 Task: Find connections with filter location Bougara with filter topic #Motivationwith filter profile language German with filter current company Reliance Foundation with filter school Haldia Institute of Technology with filter industry Household Services with filter service category Grant Writing with filter keywords title Research Assistant
Action: Mouse moved to (582, 87)
Screenshot: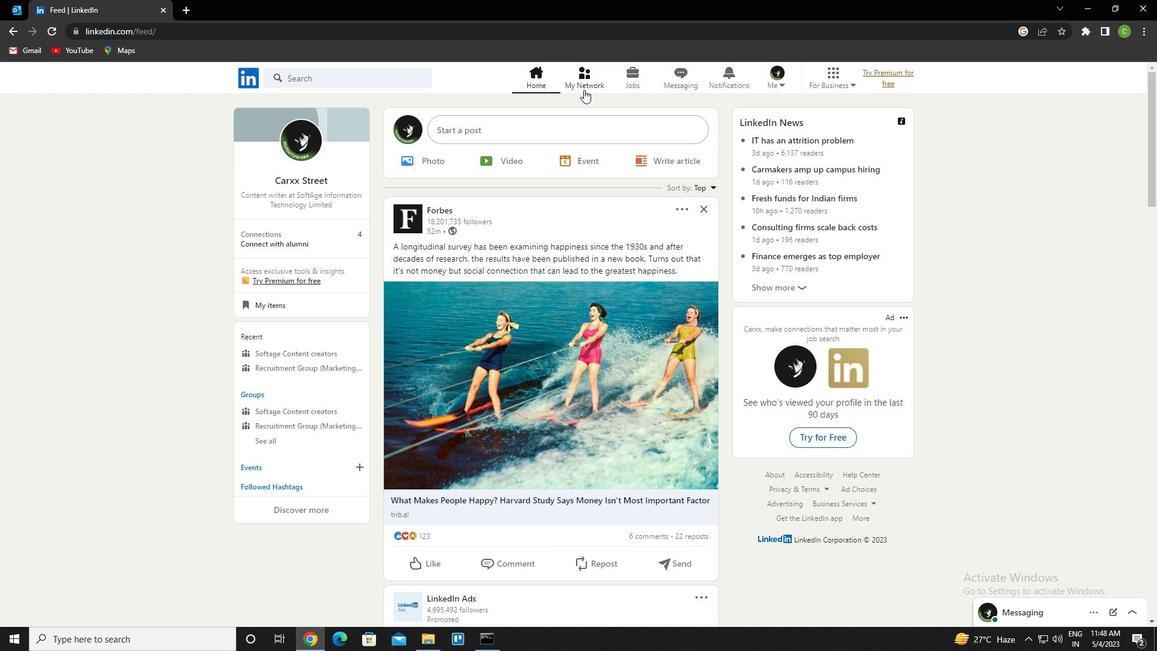 
Action: Mouse pressed left at (582, 87)
Screenshot: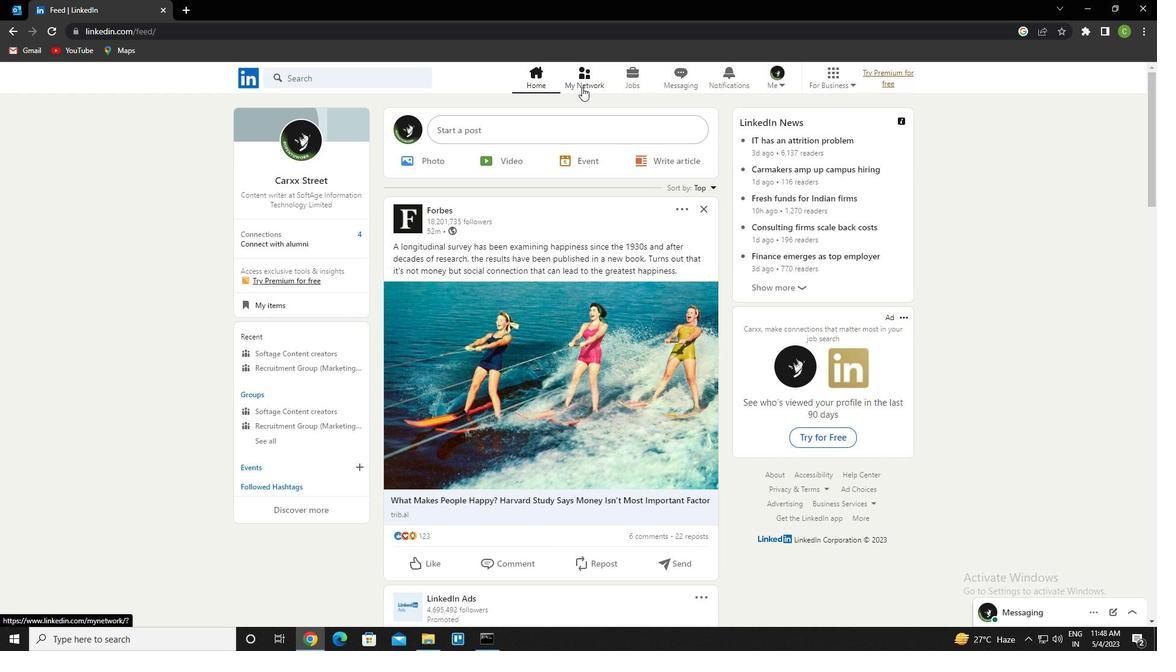 
Action: Mouse moved to (359, 147)
Screenshot: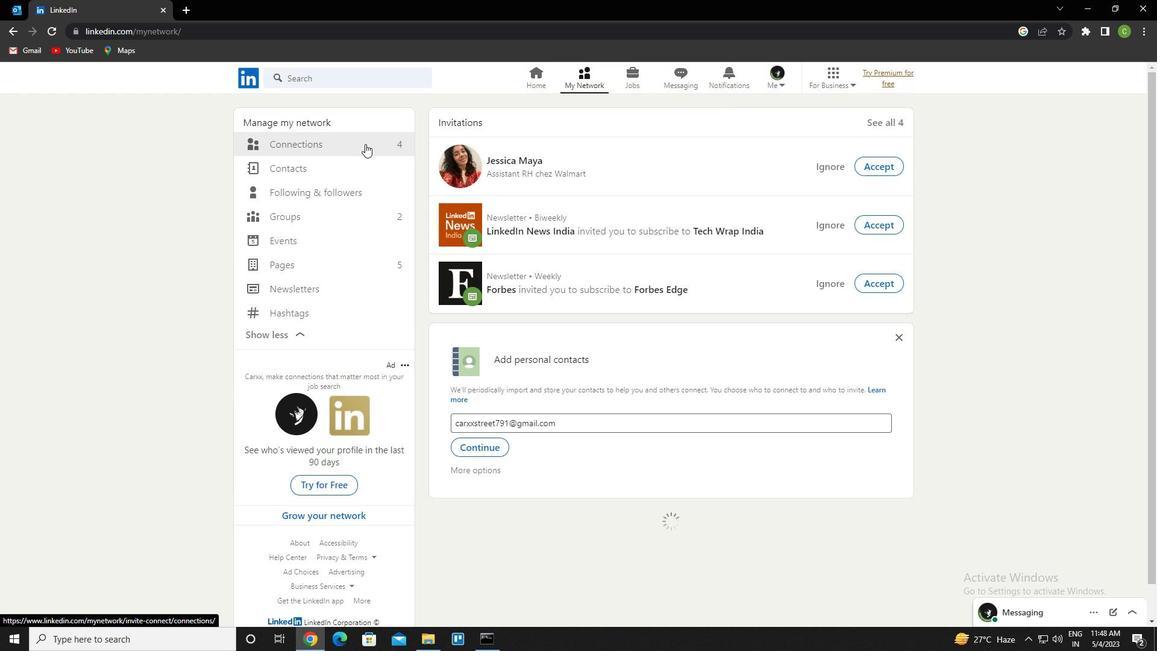 
Action: Mouse pressed left at (359, 147)
Screenshot: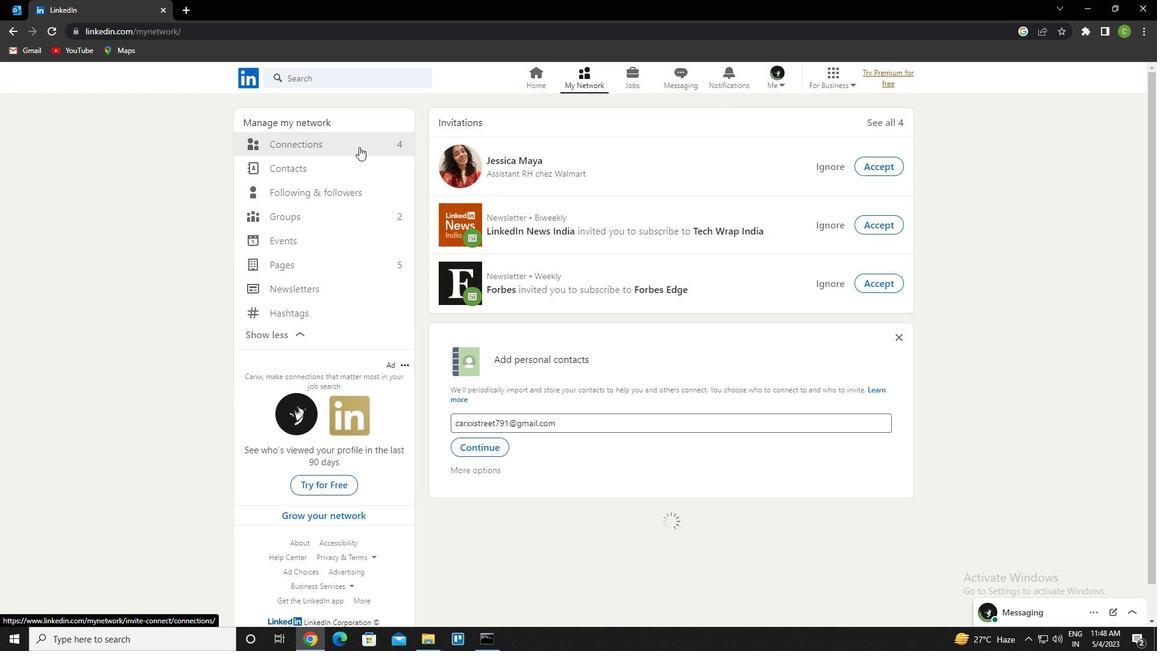 
Action: Mouse moved to (697, 147)
Screenshot: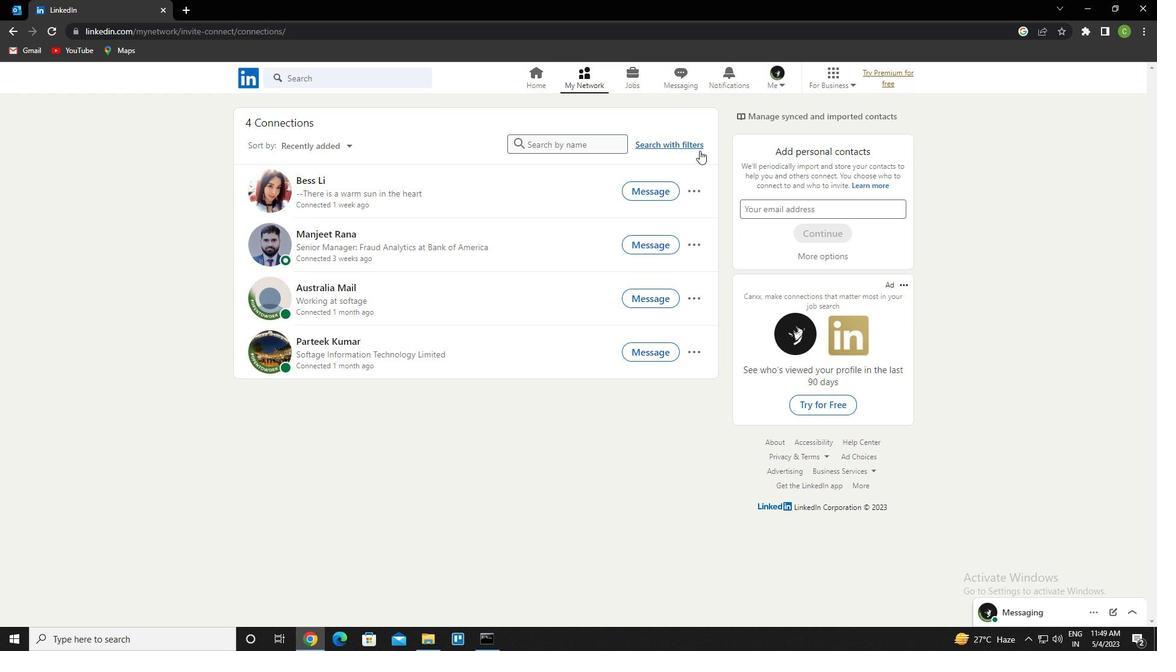 
Action: Mouse pressed left at (697, 147)
Screenshot: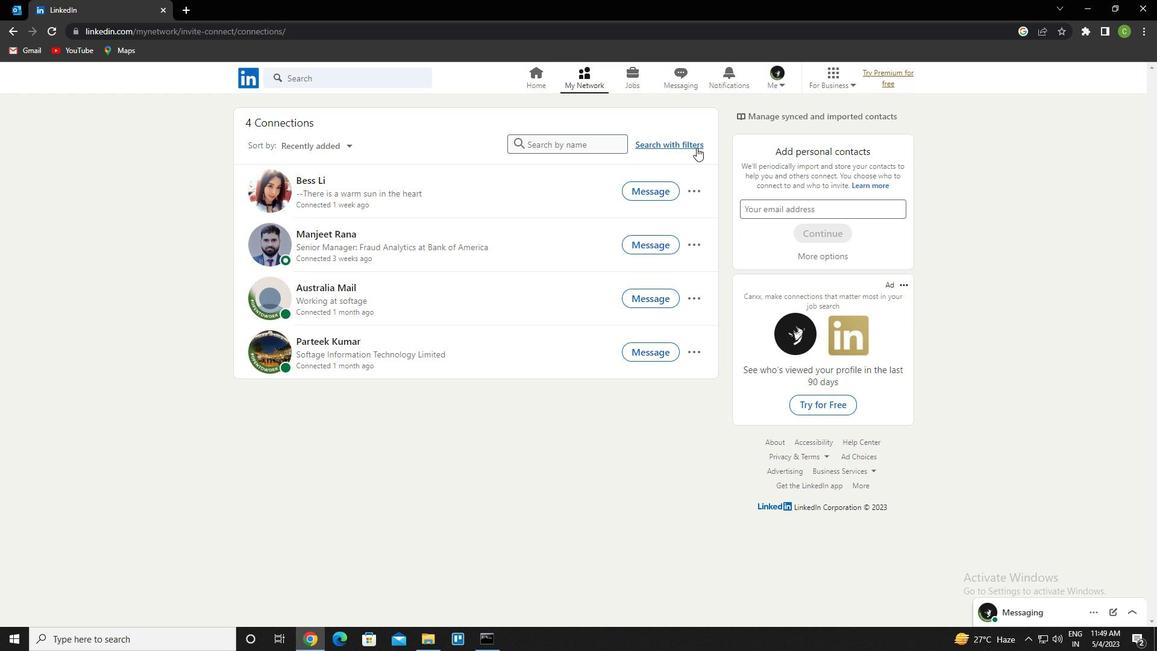 
Action: Mouse moved to (621, 117)
Screenshot: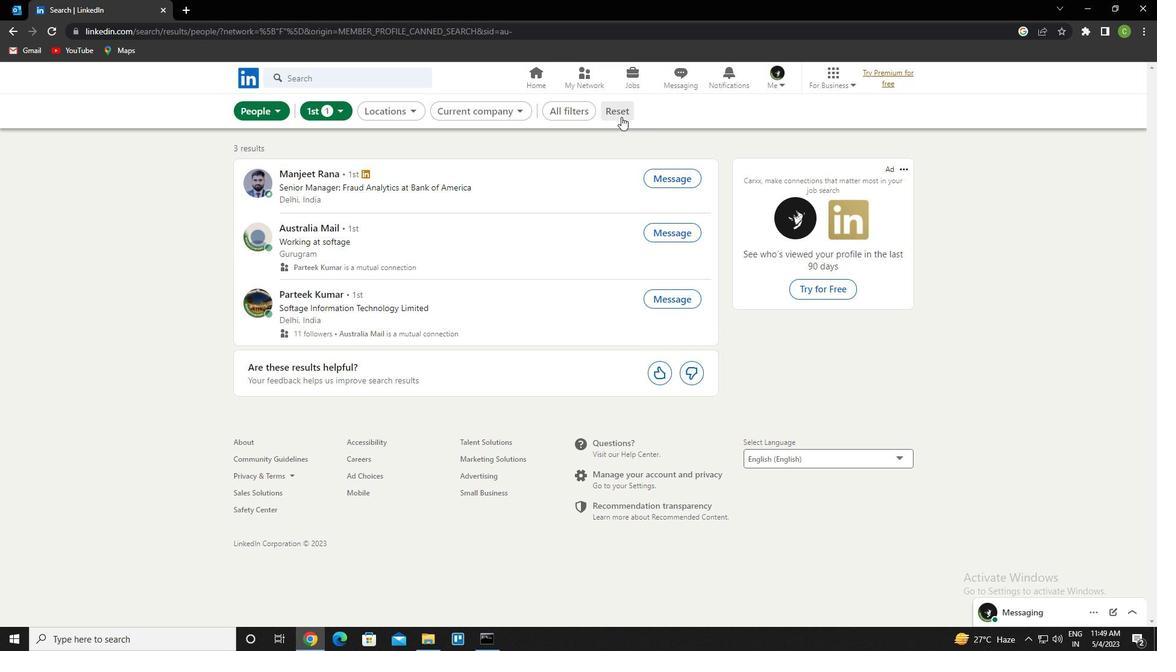 
Action: Mouse pressed left at (621, 117)
Screenshot: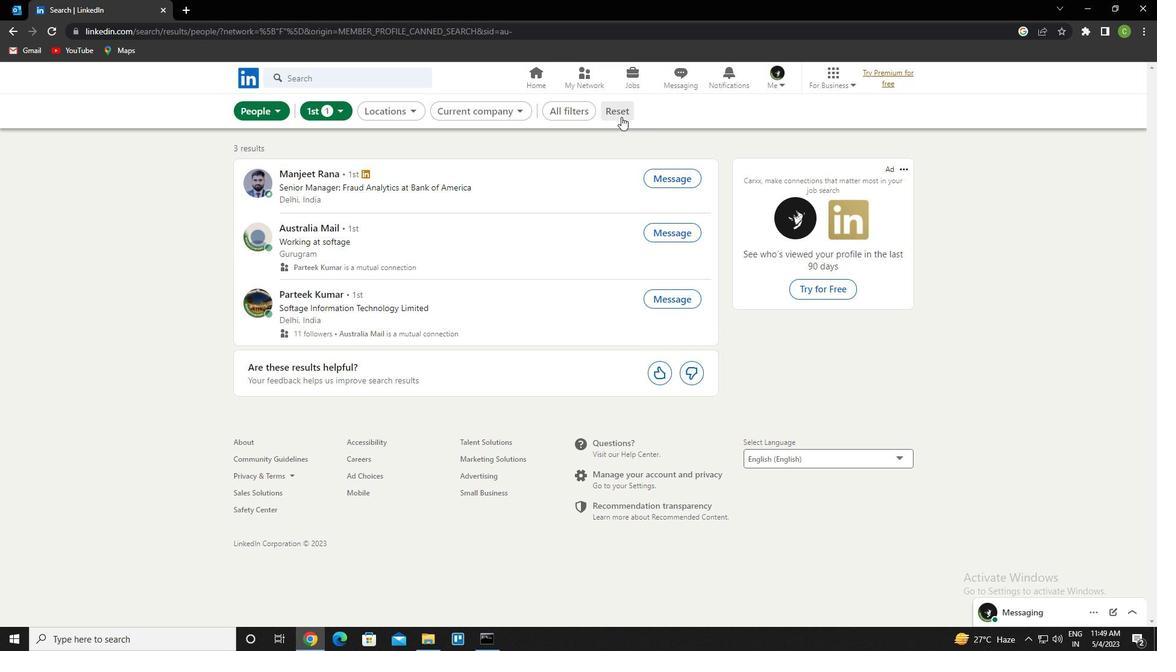 
Action: Mouse moved to (603, 117)
Screenshot: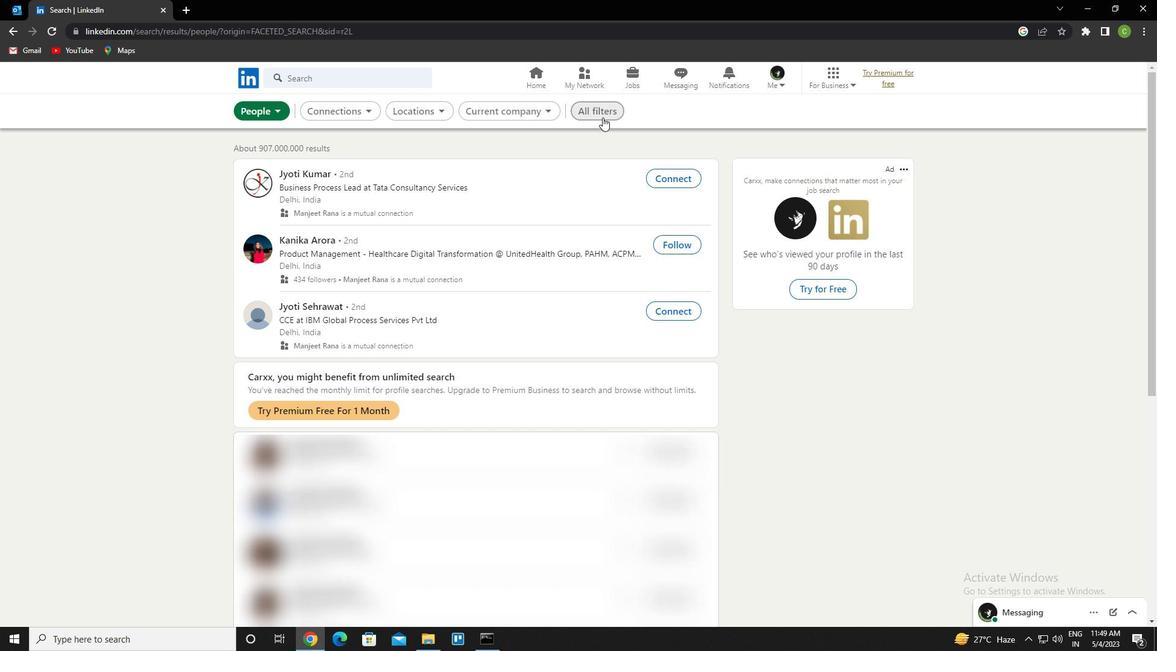
Action: Mouse pressed left at (603, 117)
Screenshot: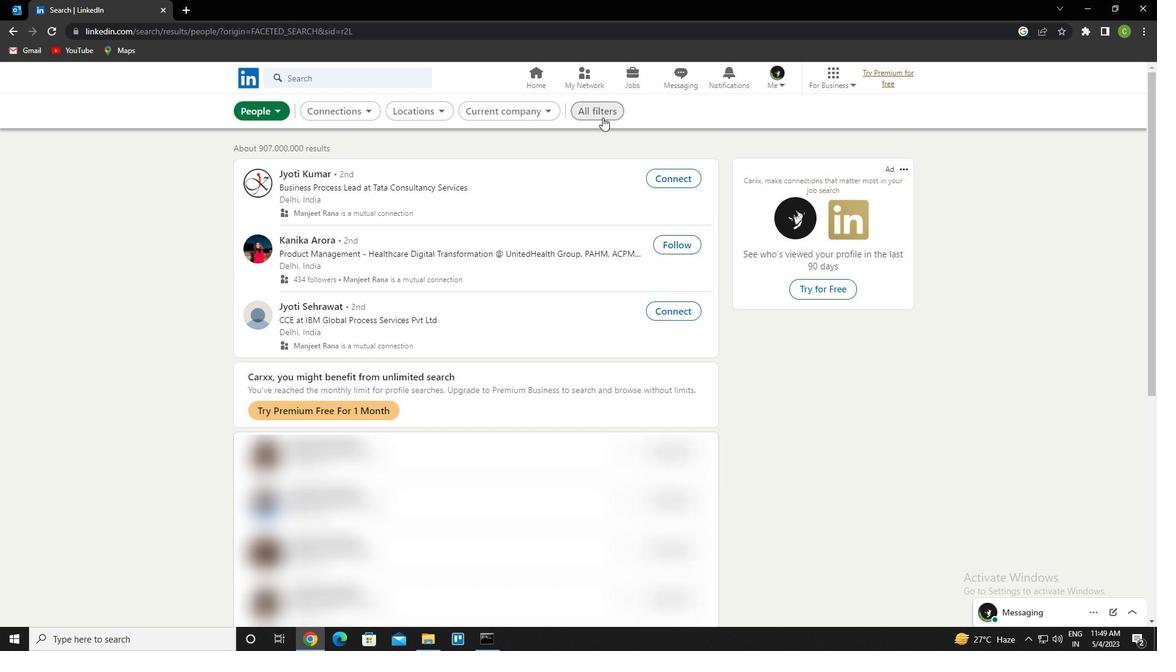 
Action: Mouse moved to (1097, 425)
Screenshot: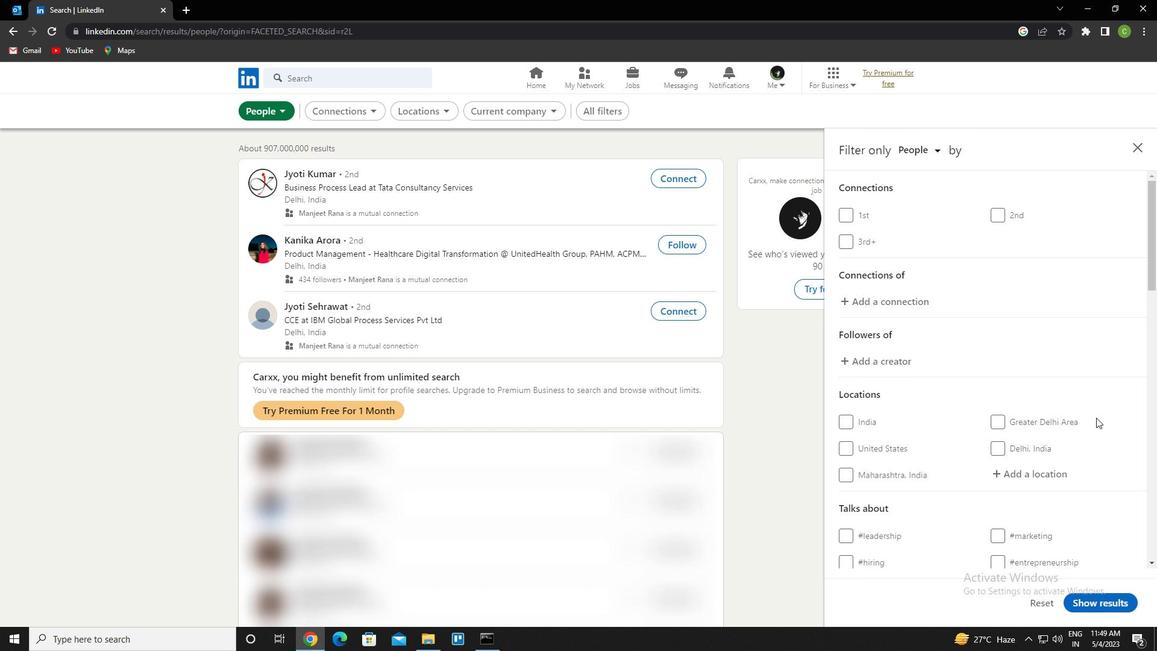 
Action: Mouse scrolled (1097, 424) with delta (0, 0)
Screenshot: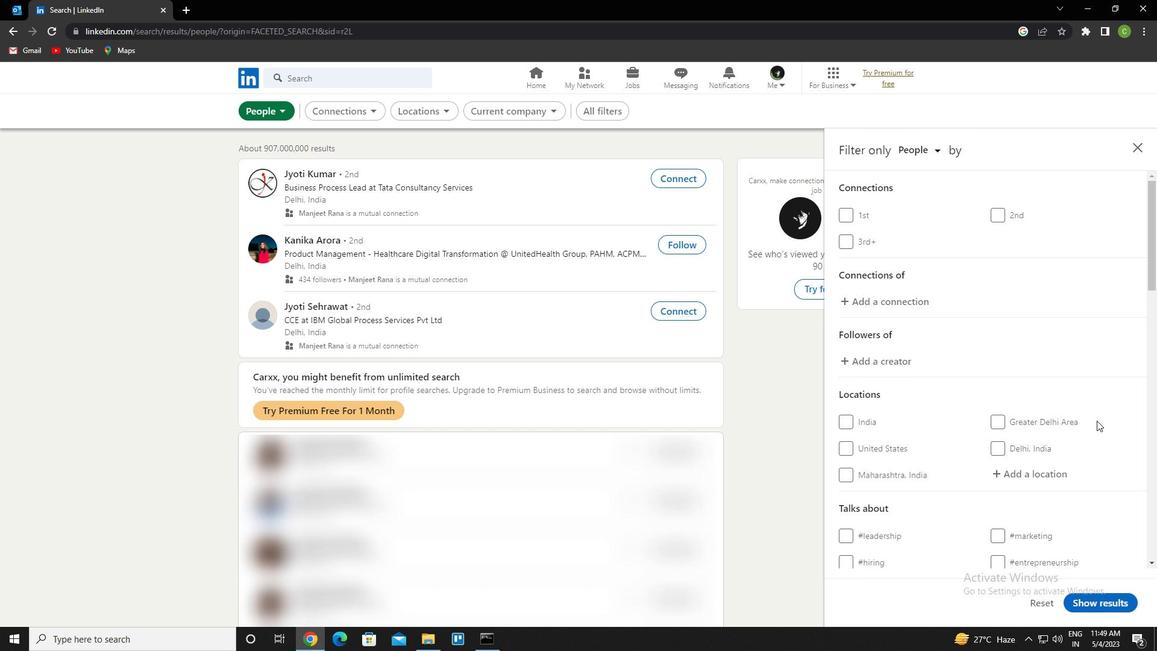 
Action: Mouse moved to (1093, 425)
Screenshot: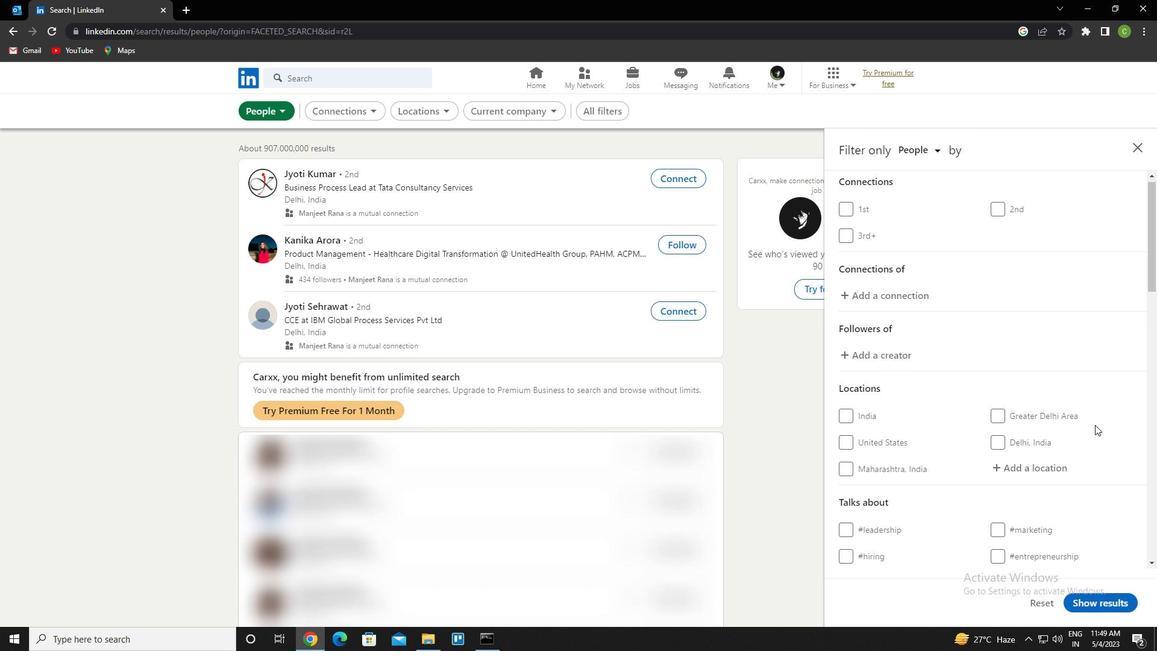 
Action: Mouse scrolled (1093, 424) with delta (0, 0)
Screenshot: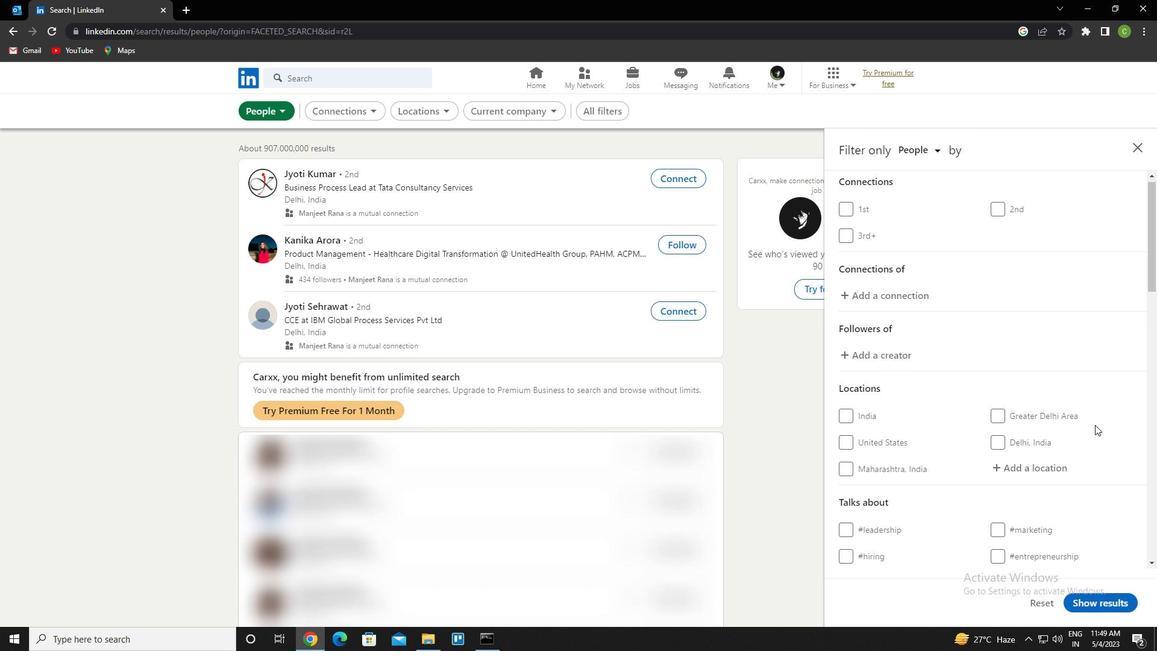 
Action: Mouse moved to (1046, 358)
Screenshot: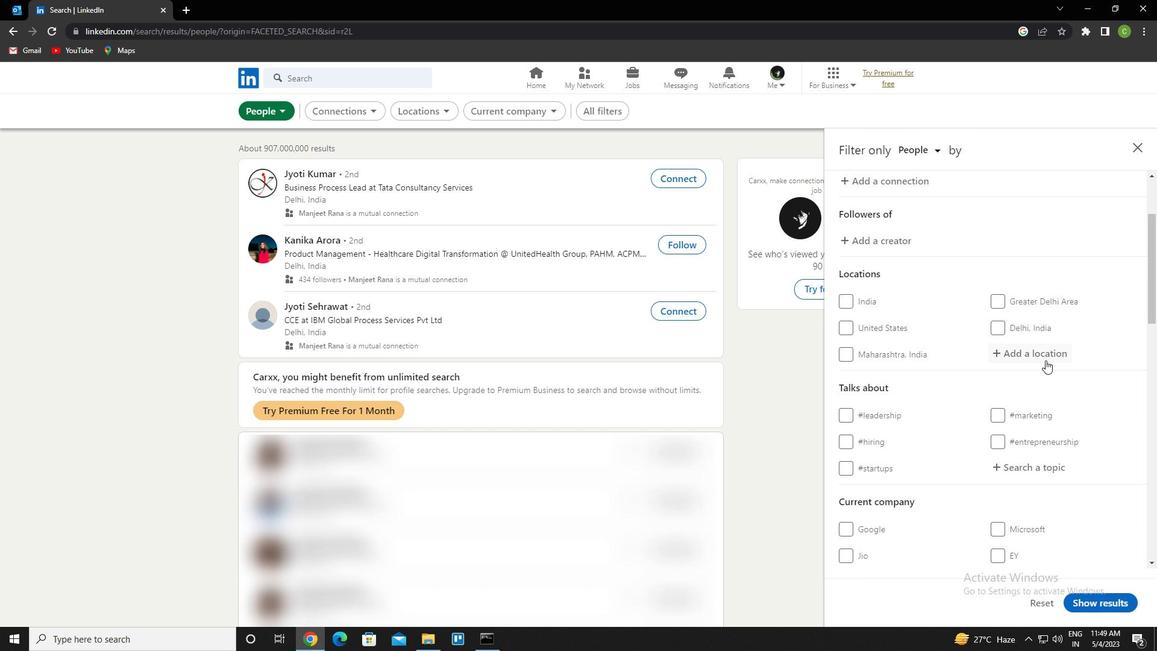 
Action: Mouse pressed left at (1046, 358)
Screenshot: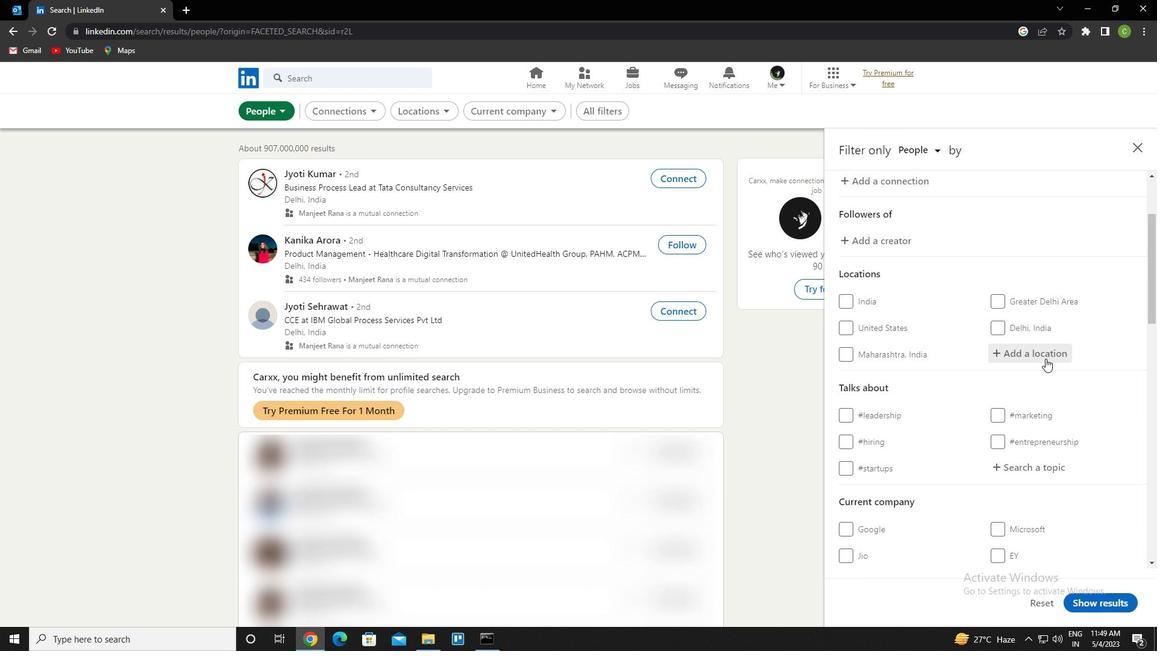 
Action: Mouse moved to (1046, 358)
Screenshot: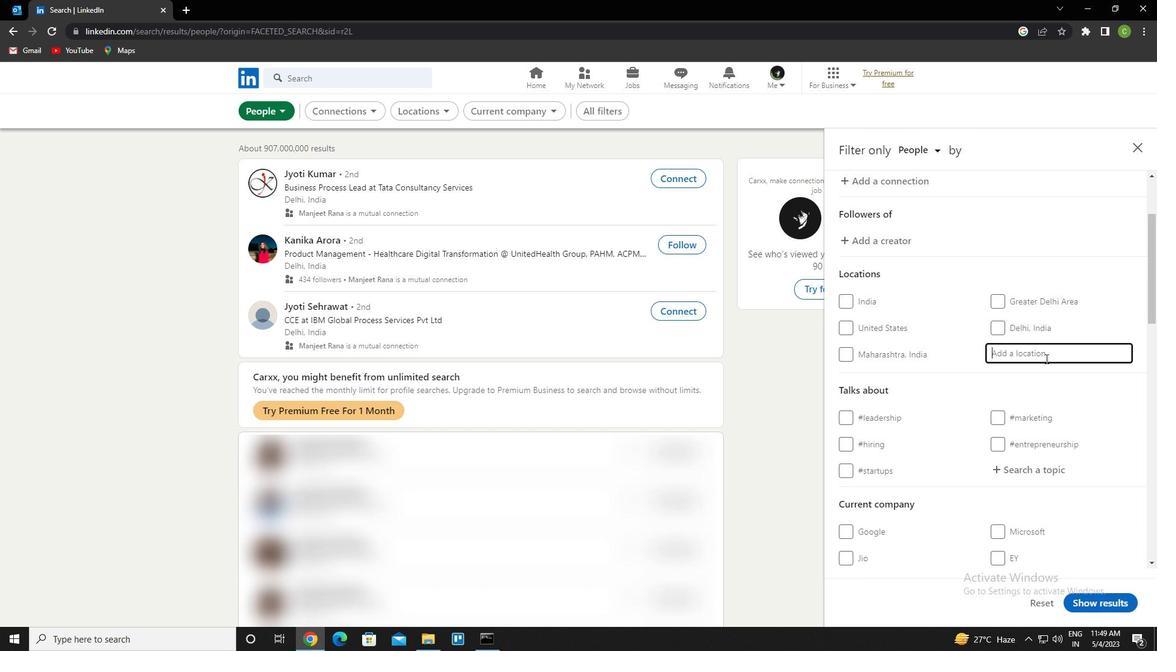 
Action: Key pressed <Key.caps_lock>b<Key.caps_lock>ougara<Key.down><Key.enter>
Screenshot: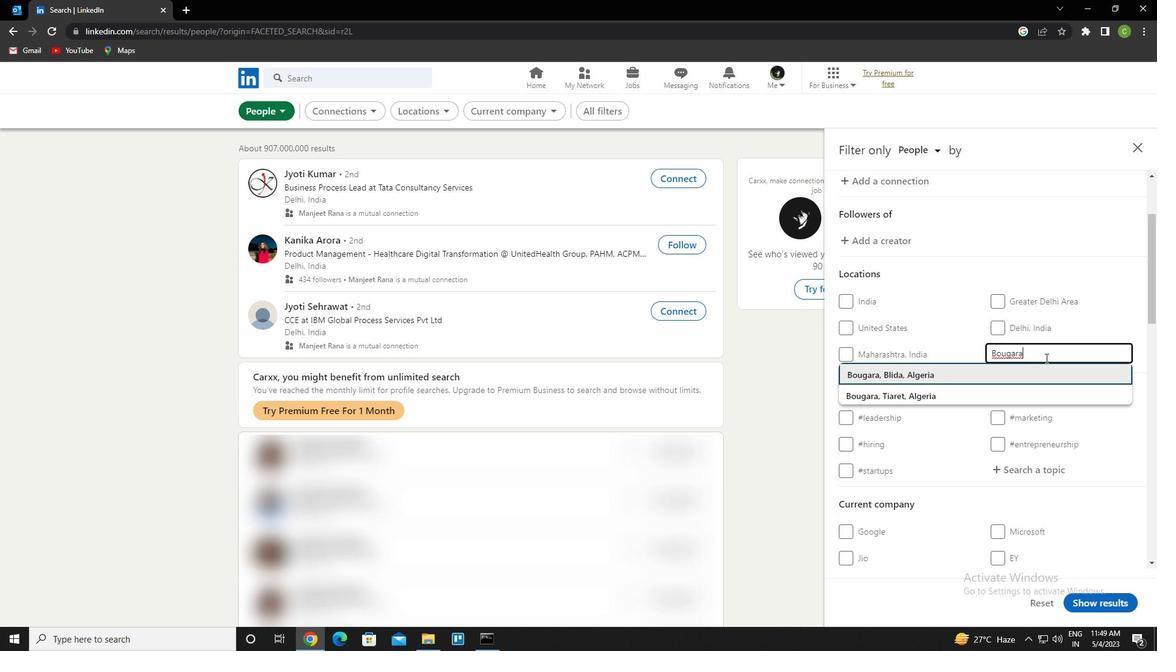 
Action: Mouse scrolled (1046, 357) with delta (0, 0)
Screenshot: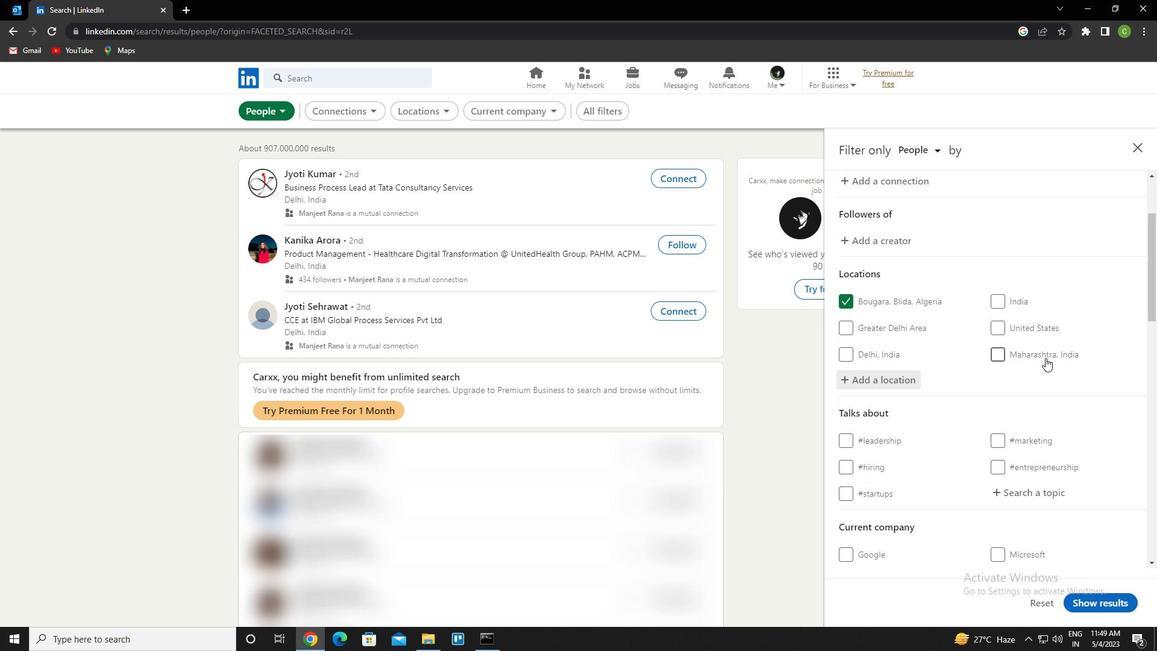 
Action: Mouse scrolled (1046, 357) with delta (0, 0)
Screenshot: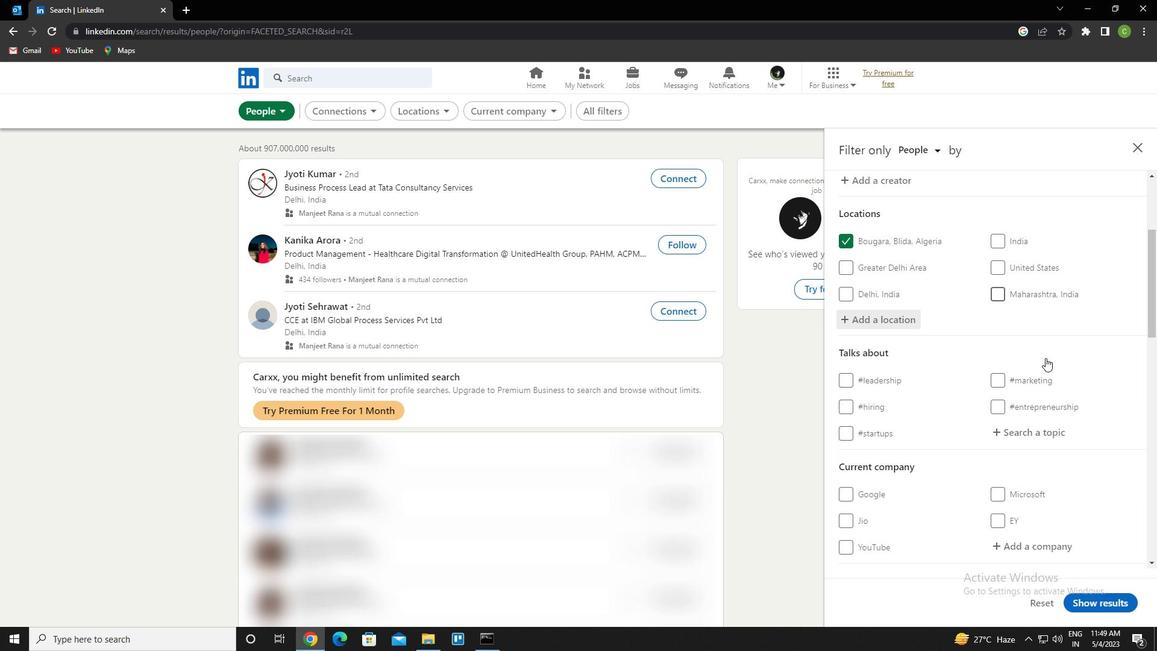 
Action: Mouse moved to (1030, 373)
Screenshot: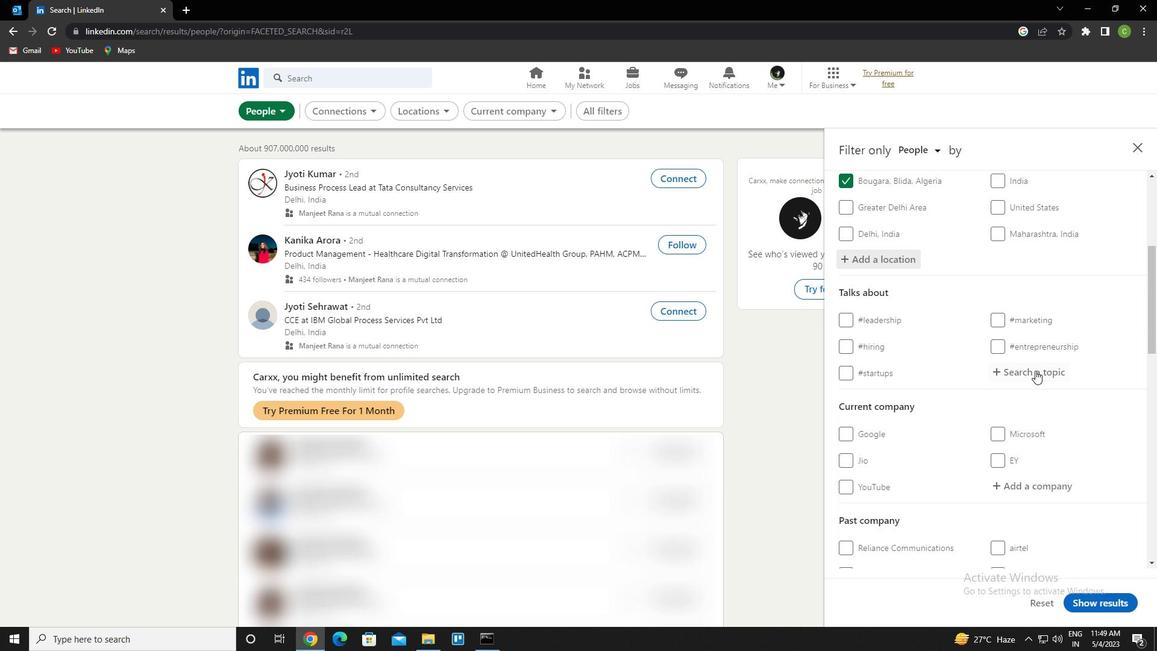 
Action: Mouse pressed left at (1030, 373)
Screenshot: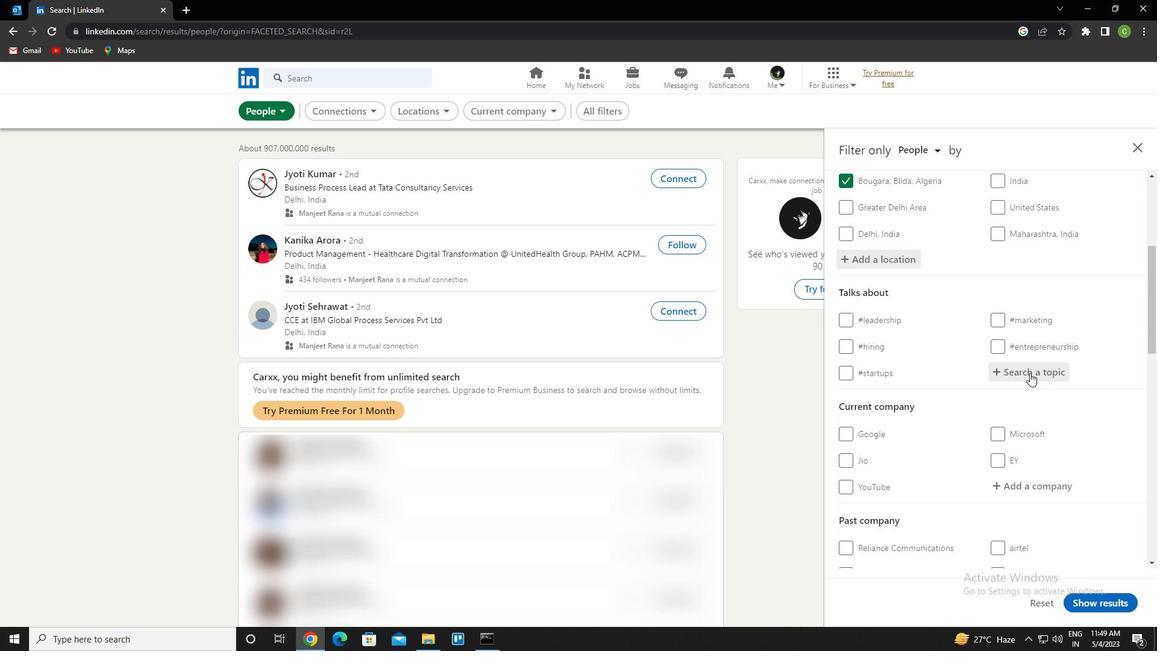 
Action: Key pressed <Key.caps_lock>m<Key.caps_lock>otivation<Key.down><Key.enter>
Screenshot: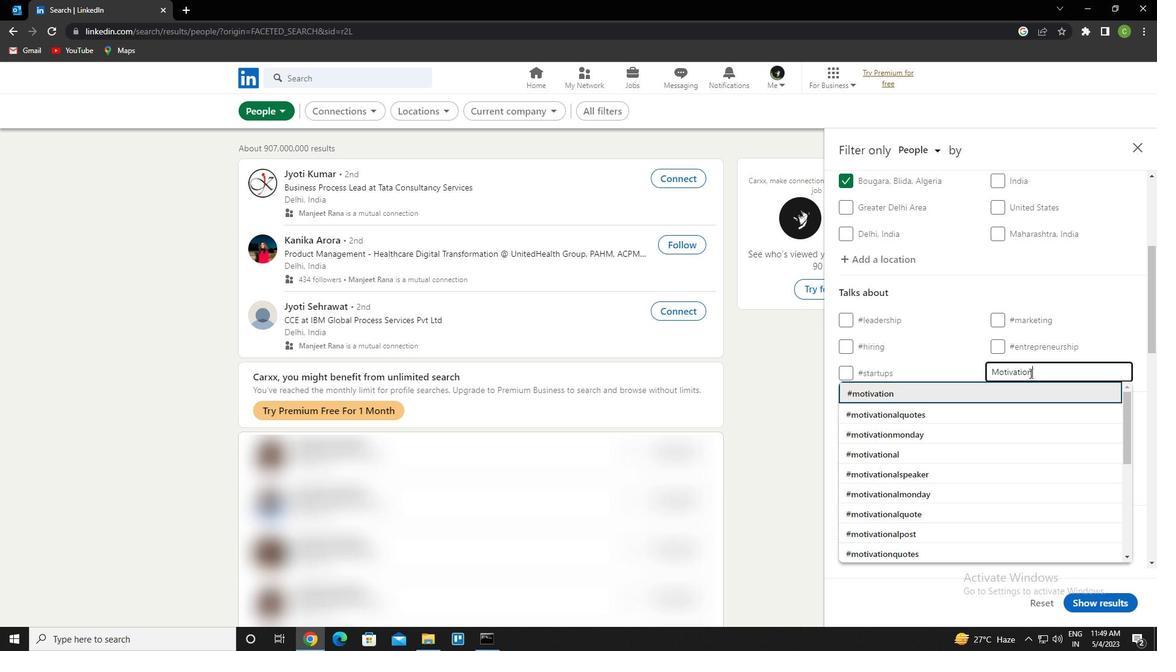 
Action: Mouse moved to (1030, 373)
Screenshot: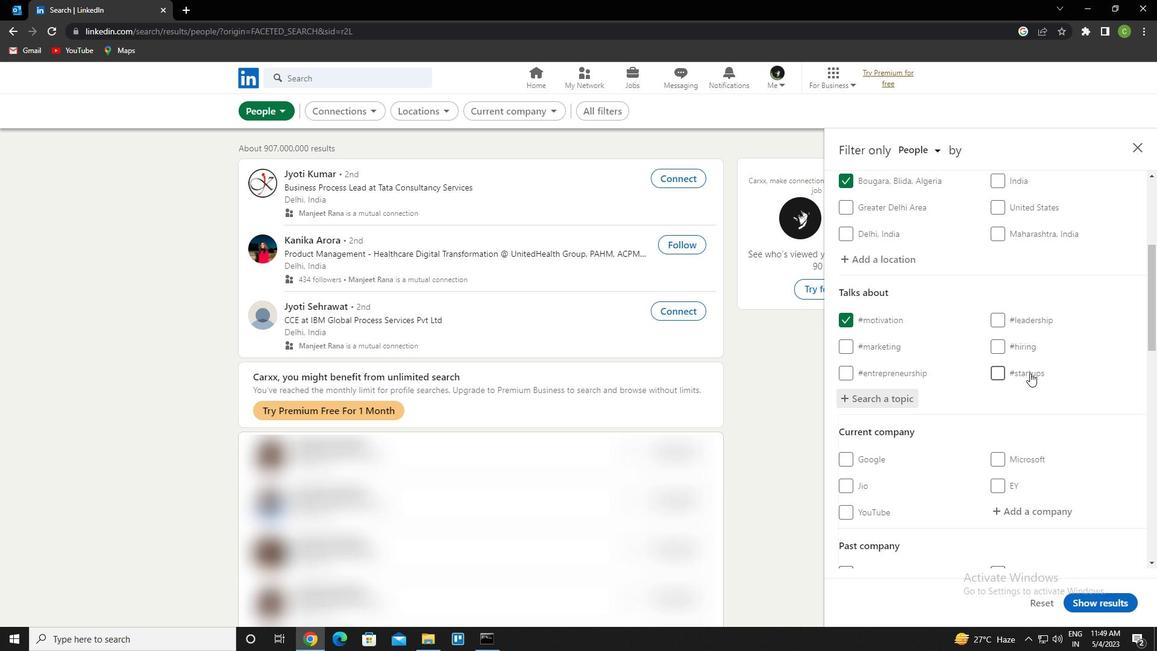 
Action: Mouse scrolled (1030, 373) with delta (0, 0)
Screenshot: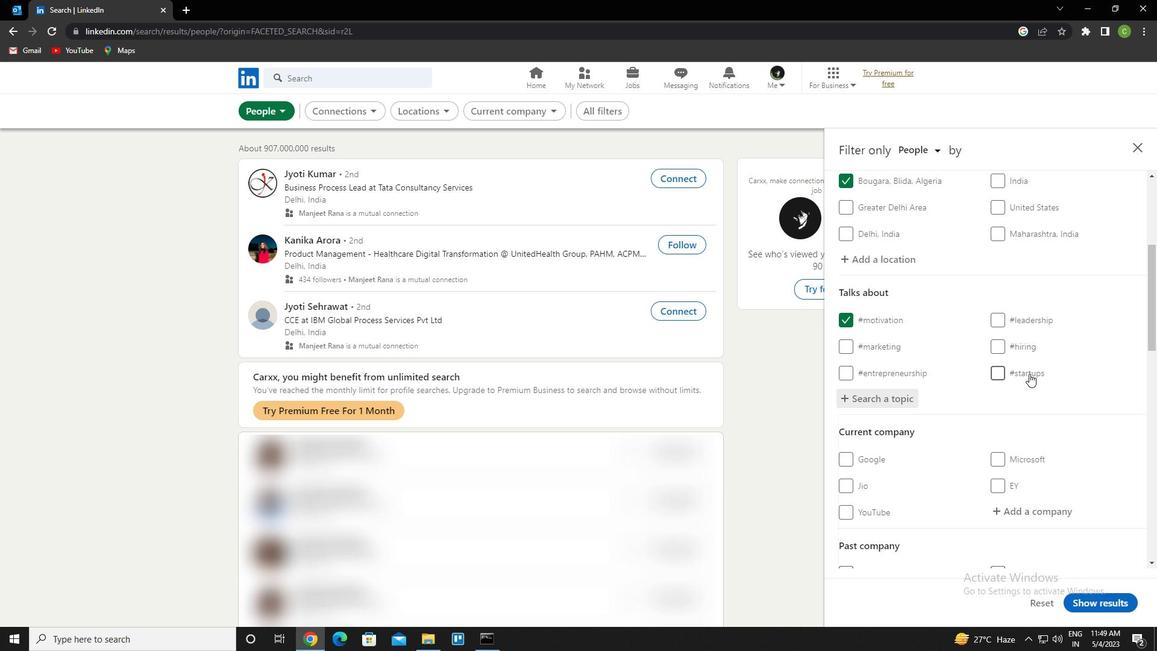 
Action: Mouse moved to (1028, 379)
Screenshot: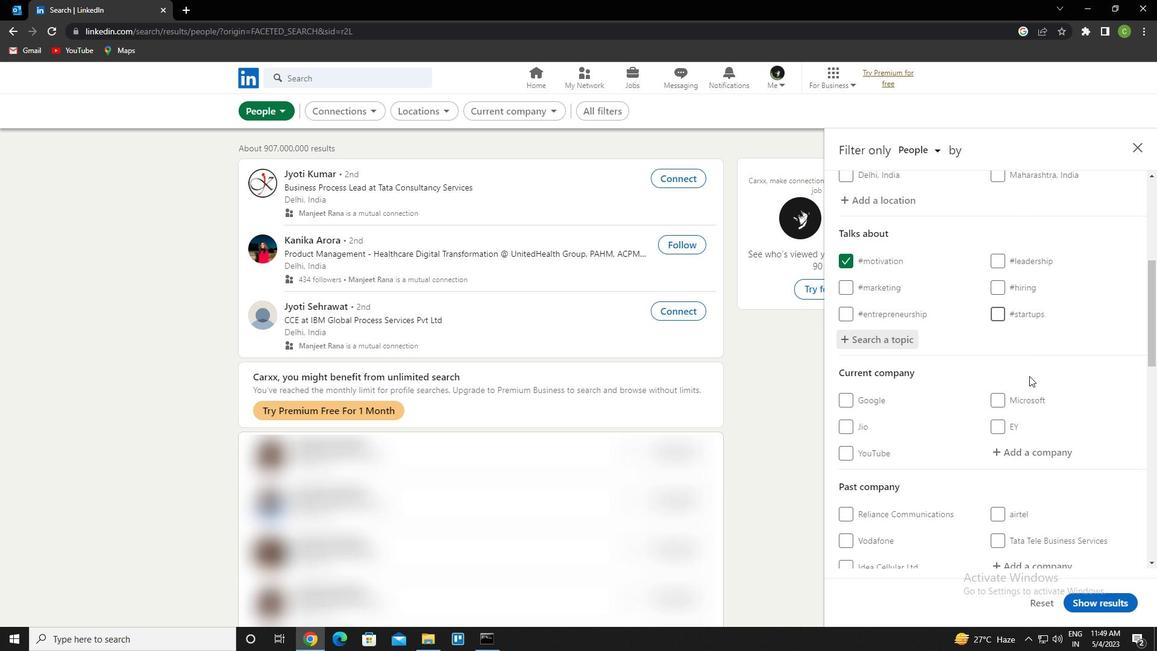 
Action: Mouse scrolled (1028, 379) with delta (0, 0)
Screenshot: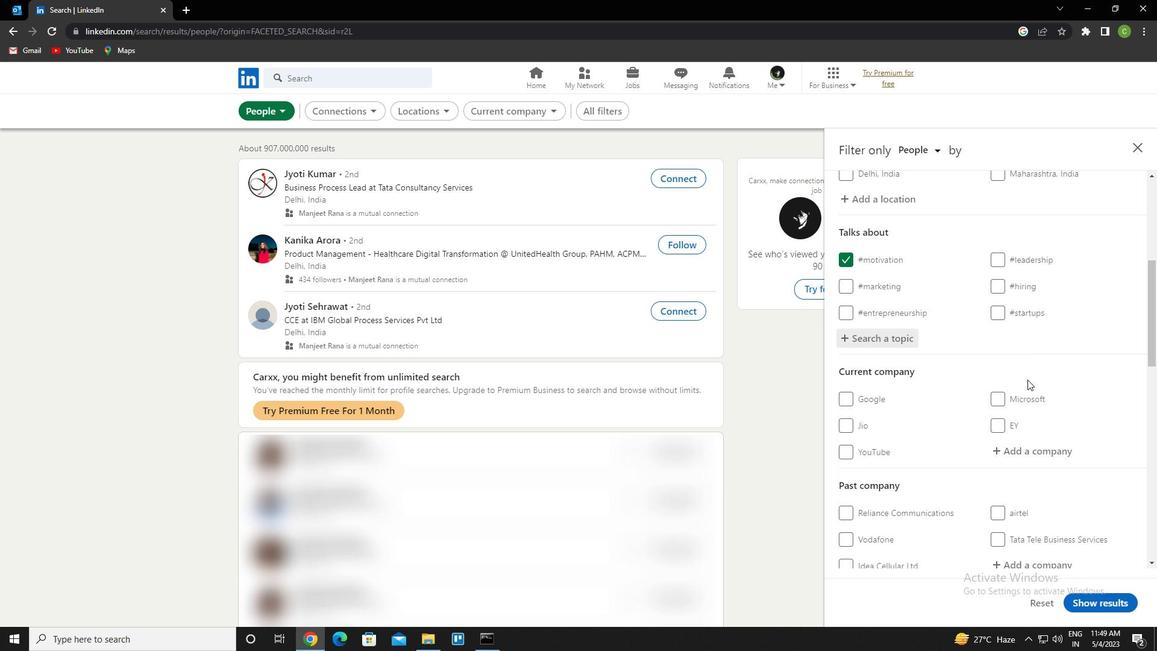 
Action: Mouse moved to (1024, 393)
Screenshot: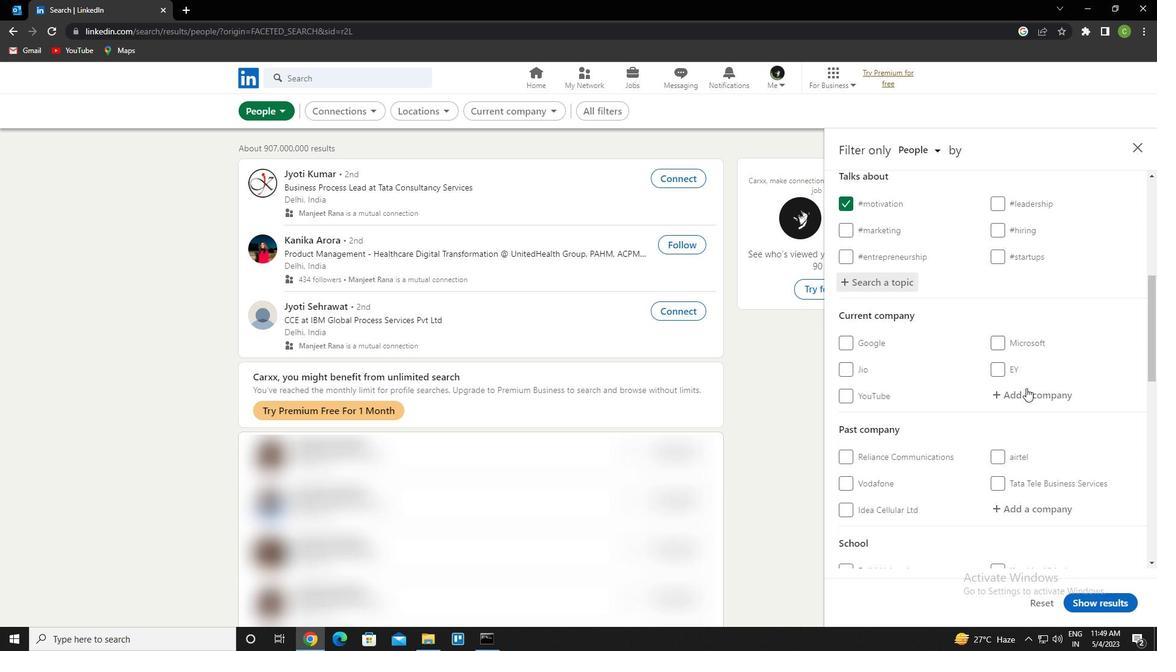 
Action: Mouse scrolled (1024, 392) with delta (0, 0)
Screenshot: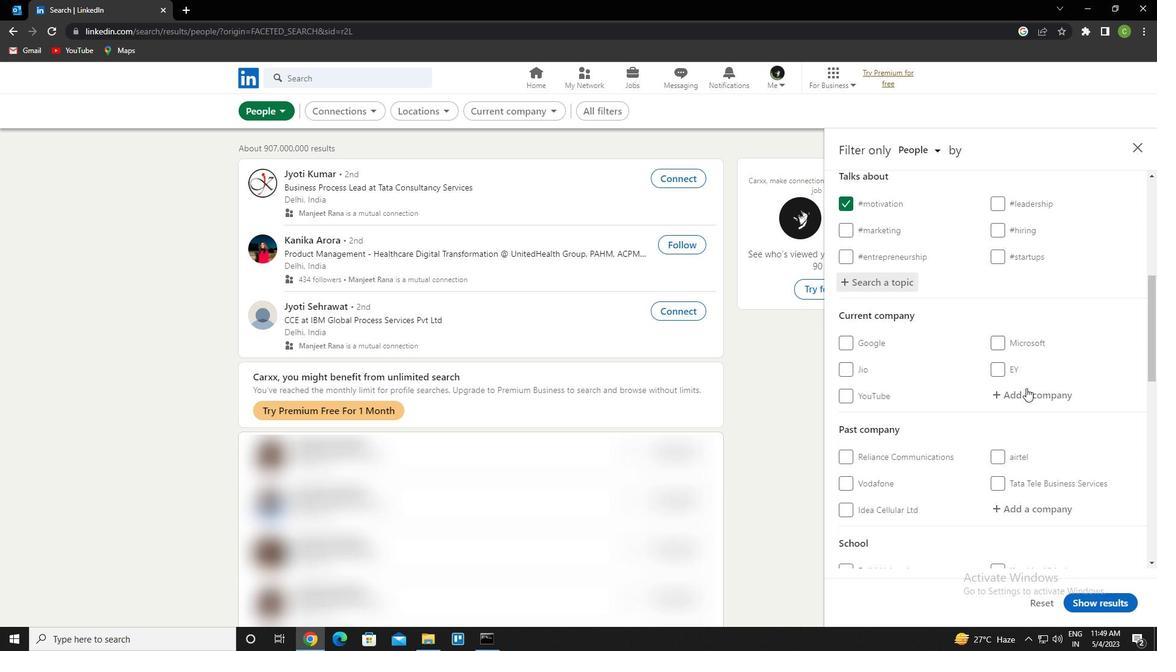 
Action: Mouse moved to (1022, 395)
Screenshot: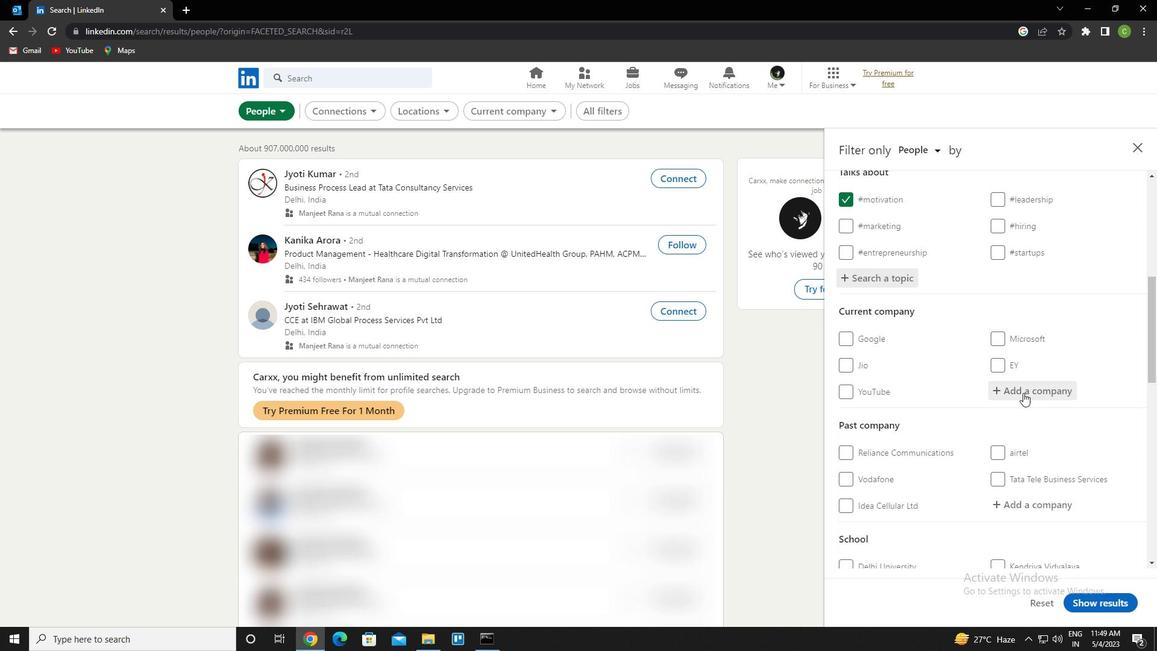 
Action: Mouse scrolled (1022, 394) with delta (0, 0)
Screenshot: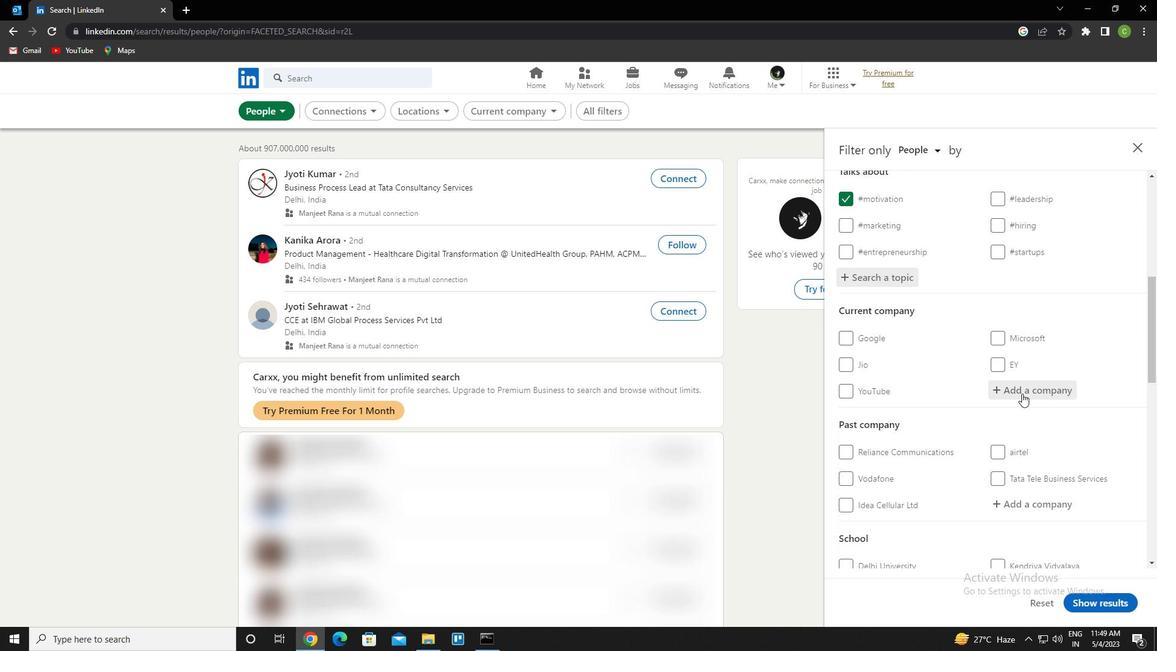 
Action: Mouse moved to (1022, 395)
Screenshot: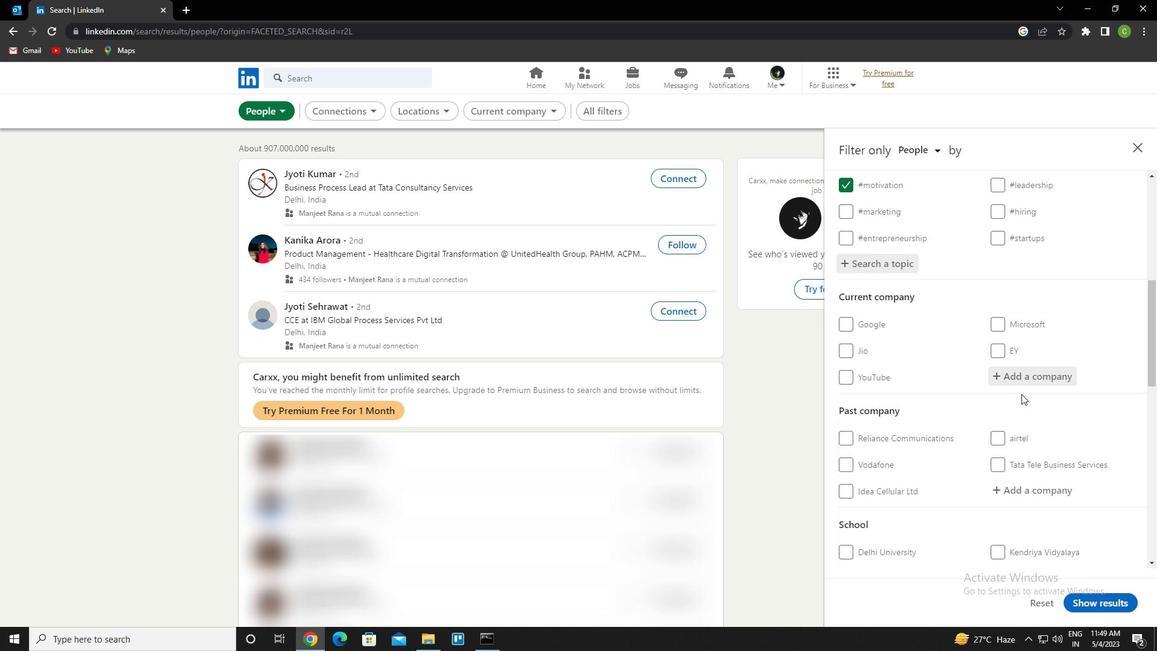 
Action: Mouse scrolled (1022, 395) with delta (0, 0)
Screenshot: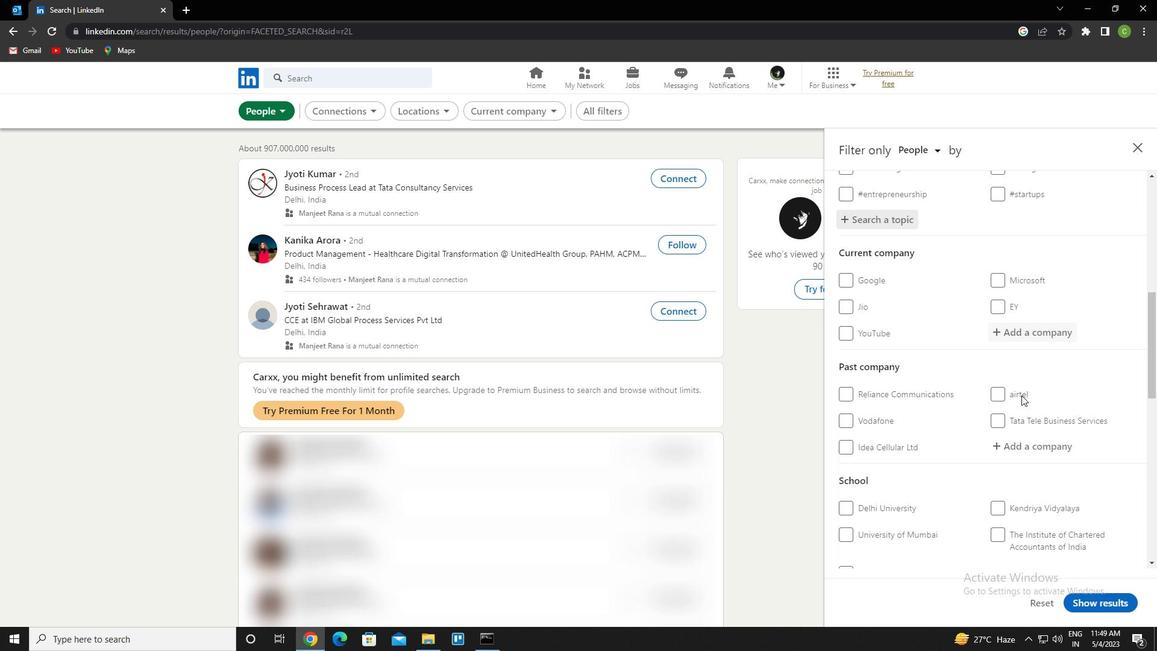 
Action: Mouse moved to (1021, 395)
Screenshot: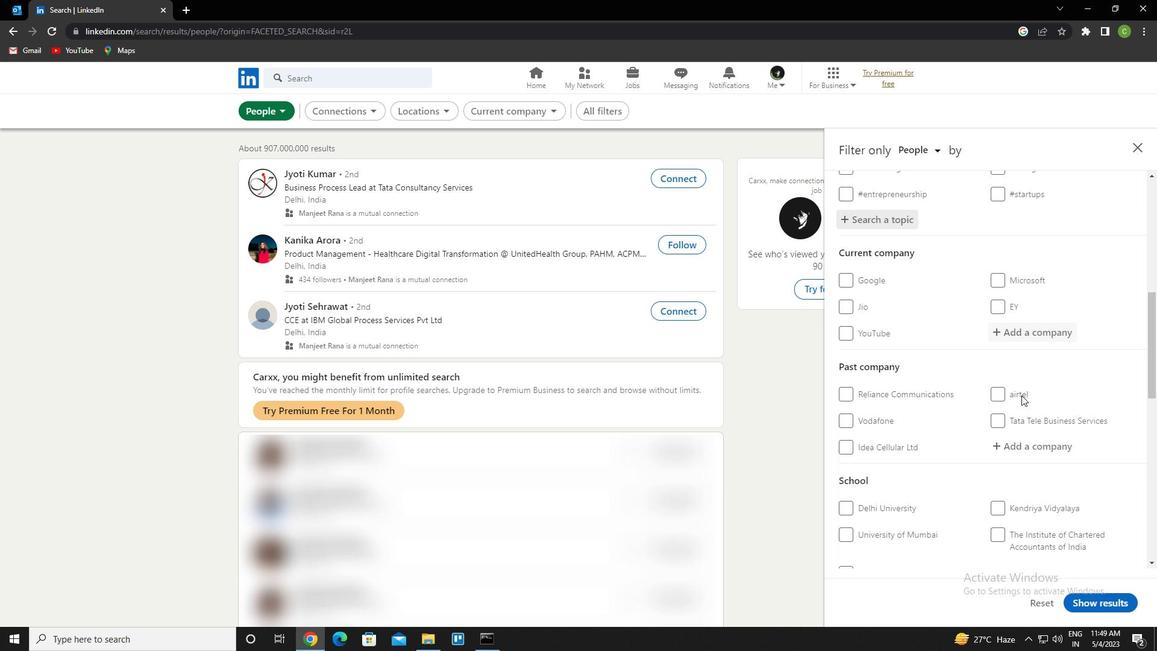 
Action: Mouse scrolled (1021, 395) with delta (0, 0)
Screenshot: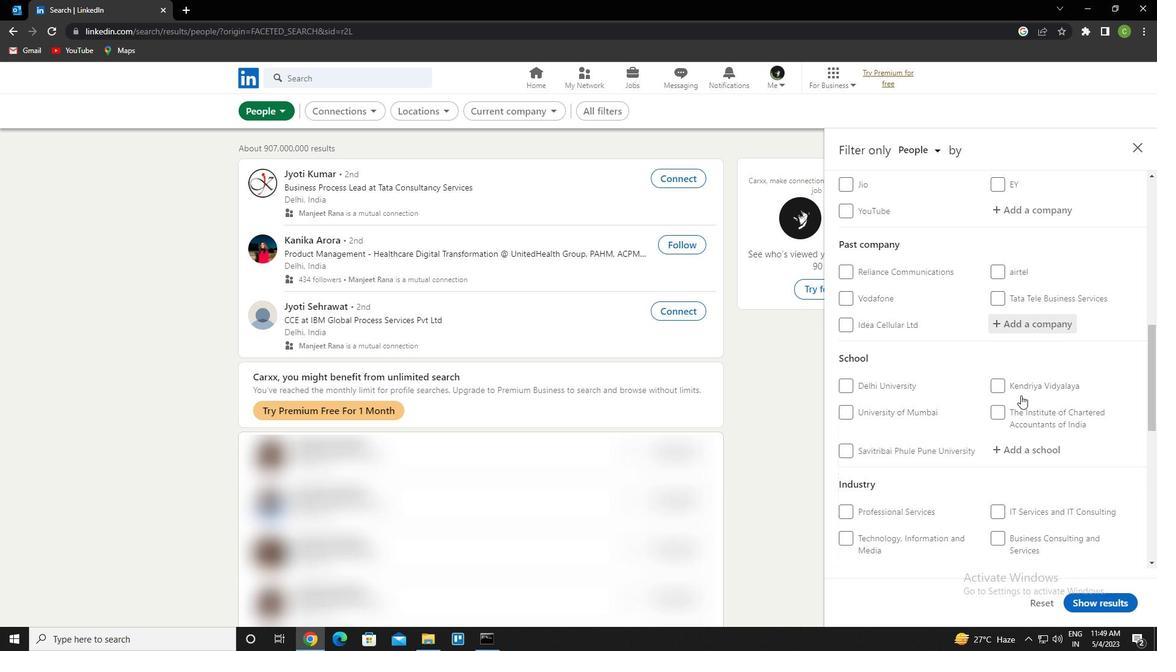 
Action: Mouse scrolled (1021, 395) with delta (0, 0)
Screenshot: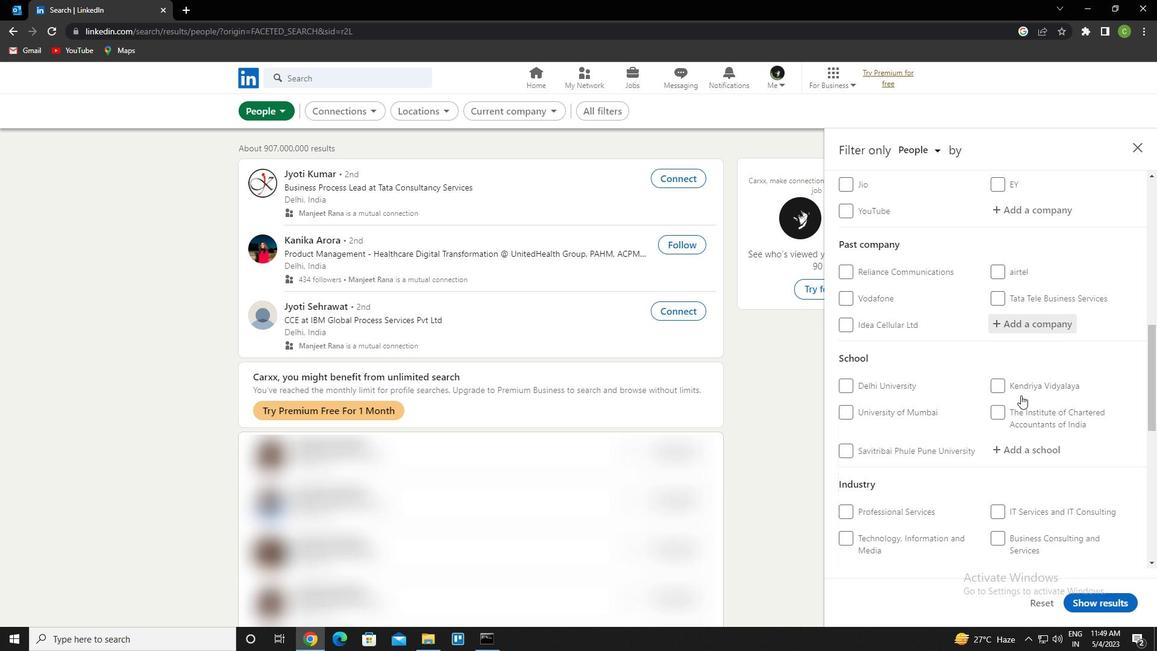 
Action: Mouse scrolled (1021, 395) with delta (0, 0)
Screenshot: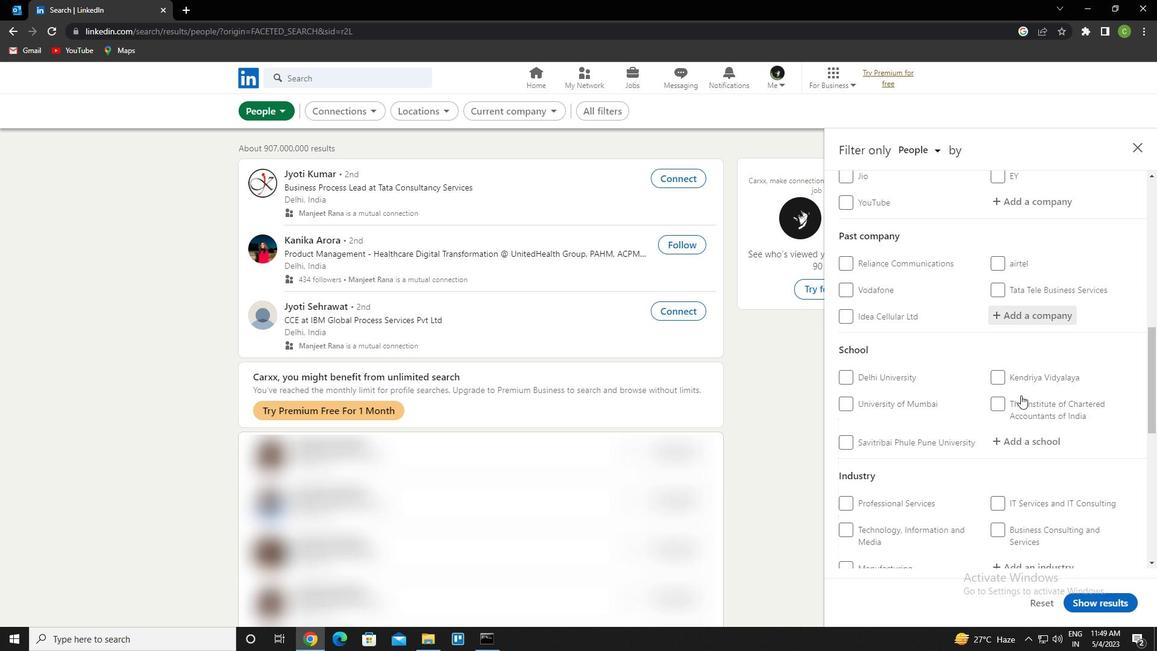 
Action: Mouse scrolled (1021, 395) with delta (0, 0)
Screenshot: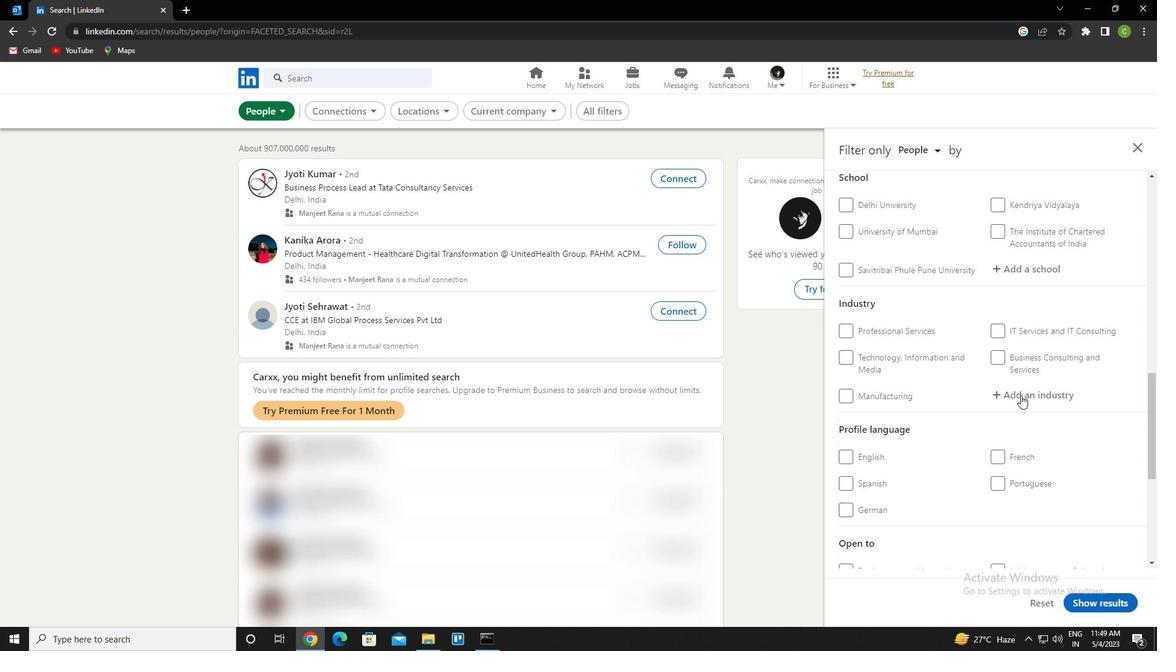 
Action: Mouse moved to (849, 449)
Screenshot: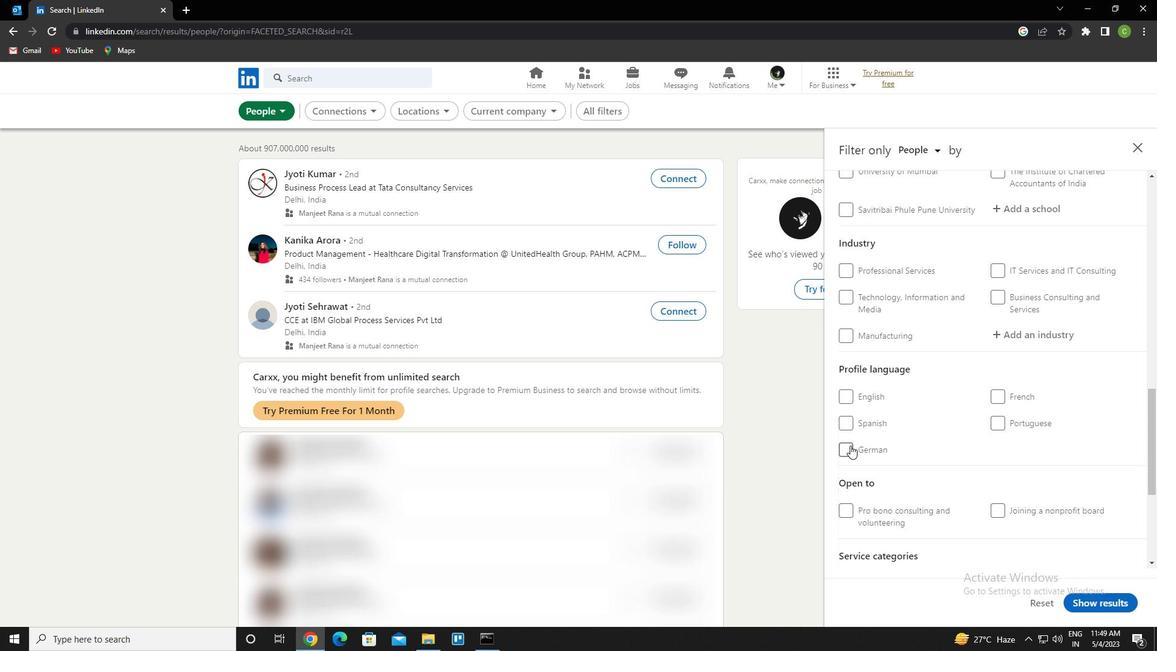 
Action: Mouse pressed left at (849, 449)
Screenshot: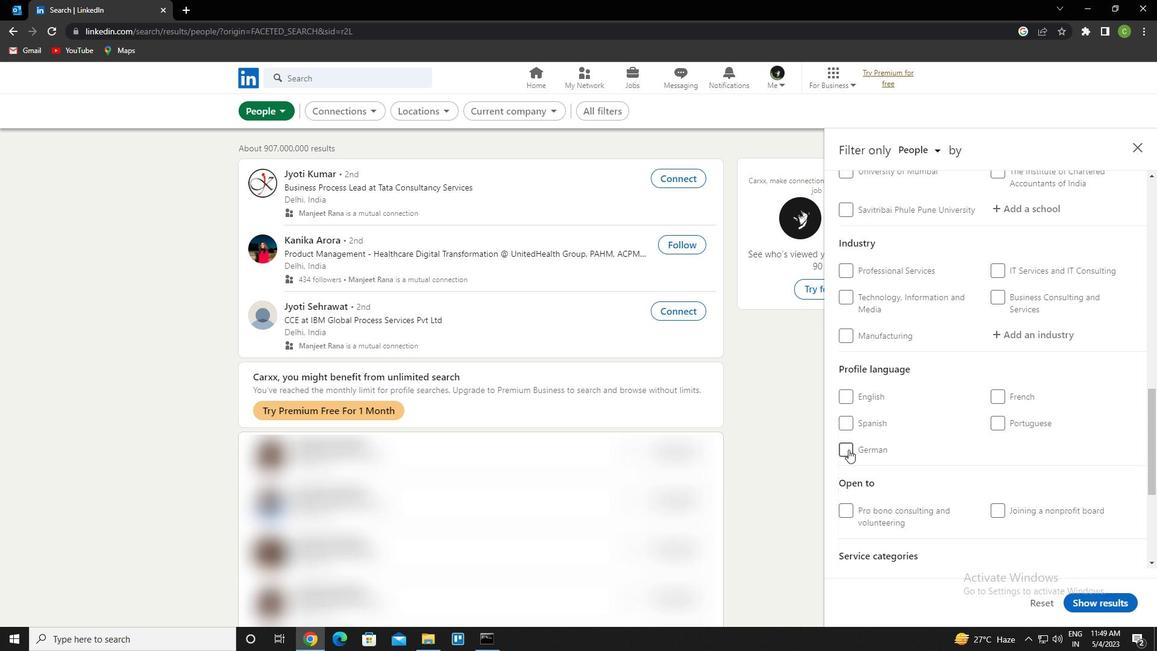 
Action: Mouse moved to (929, 423)
Screenshot: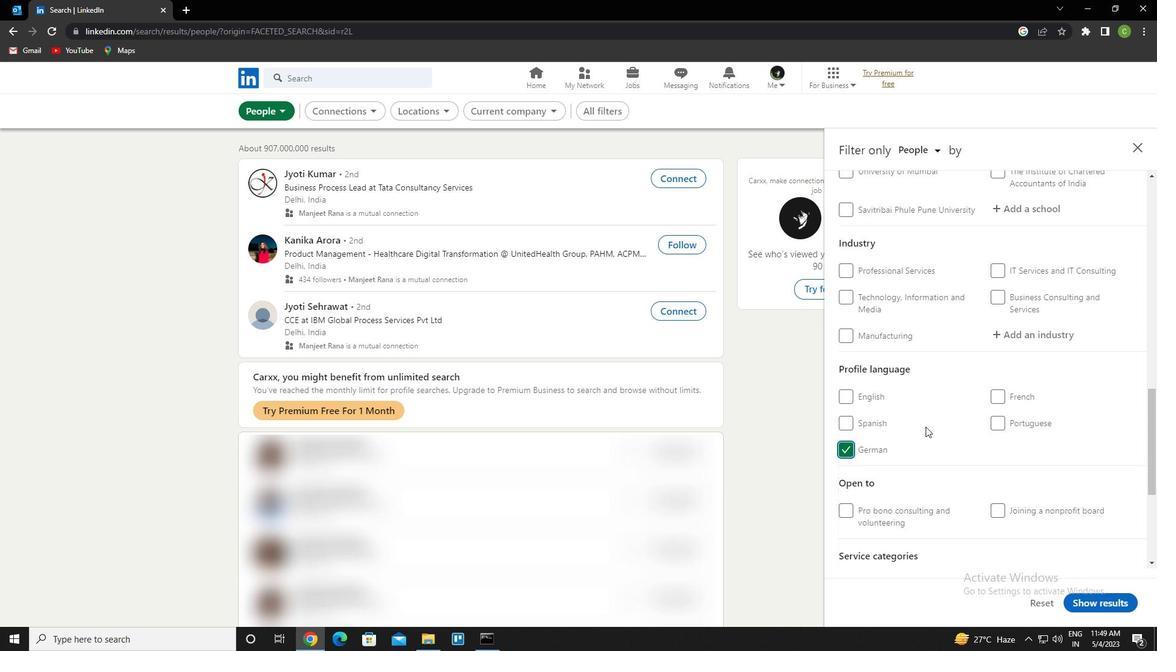 
Action: Mouse scrolled (929, 423) with delta (0, 0)
Screenshot: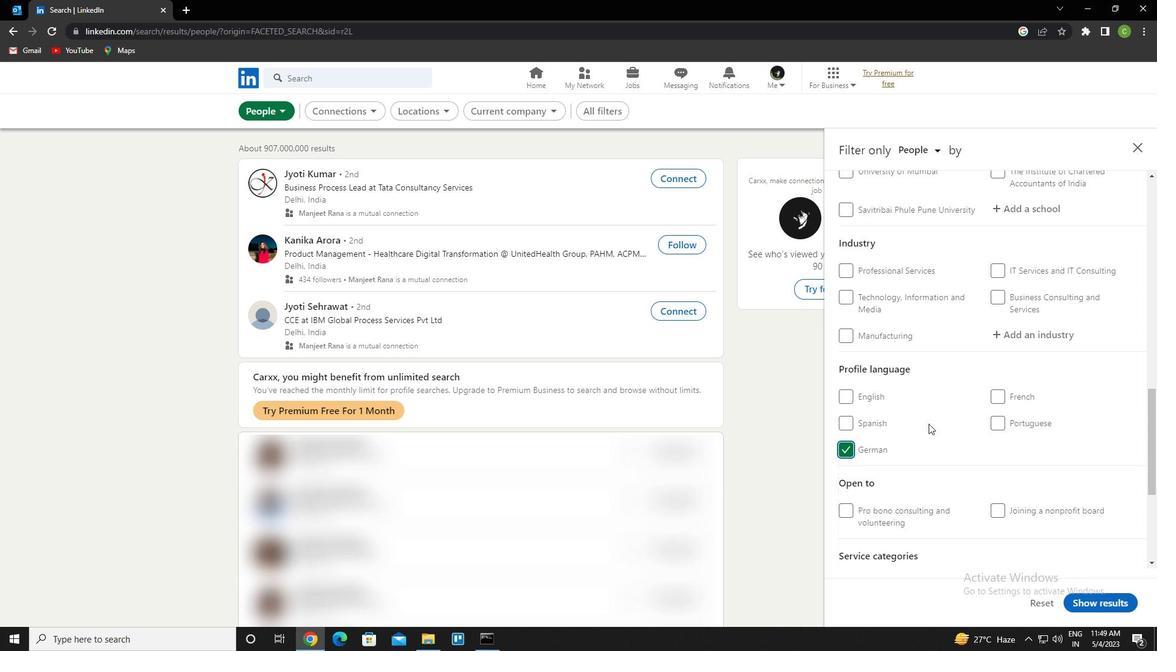 
Action: Mouse scrolled (929, 423) with delta (0, 0)
Screenshot: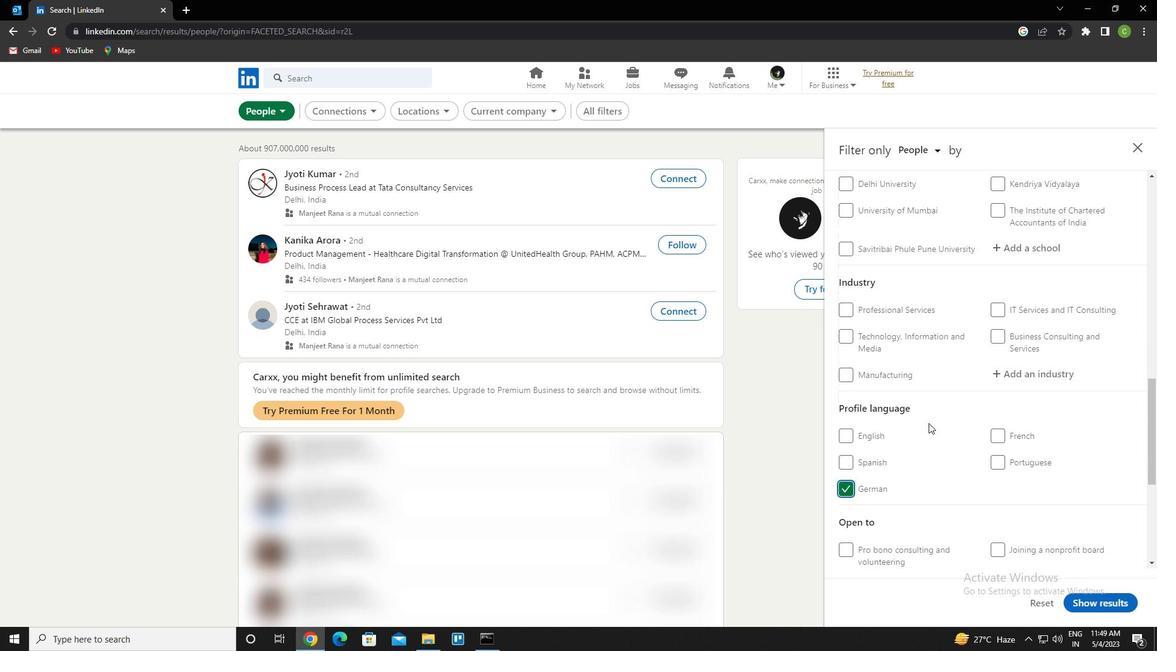
Action: Mouse scrolled (929, 423) with delta (0, 0)
Screenshot: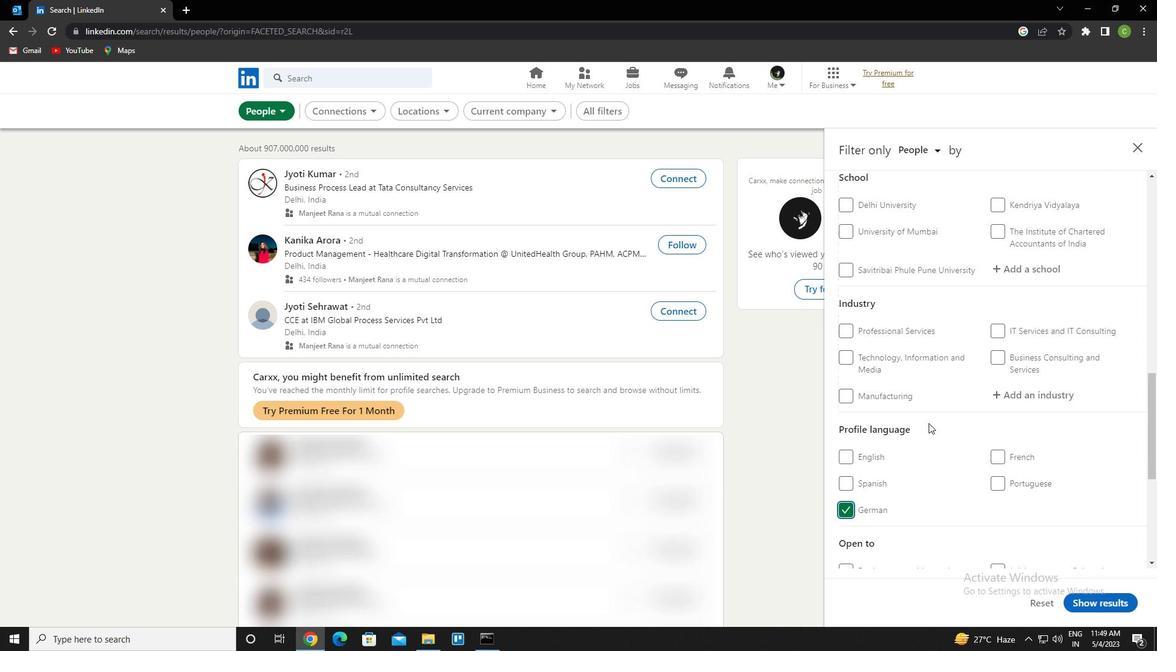 
Action: Mouse moved to (937, 411)
Screenshot: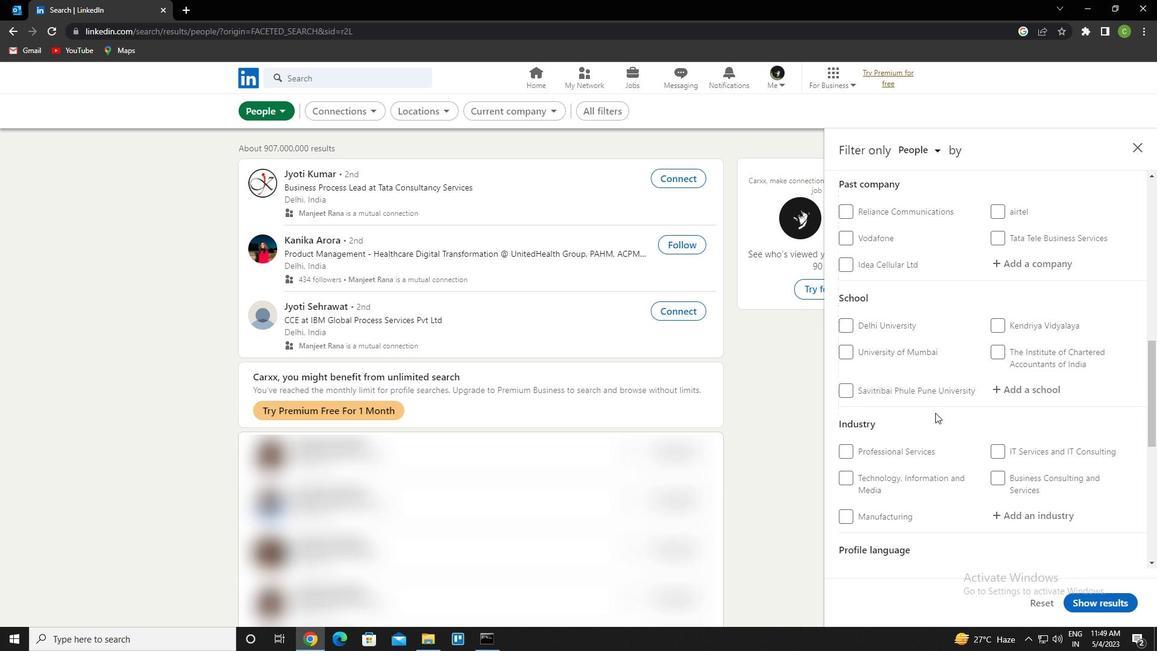 
Action: Mouse scrolled (937, 411) with delta (0, 0)
Screenshot: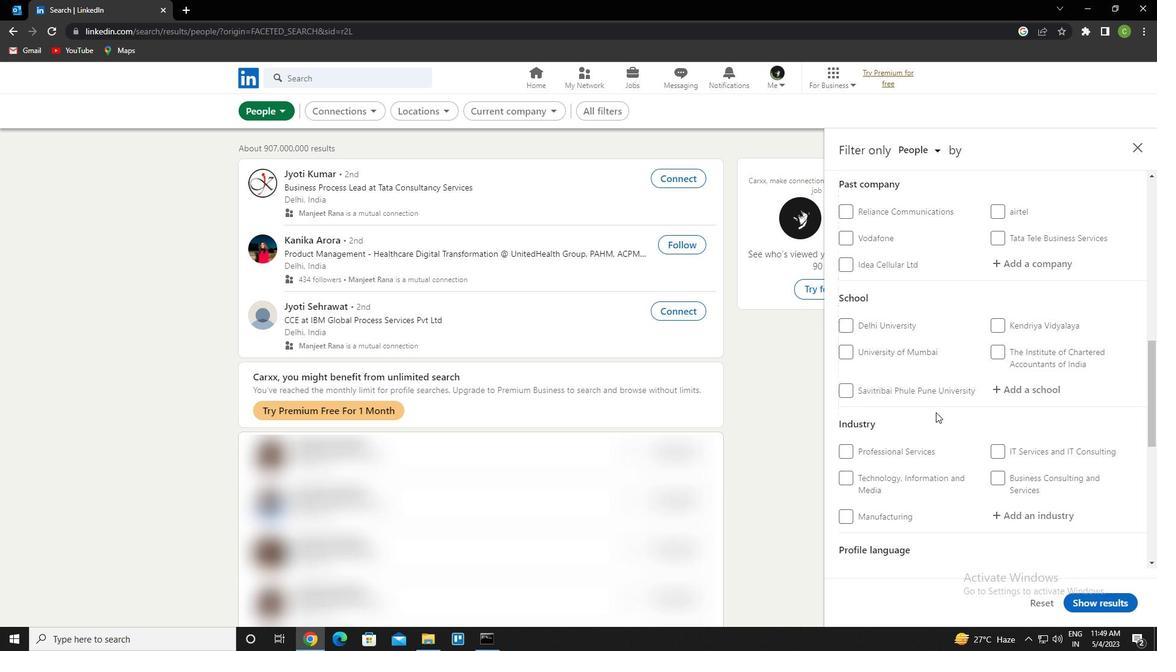 
Action: Mouse scrolled (937, 411) with delta (0, 0)
Screenshot: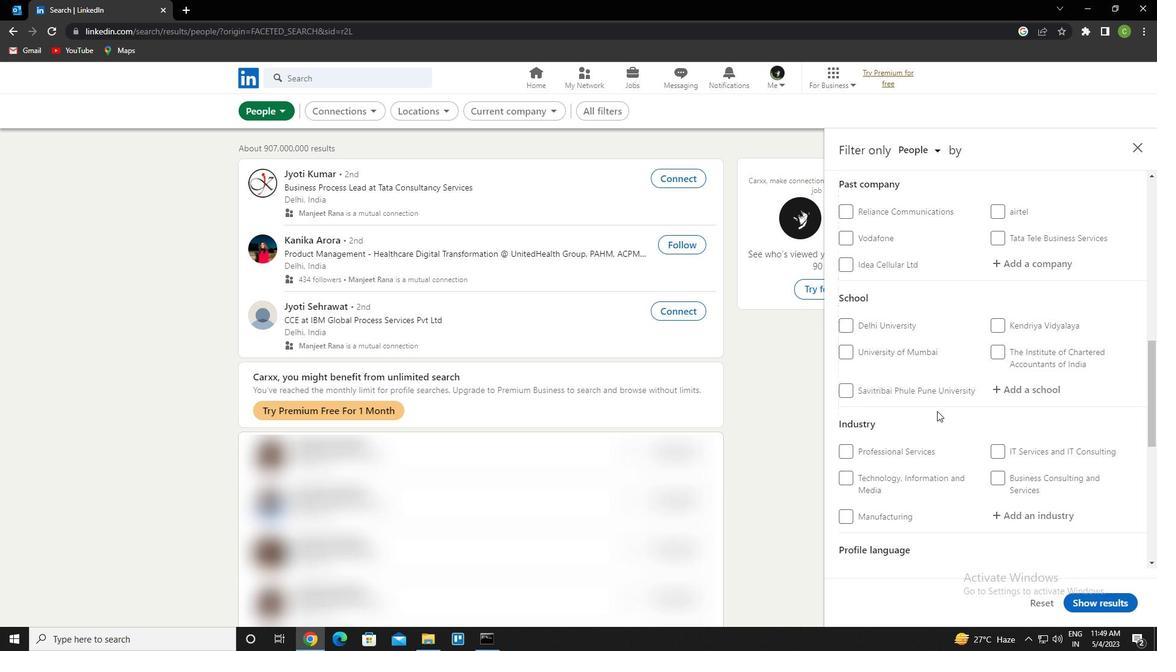 
Action: Mouse moved to (939, 411)
Screenshot: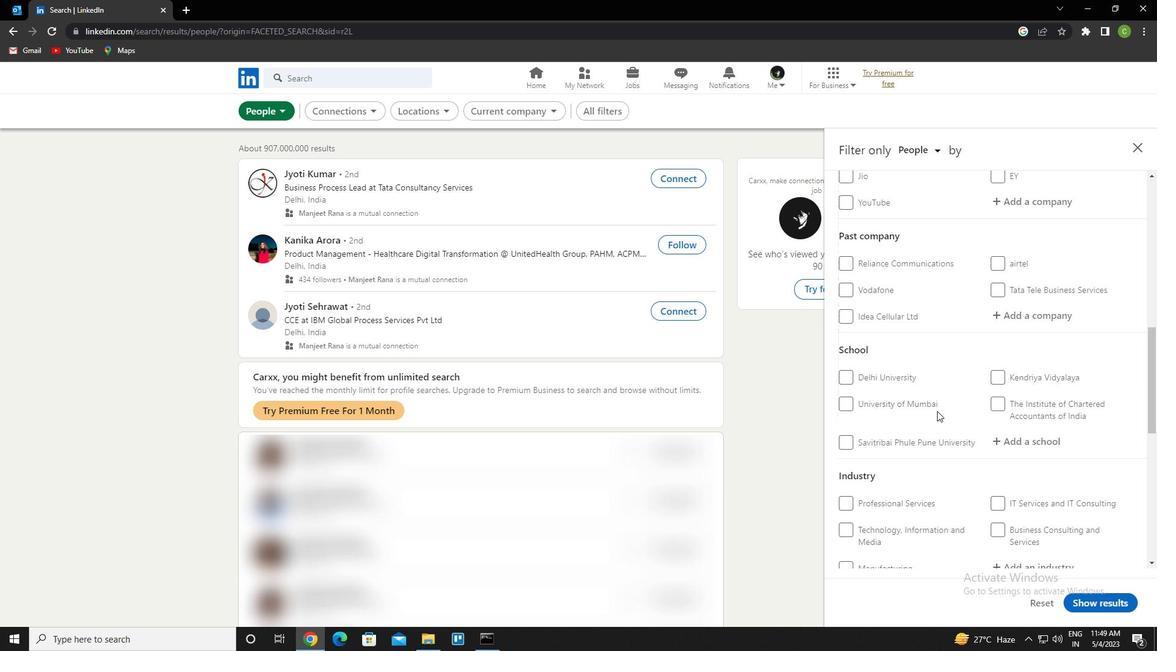 
Action: Mouse scrolled (939, 411) with delta (0, 0)
Screenshot: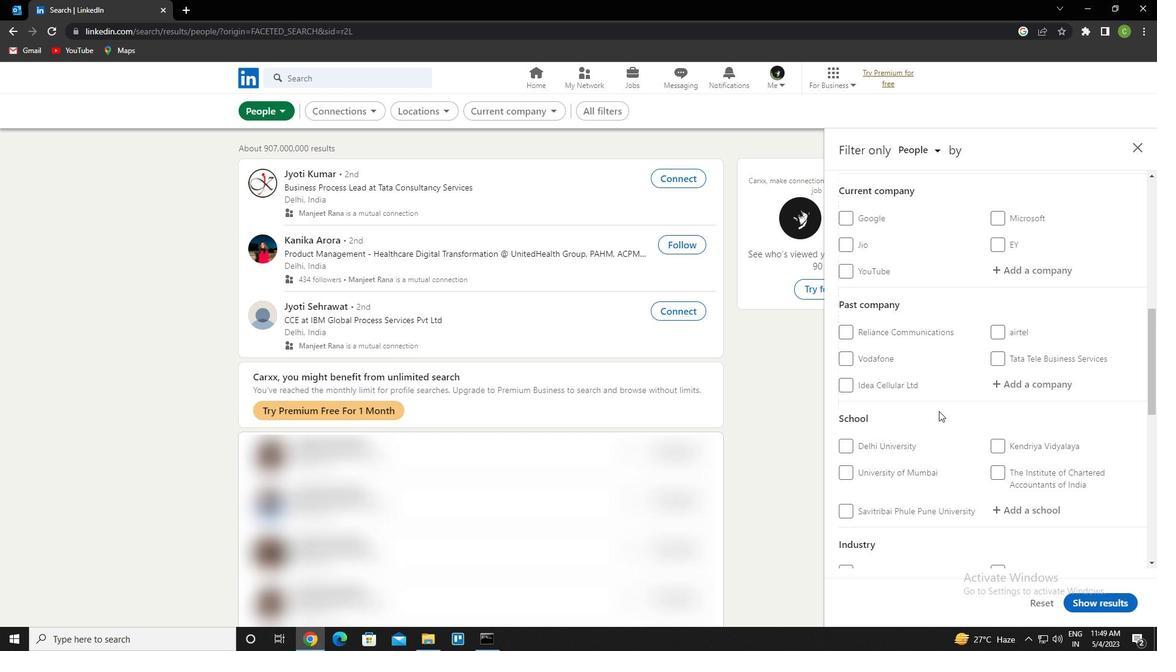 
Action: Mouse moved to (1056, 332)
Screenshot: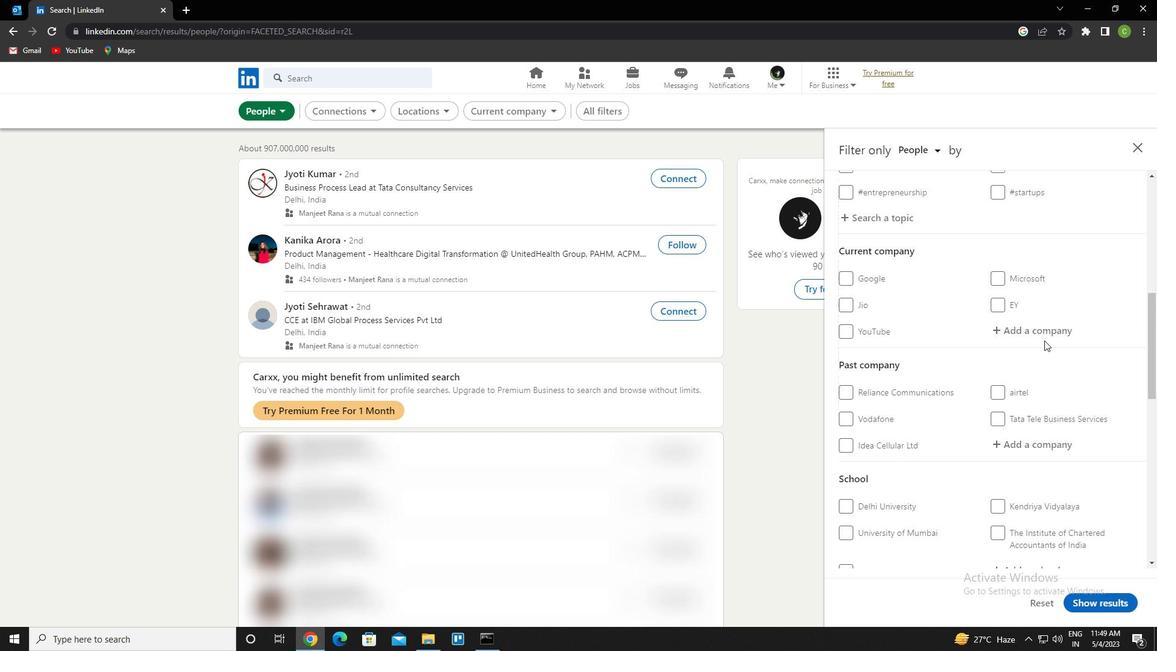 
Action: Mouse pressed left at (1056, 332)
Screenshot: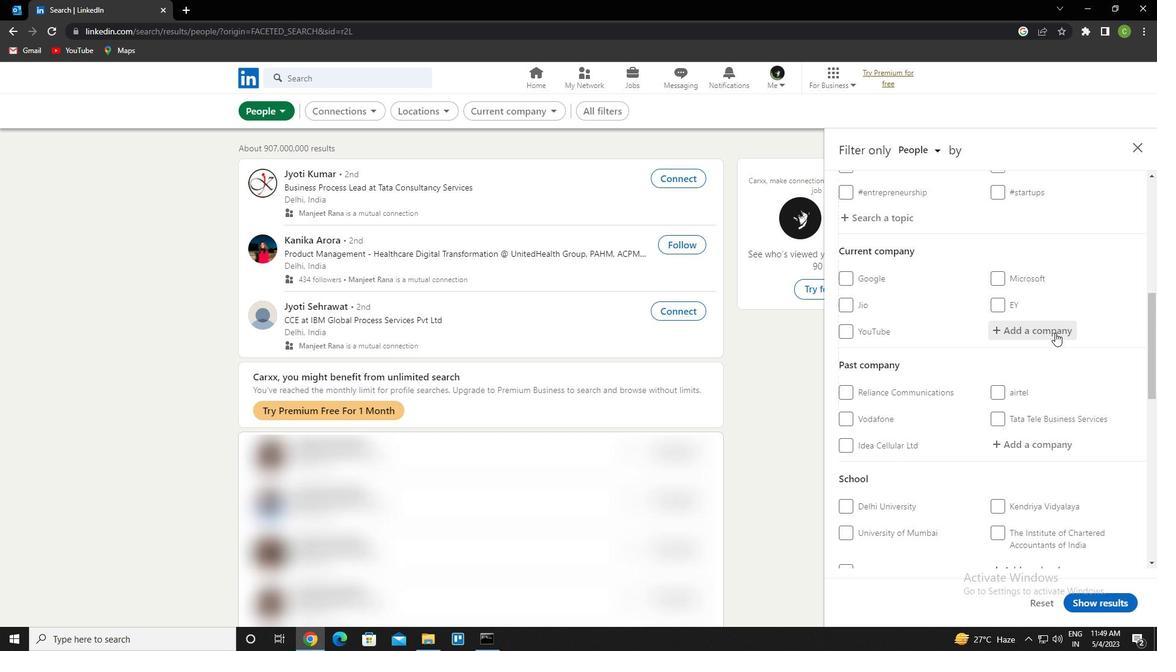 
Action: Mouse moved to (1054, 332)
Screenshot: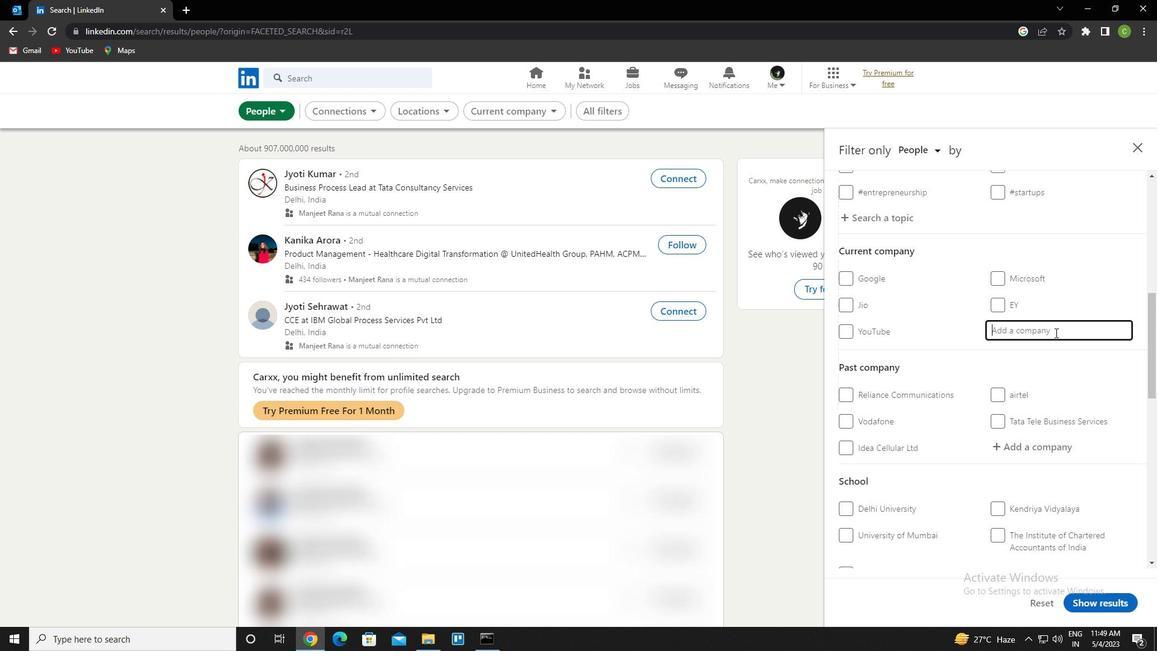
Action: Key pressed <Key.caps_lock>r<Key.caps_lock>Eliance<Key.space><Key.caps_lock>f<Key.caps_lock>oundation<Key.space><Key.down><Key.enter>
Screenshot: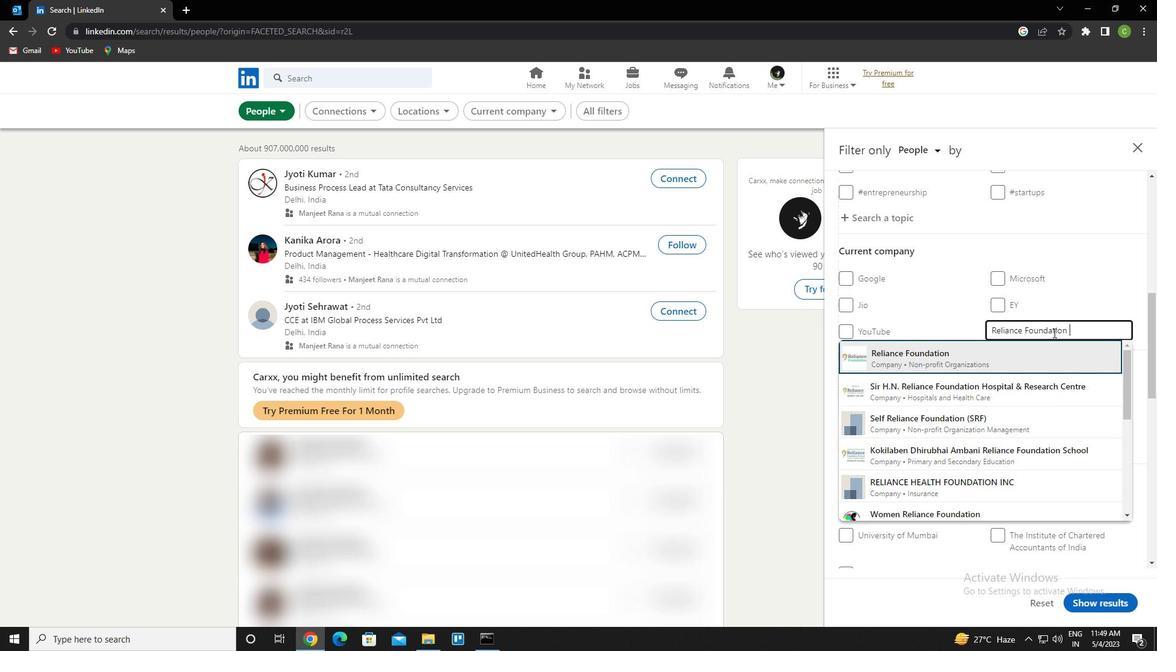 
Action: Mouse scrolled (1054, 332) with delta (0, 0)
Screenshot: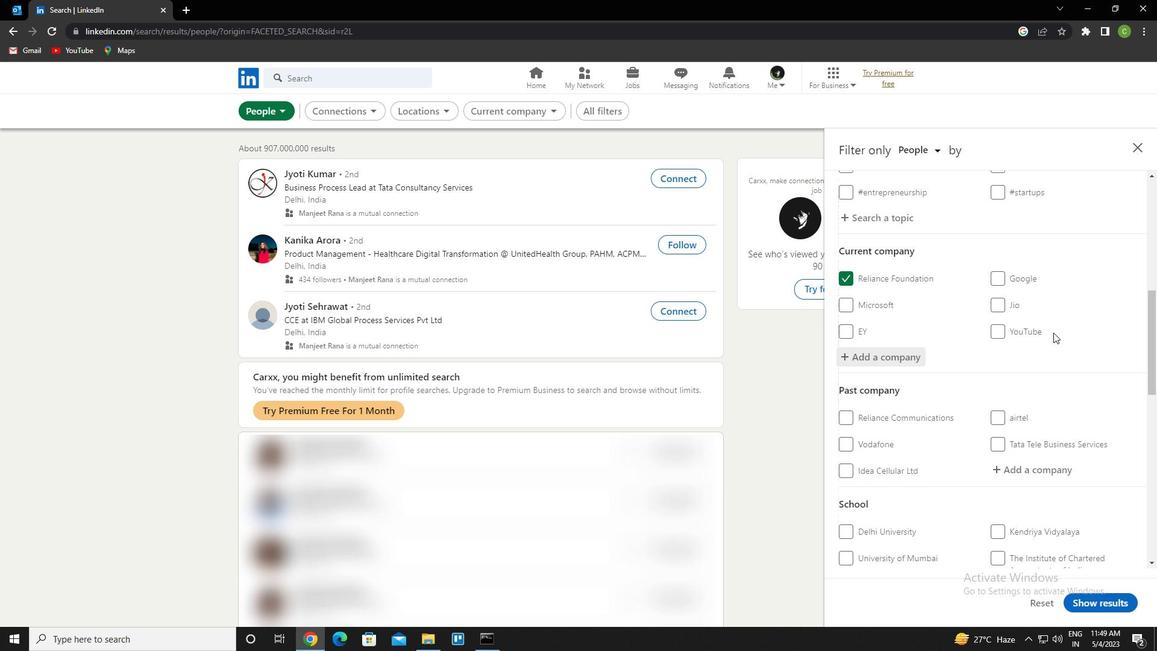
Action: Mouse scrolled (1054, 332) with delta (0, 0)
Screenshot: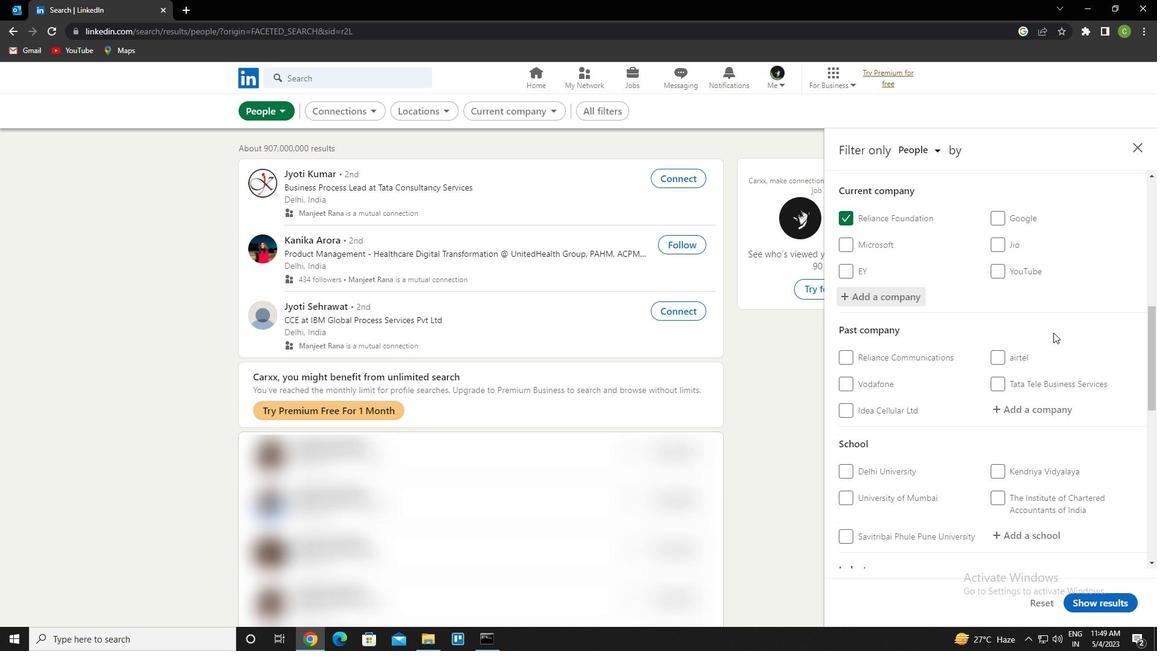 
Action: Mouse scrolled (1054, 332) with delta (0, 0)
Screenshot: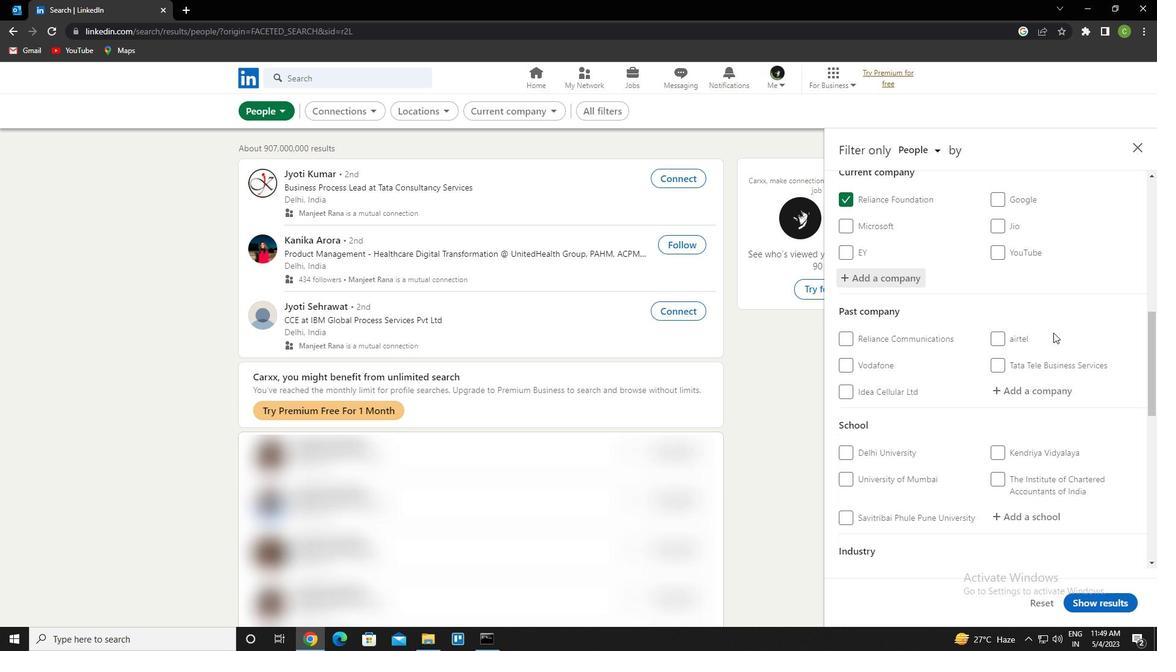 
Action: Mouse scrolled (1054, 332) with delta (0, 0)
Screenshot: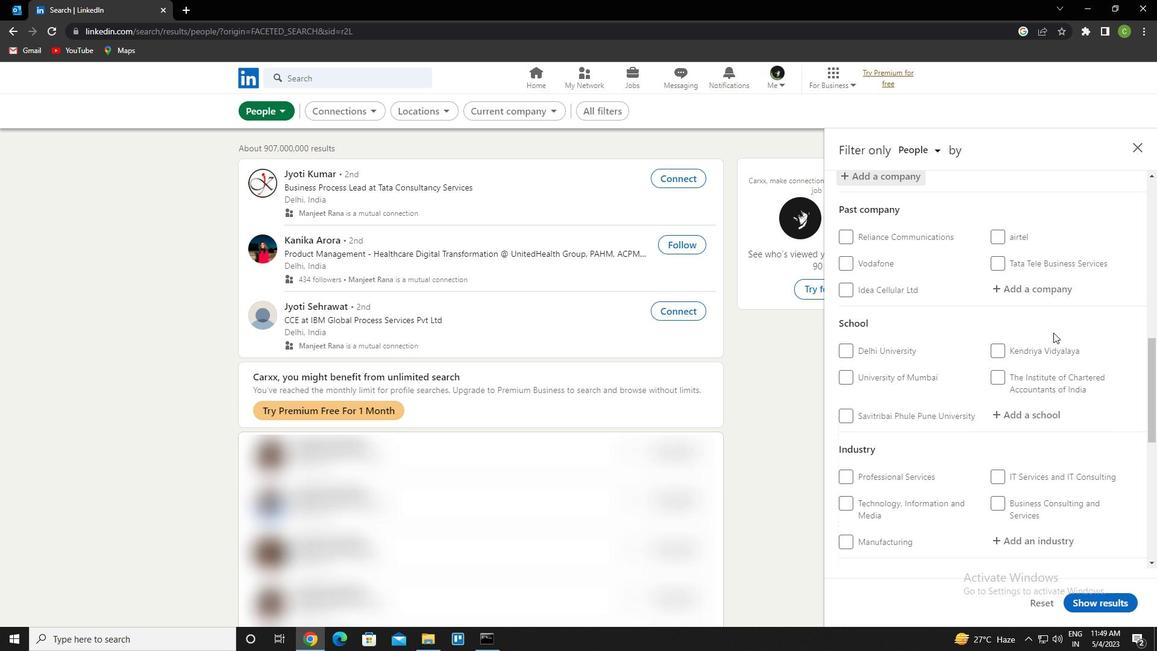 
Action: Mouse moved to (1033, 353)
Screenshot: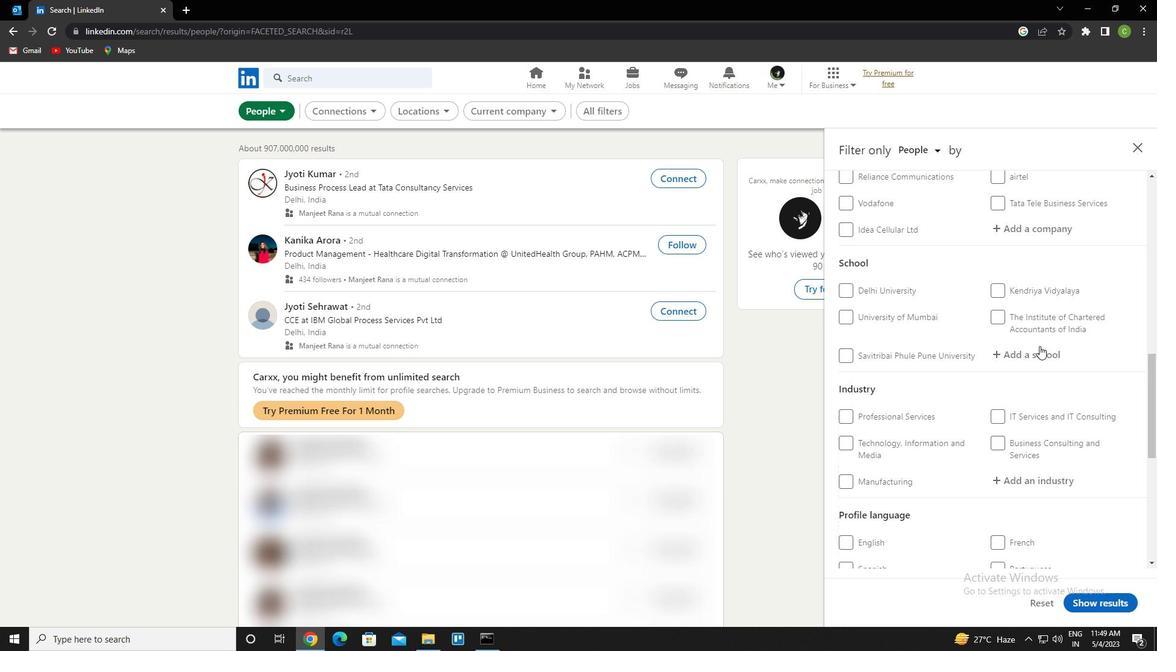 
Action: Mouse pressed left at (1033, 353)
Screenshot: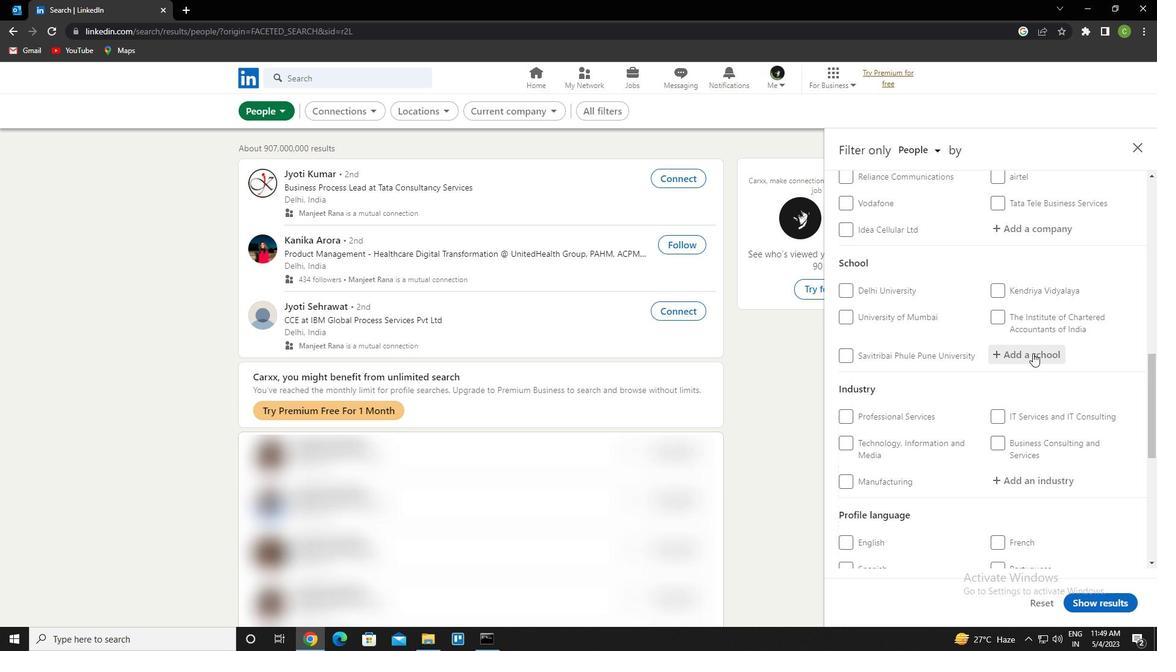 
Action: Key pressed <Key.caps_lock>h<Key.caps_lock>aldia<Key.space>institute<Key.space>of<Key.space>technoloy<Key.backspace>gy<Key.down><Key.enter>
Screenshot: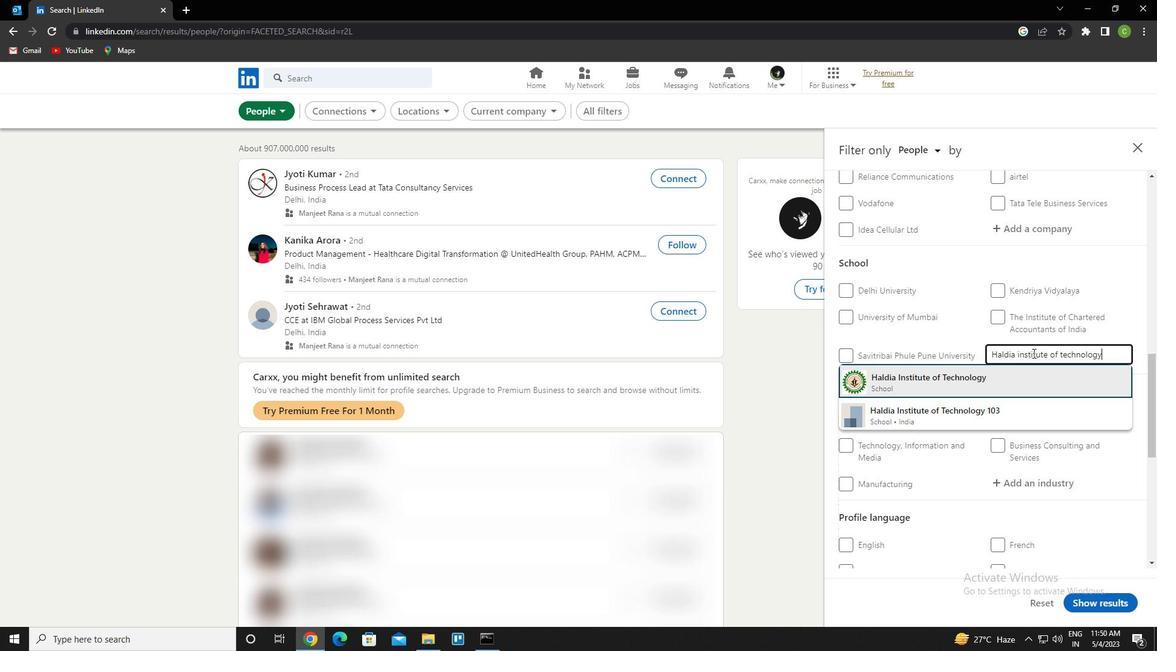 
Action: Mouse moved to (1048, 367)
Screenshot: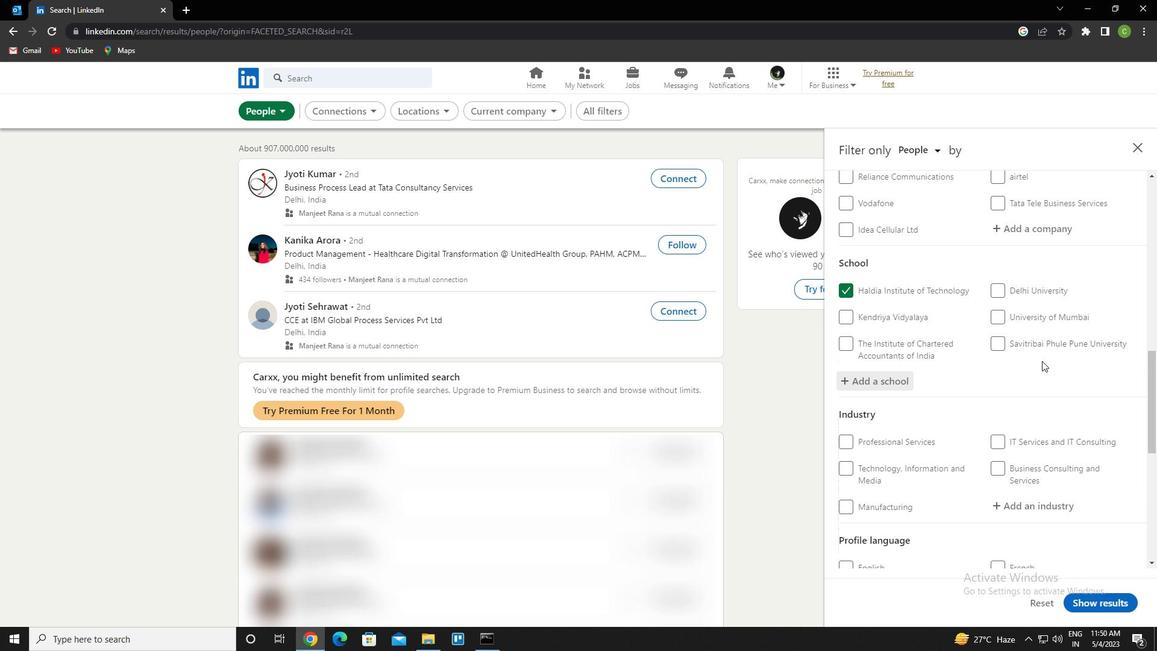 
Action: Mouse scrolled (1048, 367) with delta (0, 0)
Screenshot: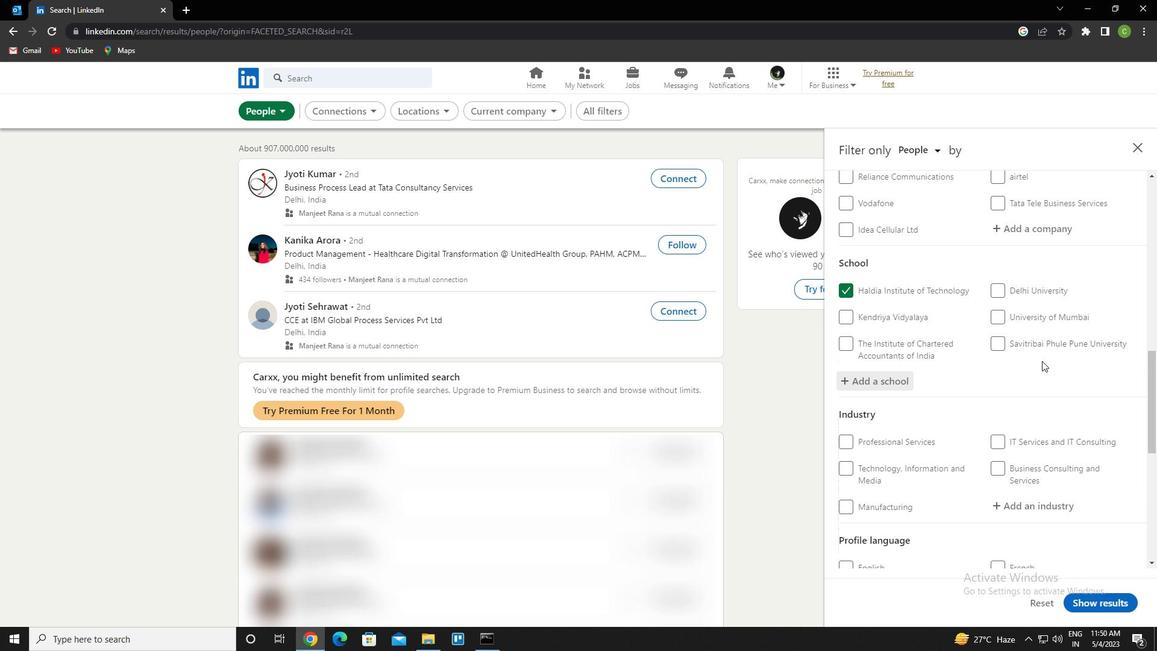 
Action: Mouse moved to (1048, 368)
Screenshot: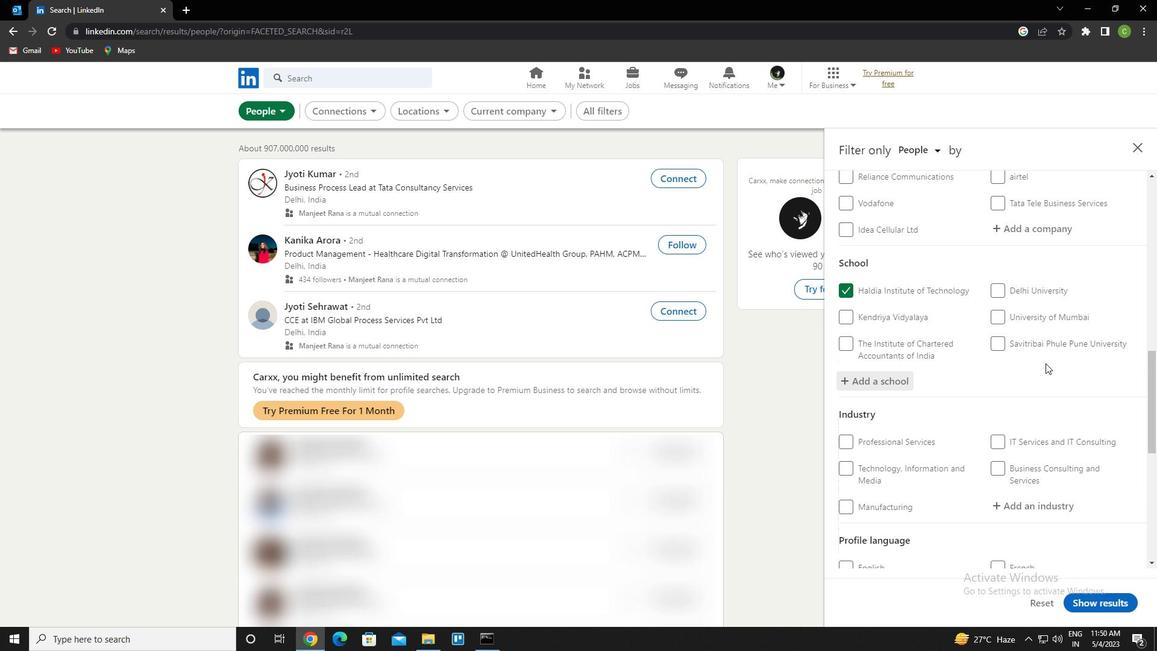 
Action: Mouse scrolled (1048, 367) with delta (0, 0)
Screenshot: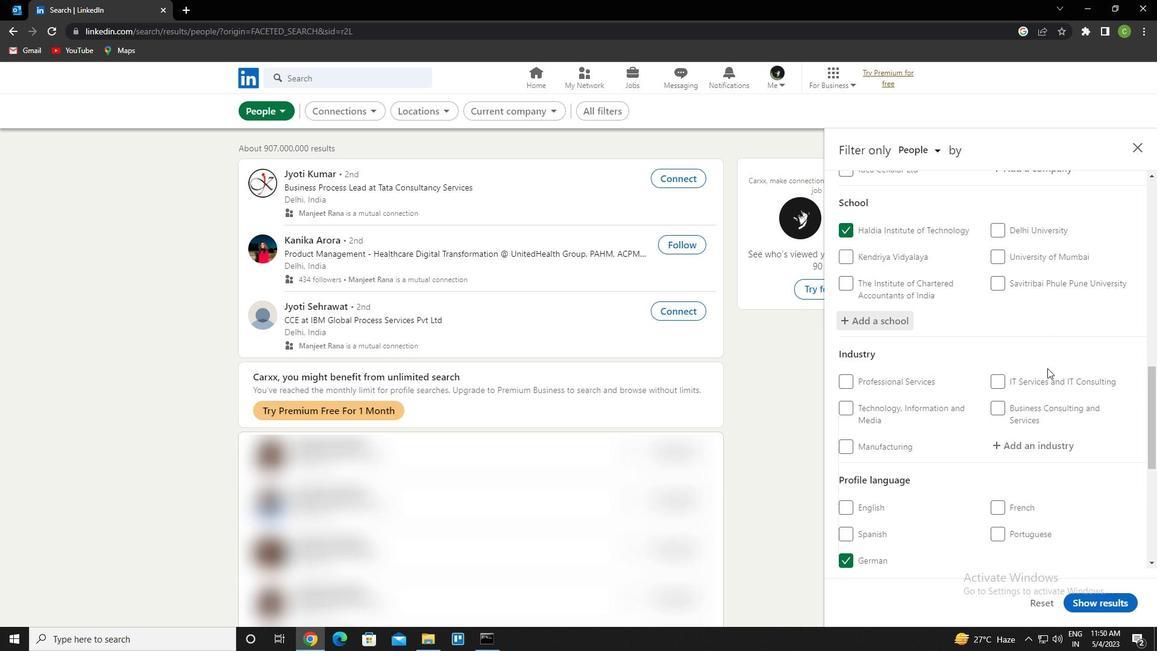 
Action: Mouse moved to (1033, 382)
Screenshot: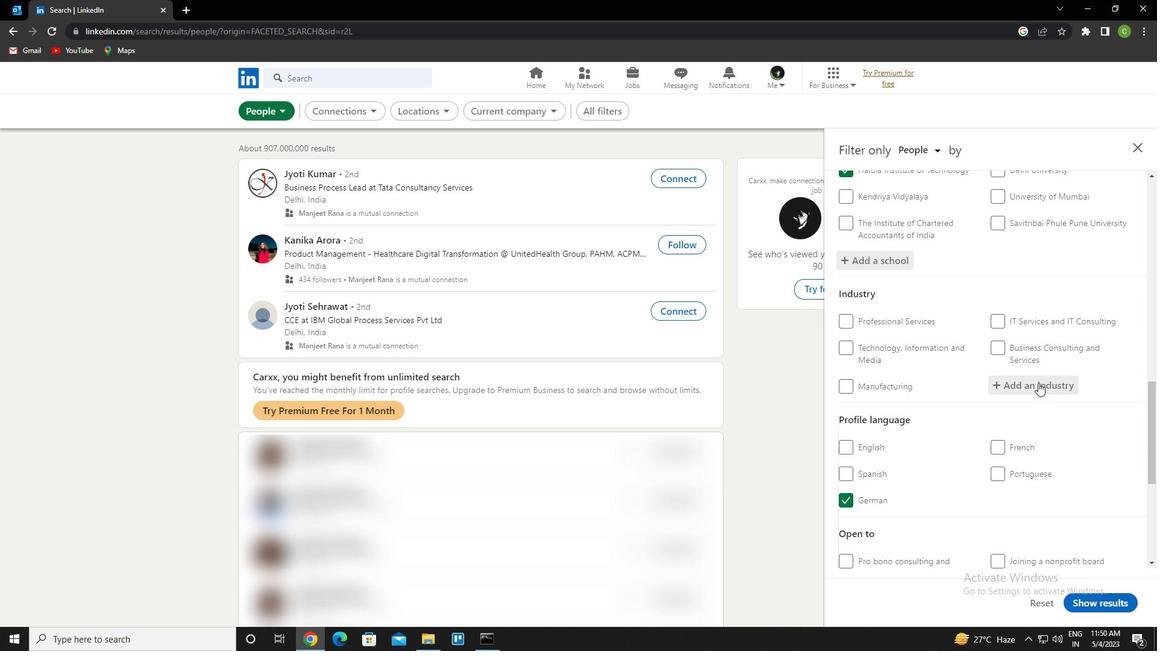 
Action: Mouse pressed left at (1033, 382)
Screenshot: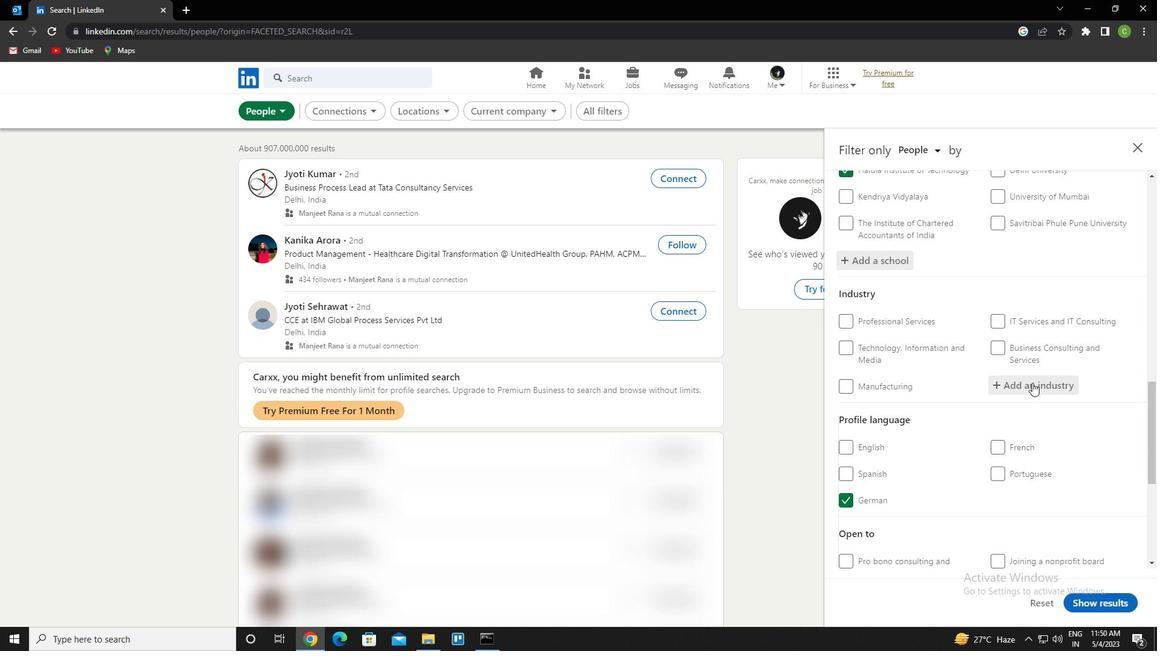 
Action: Key pressed house<Key.space><Key.backspace>hold<Key.space>services<Key.down><Key.enter>
Screenshot: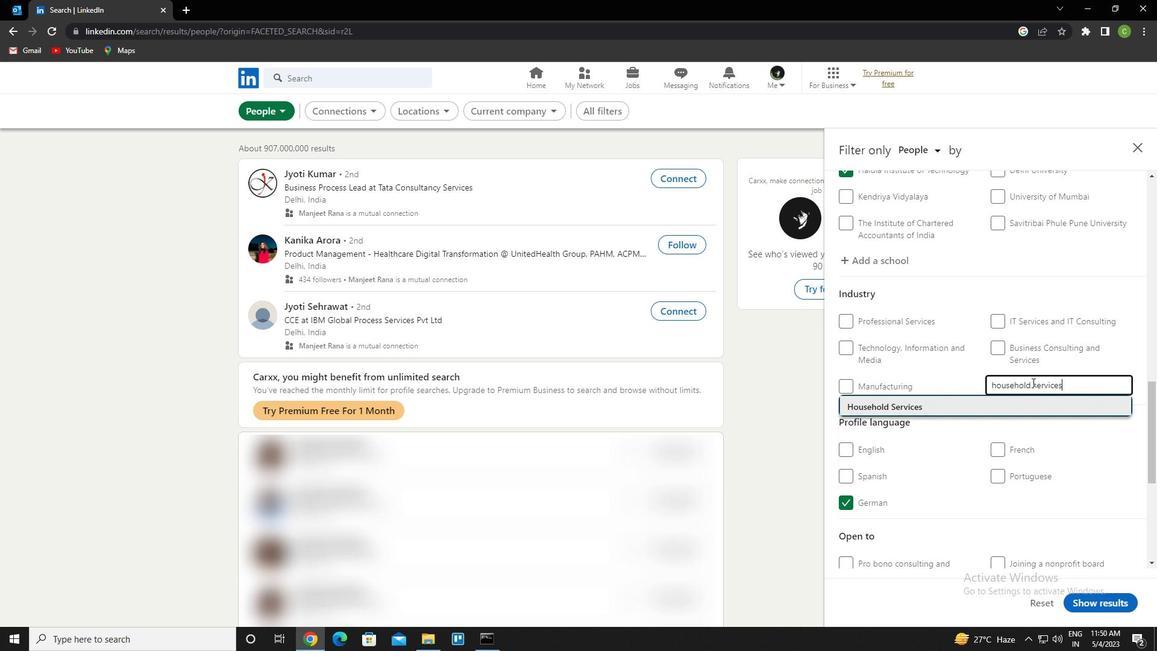 
Action: Mouse moved to (1072, 375)
Screenshot: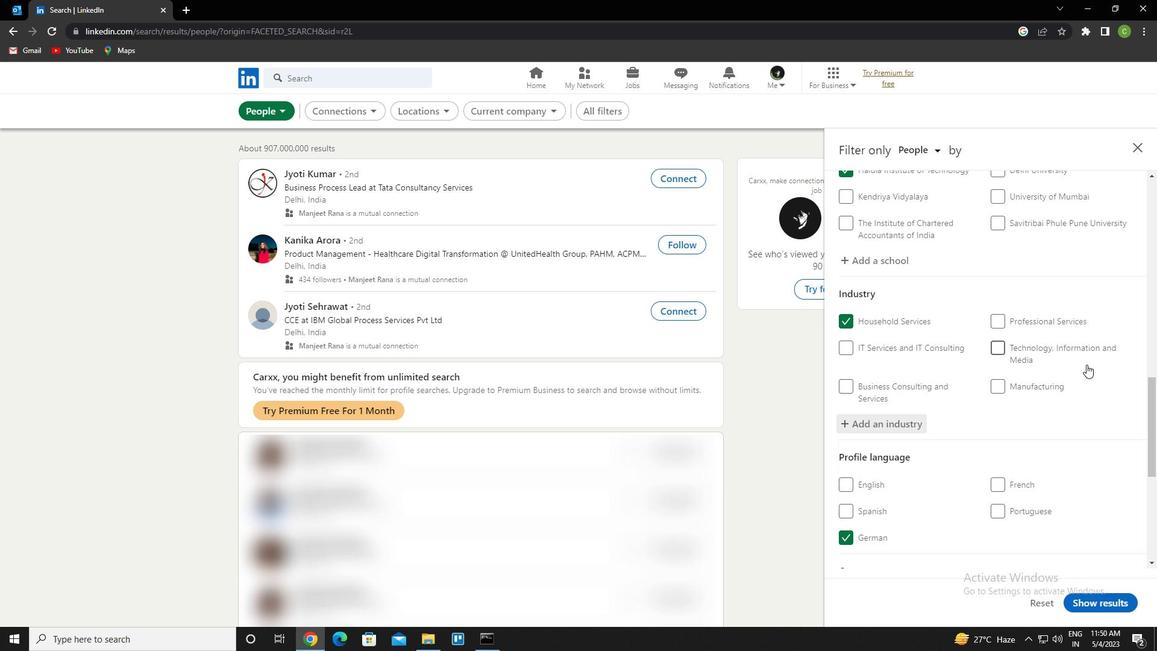 
Action: Mouse scrolled (1072, 374) with delta (0, 0)
Screenshot: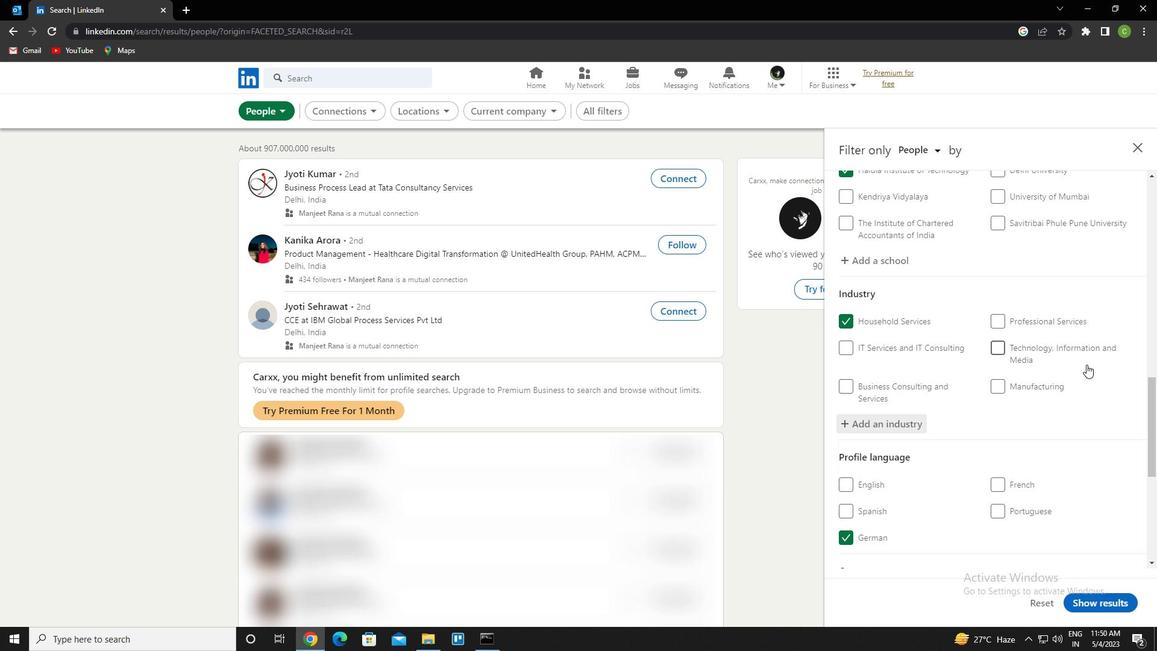 
Action: Mouse moved to (1057, 378)
Screenshot: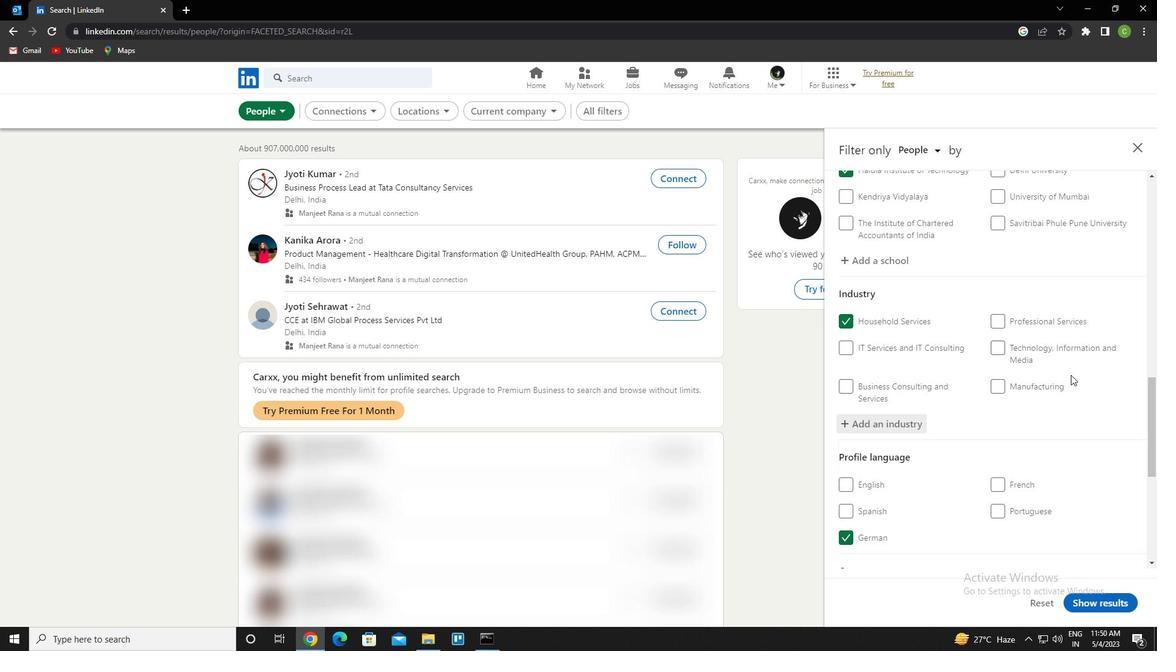 
Action: Mouse scrolled (1057, 378) with delta (0, 0)
Screenshot: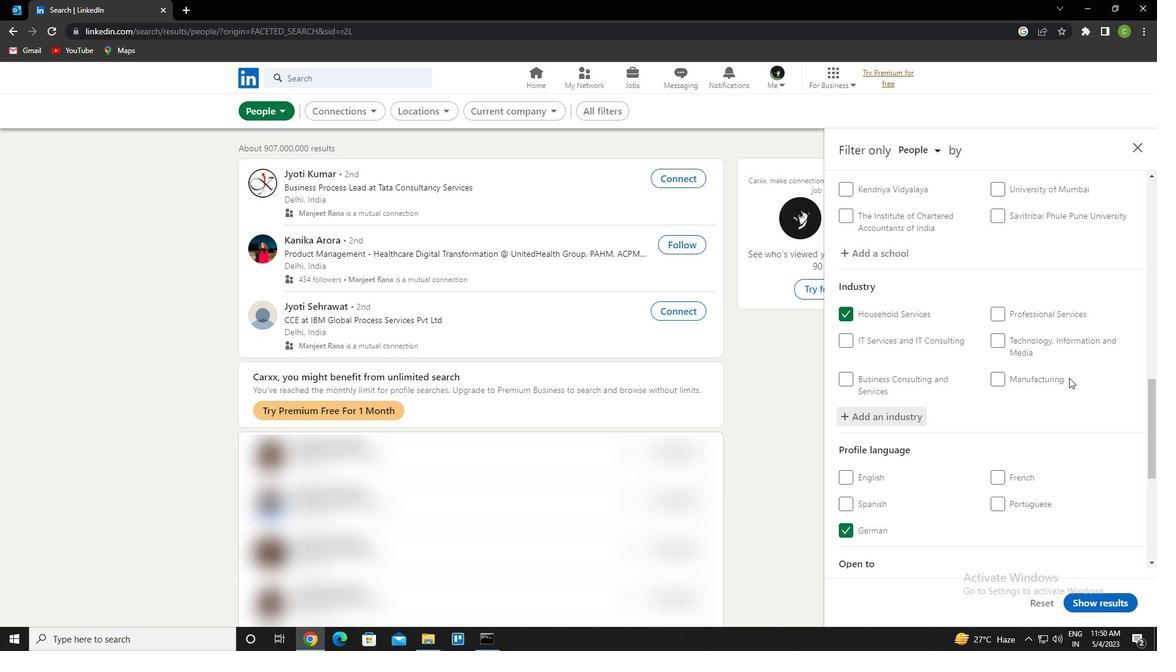 
Action: Mouse moved to (1036, 390)
Screenshot: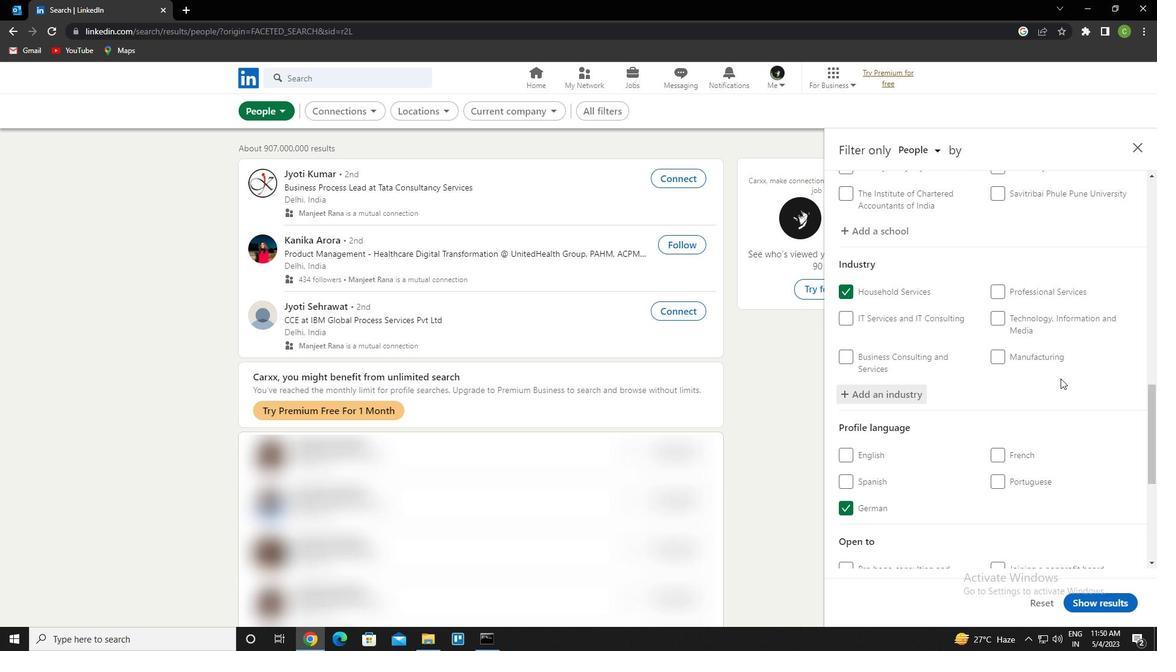 
Action: Mouse scrolled (1036, 390) with delta (0, 0)
Screenshot: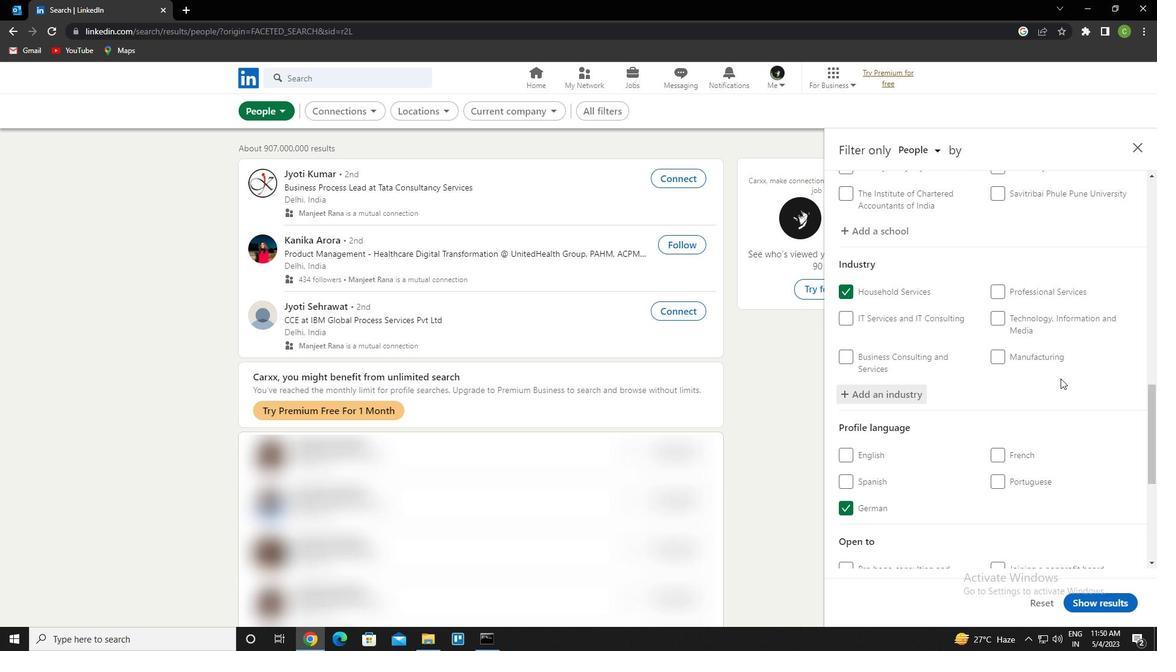 
Action: Mouse moved to (1031, 393)
Screenshot: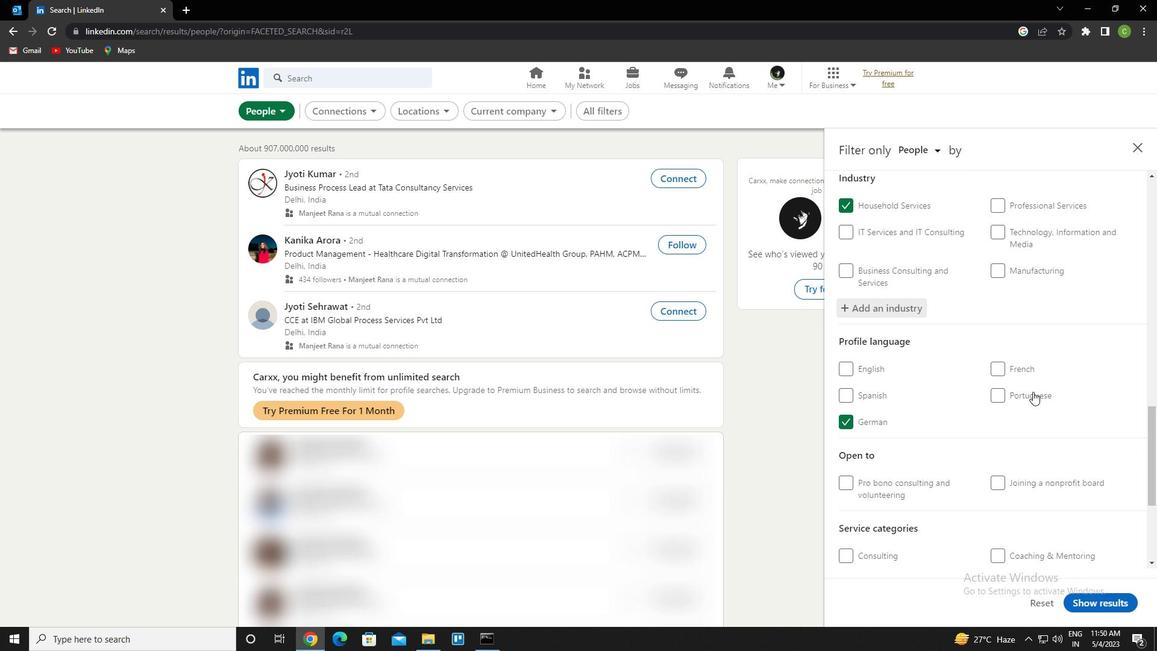 
Action: Mouse scrolled (1031, 393) with delta (0, 0)
Screenshot: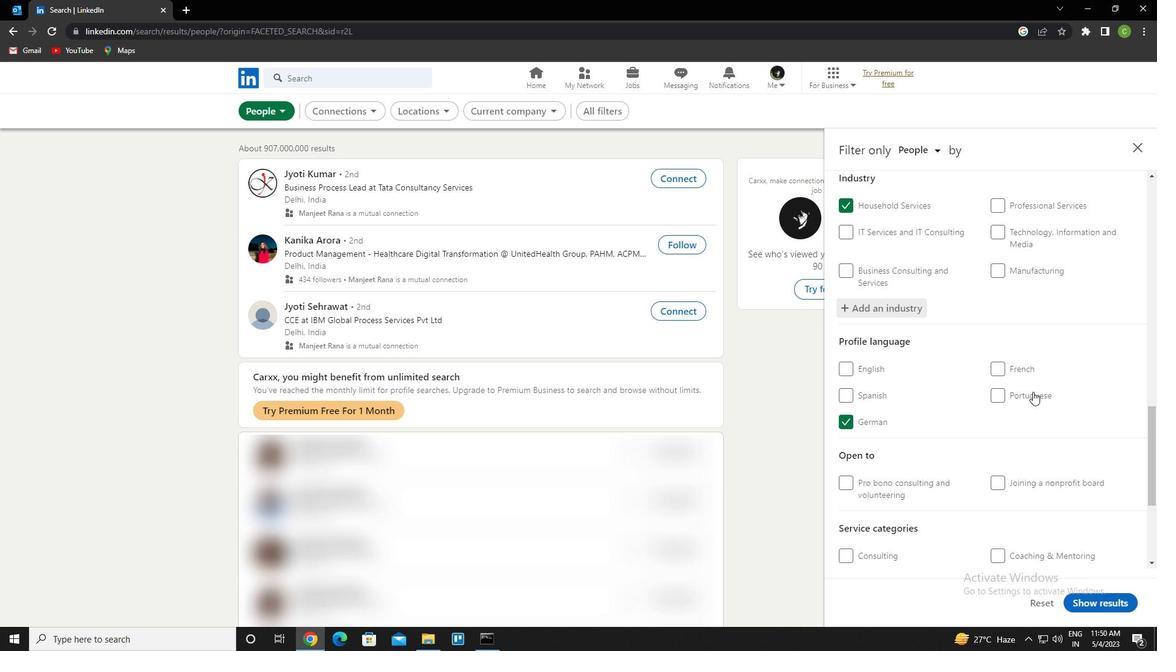 
Action: Mouse moved to (1031, 395)
Screenshot: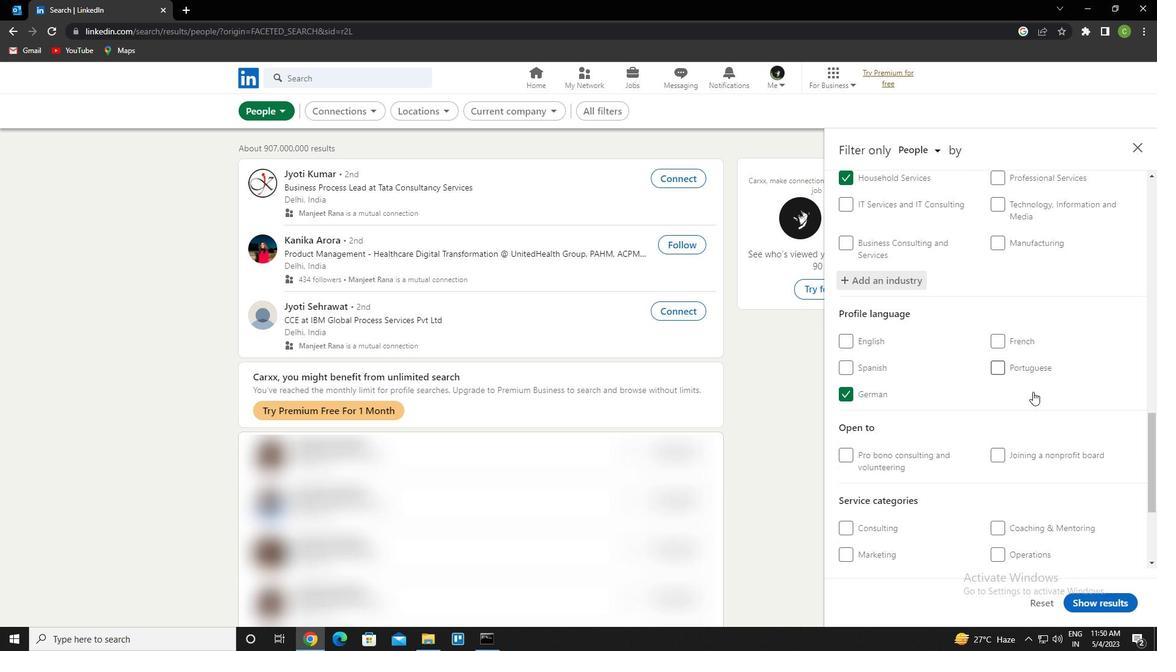 
Action: Mouse scrolled (1031, 395) with delta (0, 0)
Screenshot: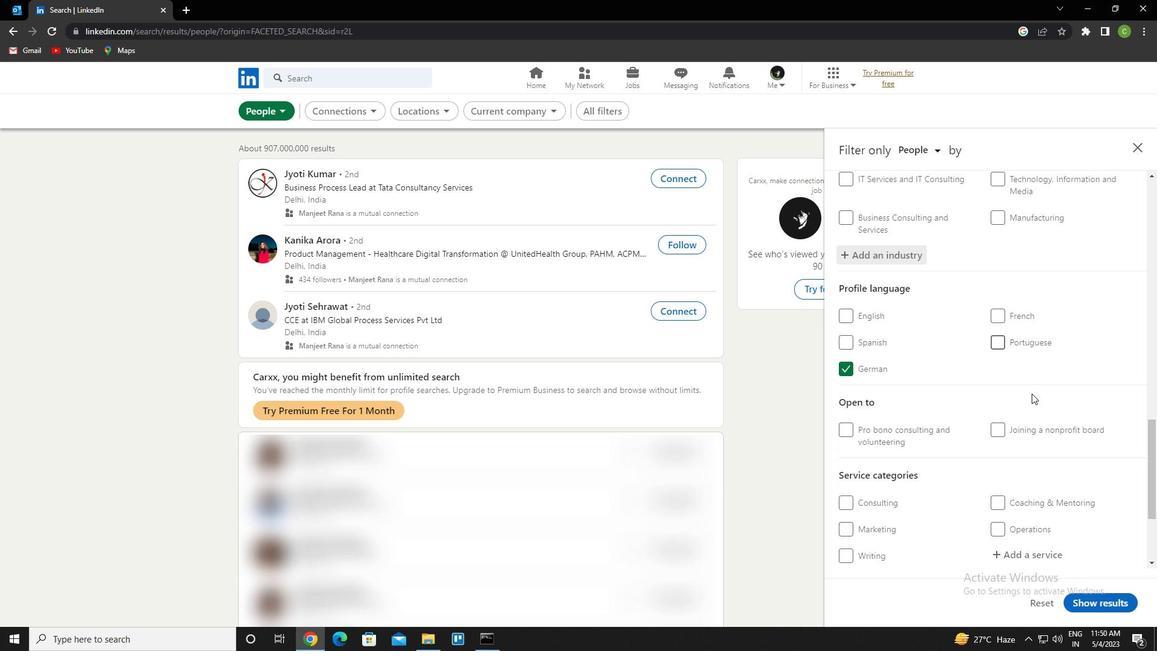 
Action: Mouse moved to (1033, 416)
Screenshot: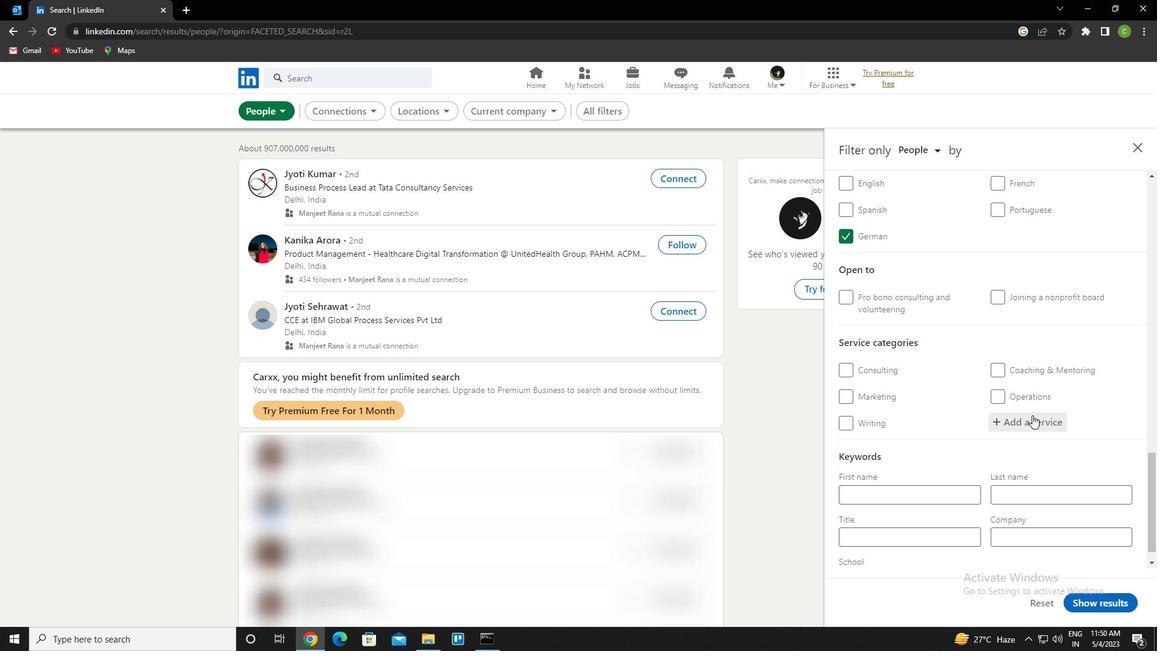 
Action: Mouse pressed left at (1033, 416)
Screenshot: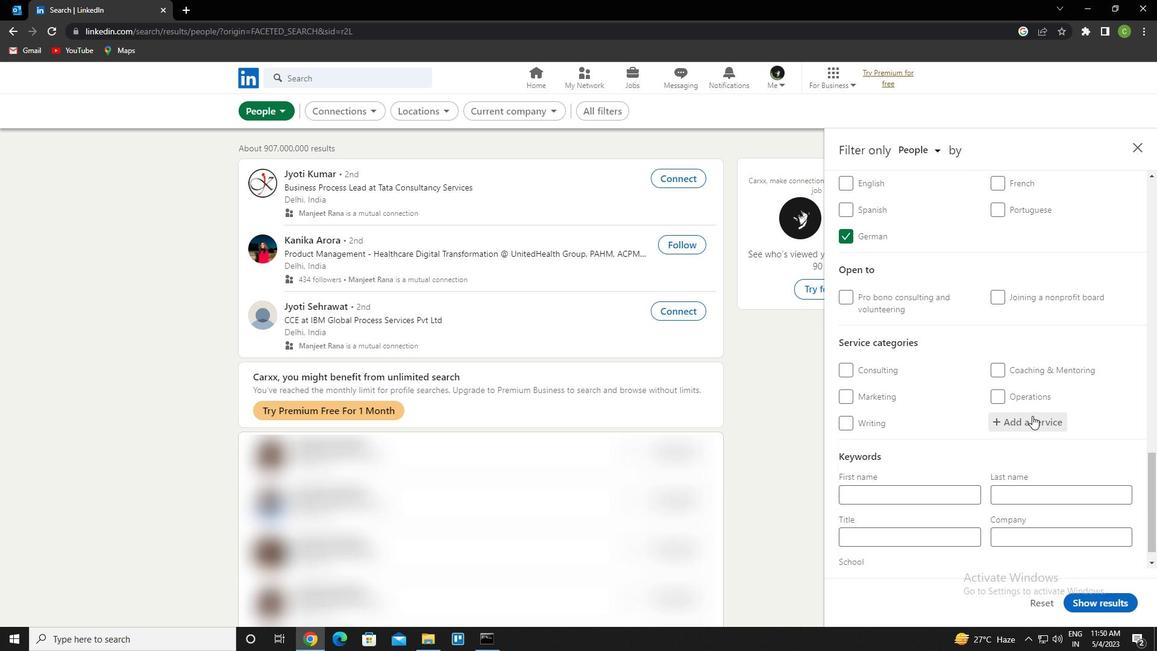 
Action: Key pressed <Key.caps_lock>g<Key.caps_lock>rant<Key.space>writng<Key.backspace><Key.backspace>ing<Key.down><Key.enter>
Screenshot: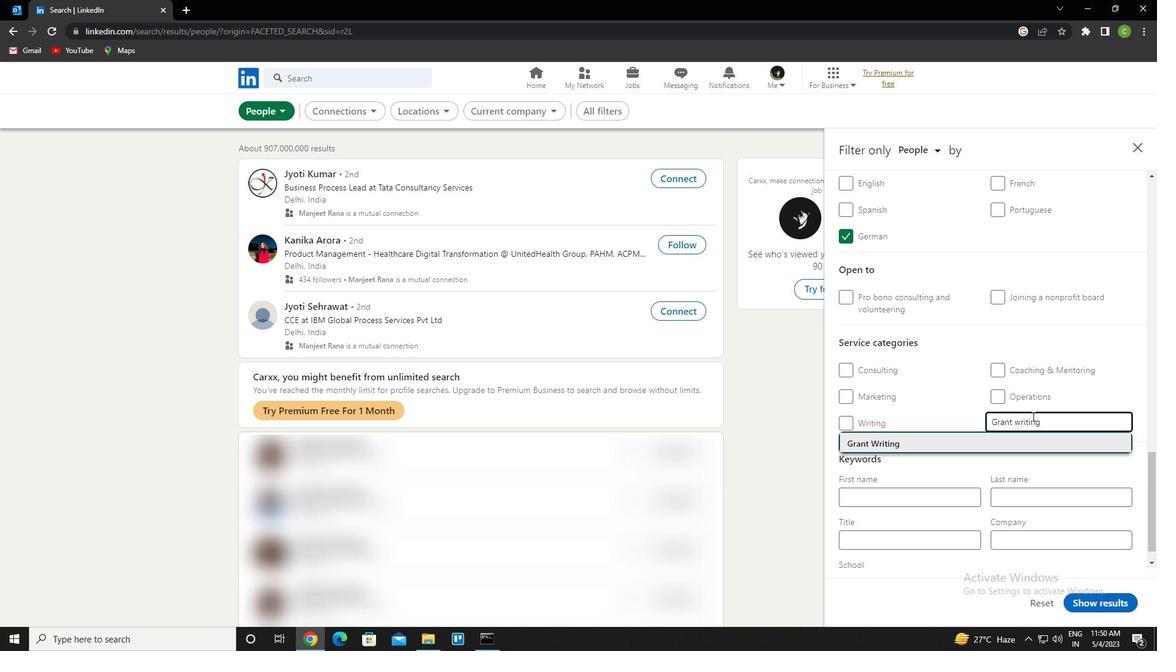 
Action: Mouse scrolled (1033, 415) with delta (0, 0)
Screenshot: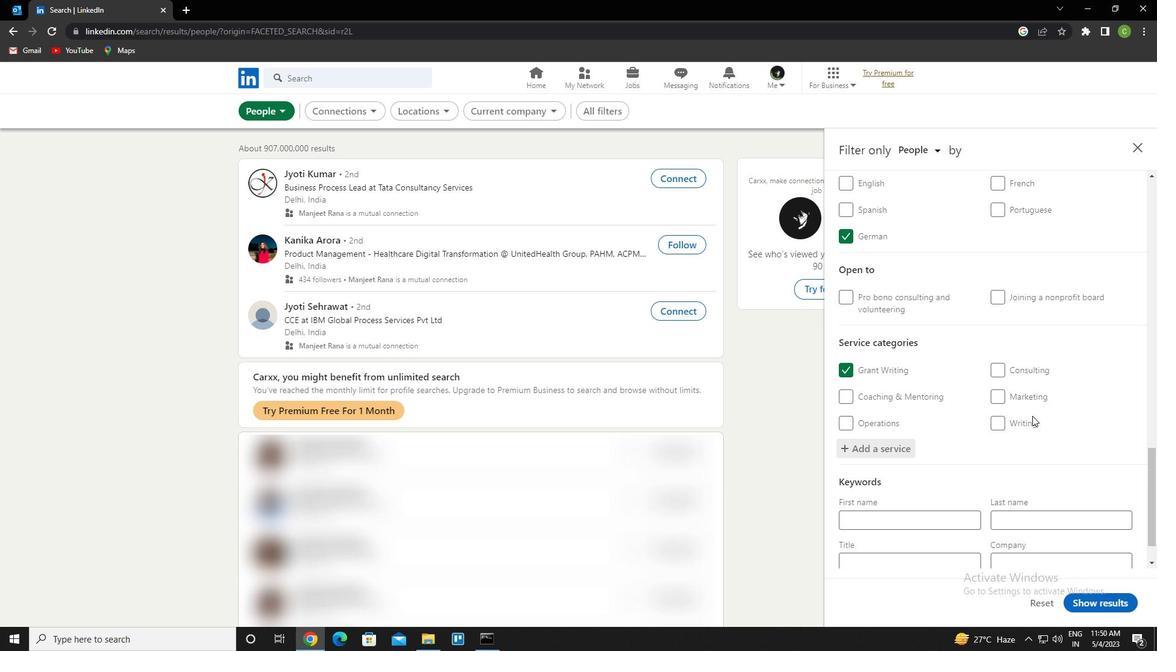 
Action: Mouse moved to (1032, 421)
Screenshot: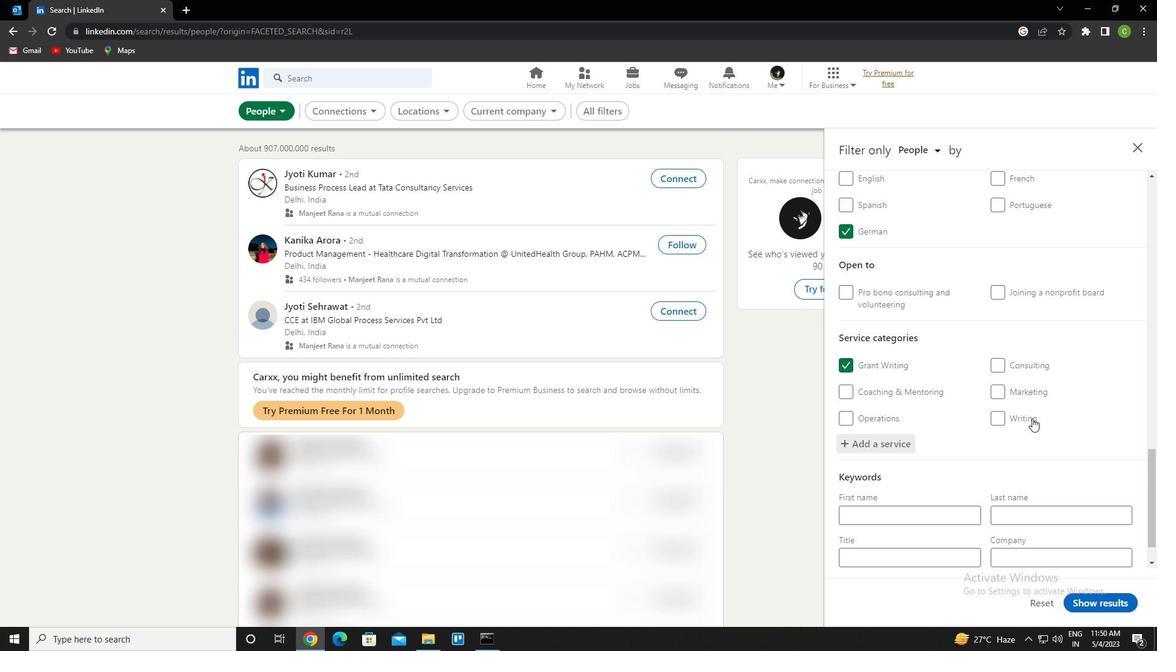 
Action: Mouse scrolled (1032, 420) with delta (0, 0)
Screenshot: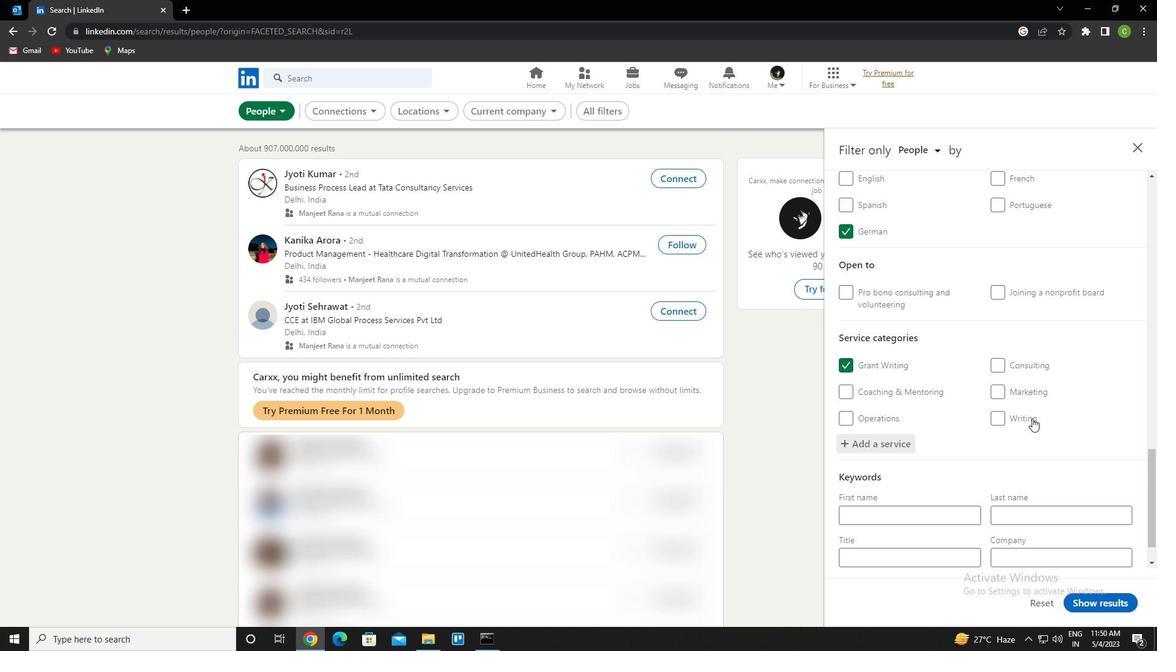 
Action: Mouse moved to (1031, 426)
Screenshot: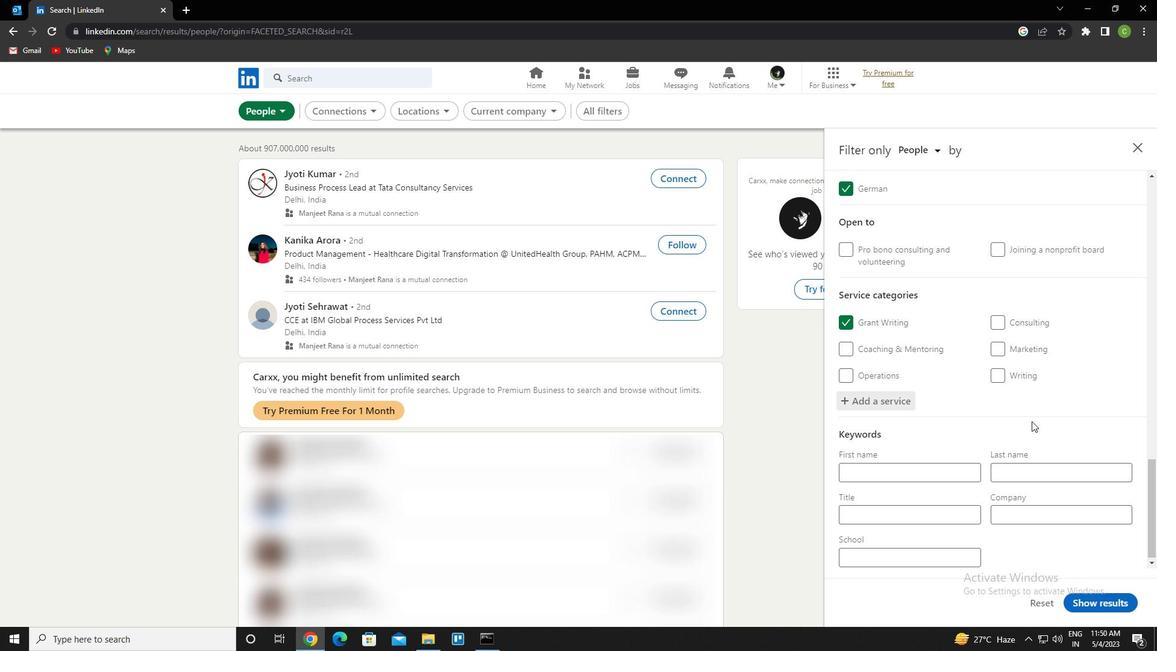 
Action: Mouse scrolled (1031, 425) with delta (0, 0)
Screenshot: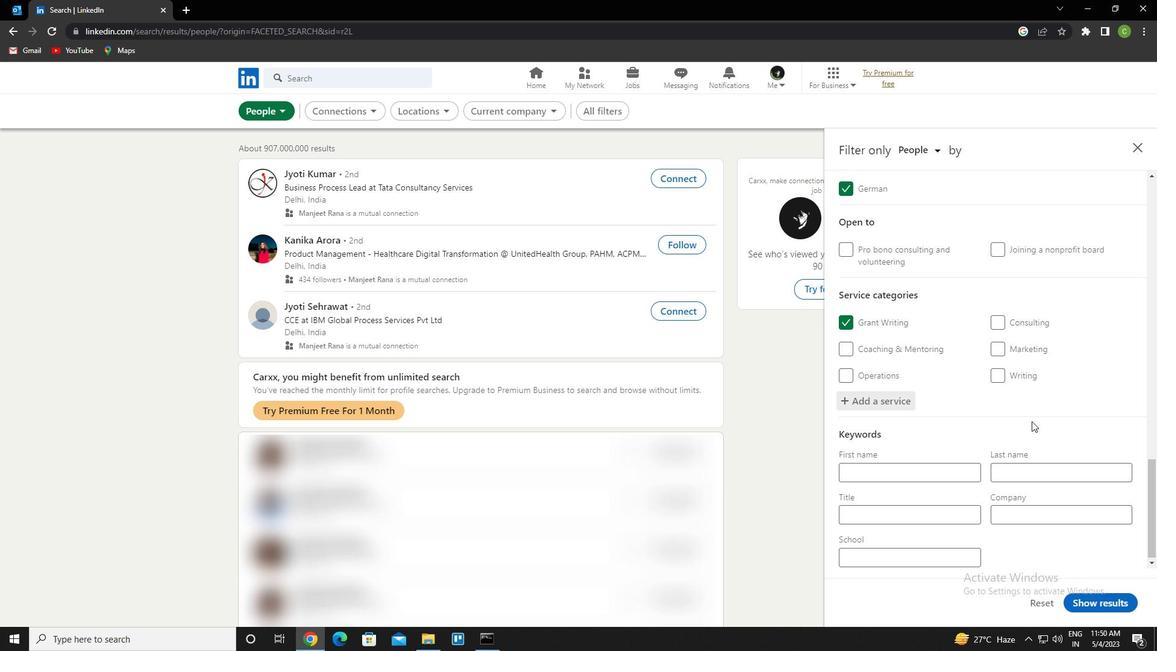 
Action: Mouse moved to (1031, 430)
Screenshot: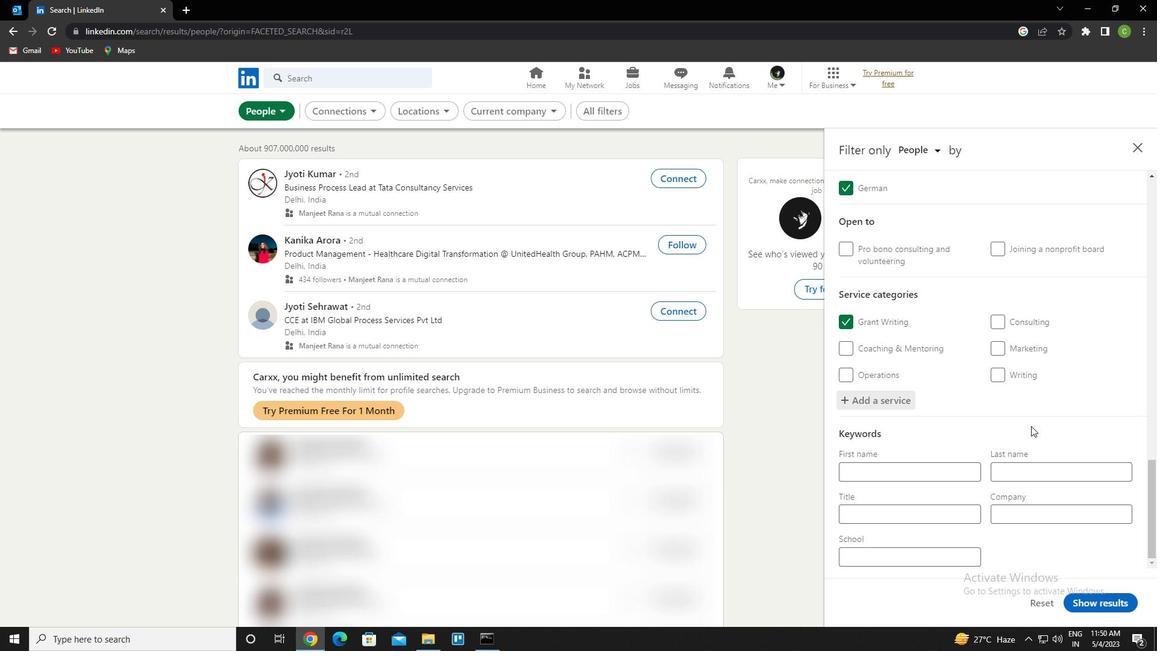 
Action: Mouse scrolled (1031, 430) with delta (0, 0)
Screenshot: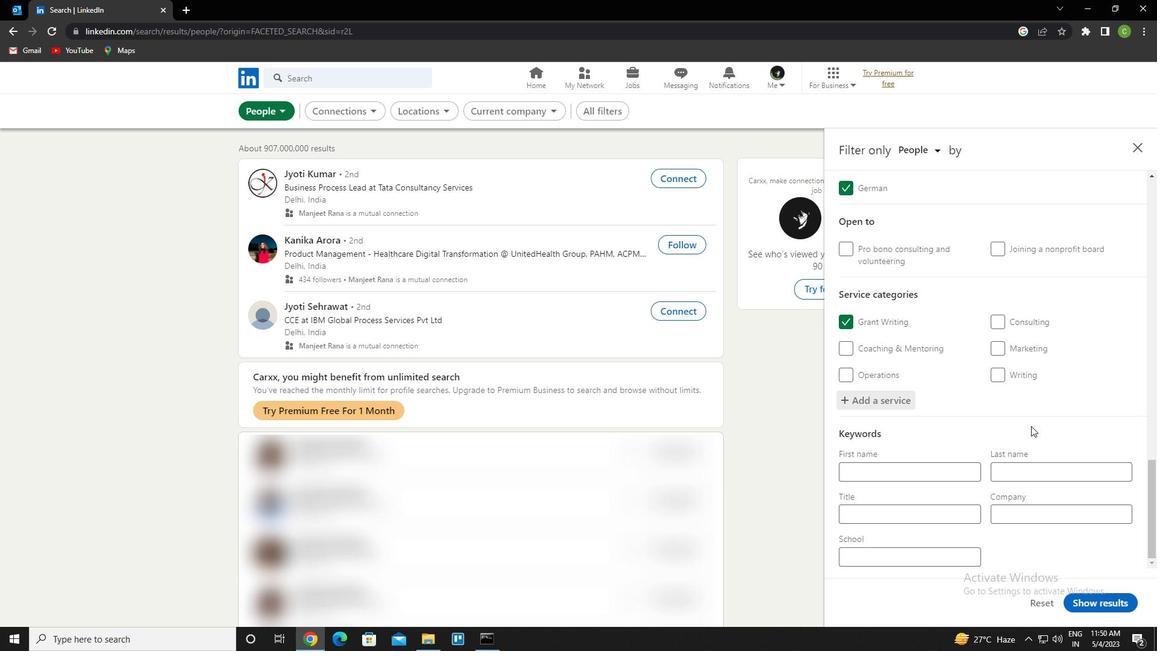 
Action: Mouse moved to (1031, 432)
Screenshot: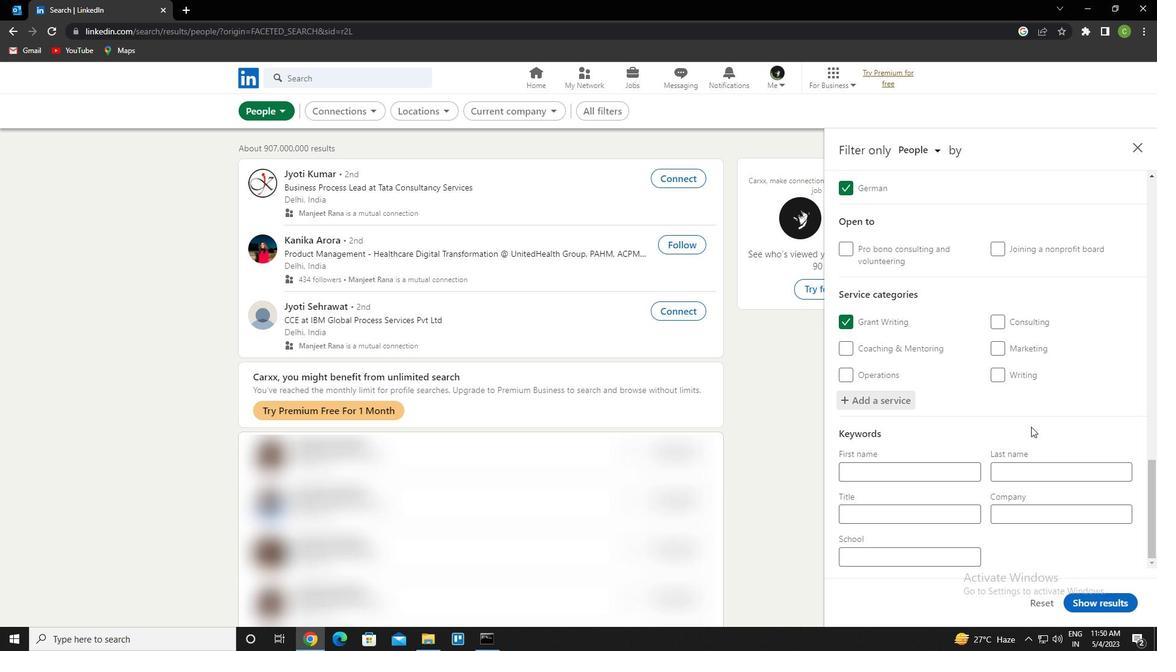 
Action: Mouse scrolled (1031, 431) with delta (0, 0)
Screenshot: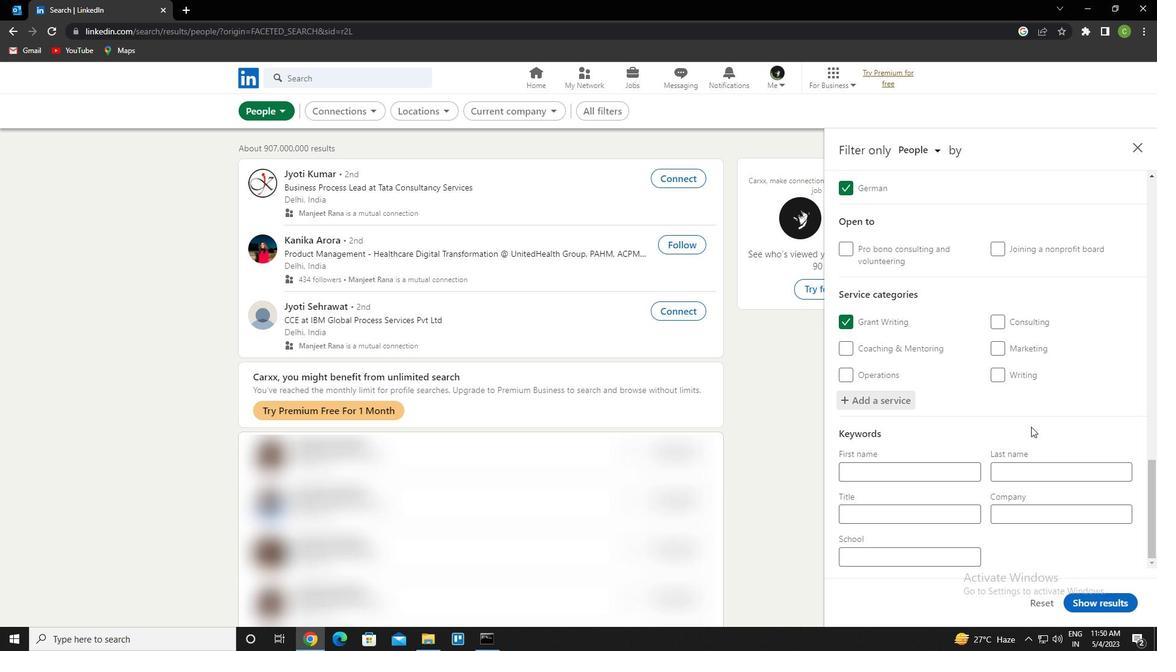 
Action: Mouse moved to (1030, 436)
Screenshot: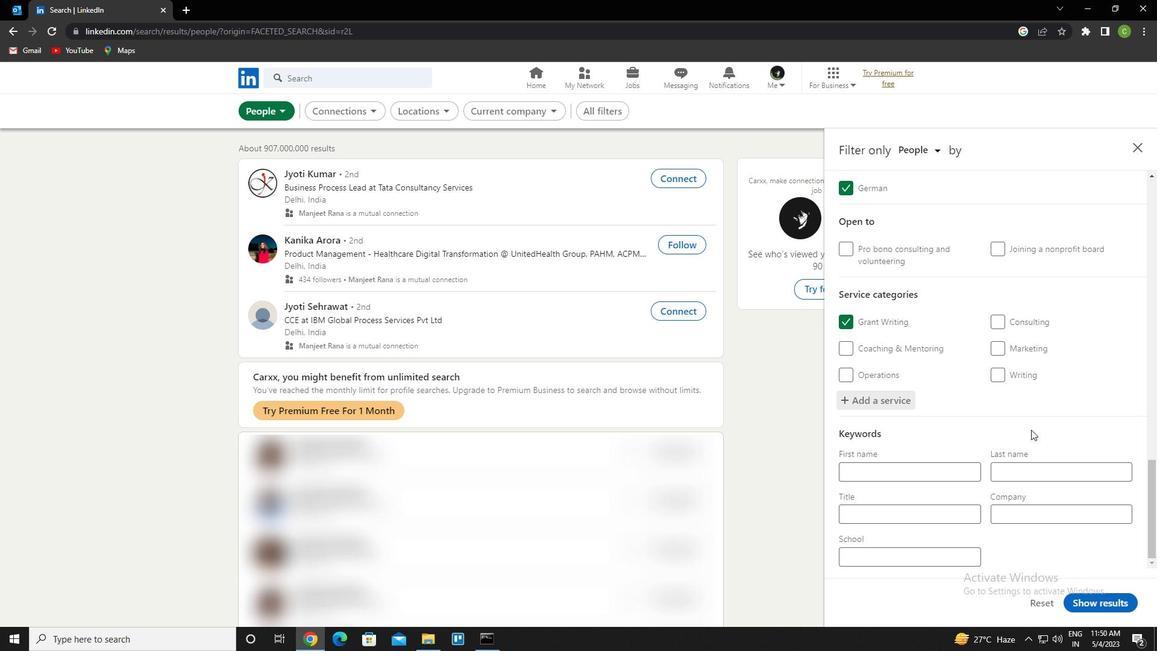 
Action: Mouse scrolled (1030, 435) with delta (0, 0)
Screenshot: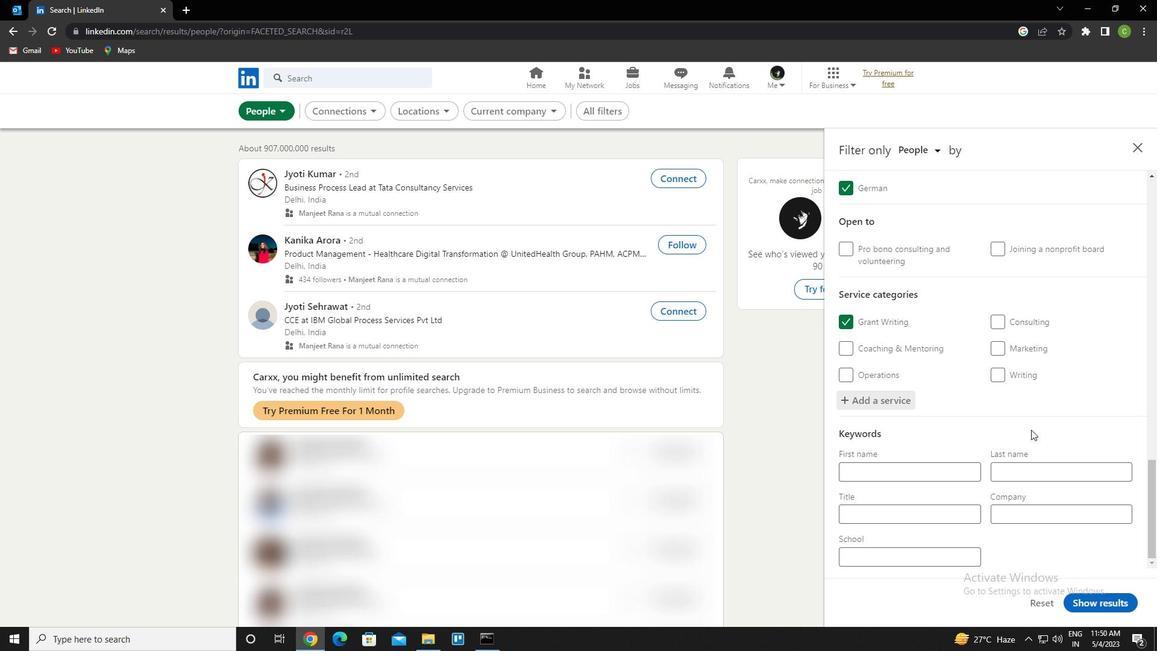 
Action: Mouse moved to (951, 516)
Screenshot: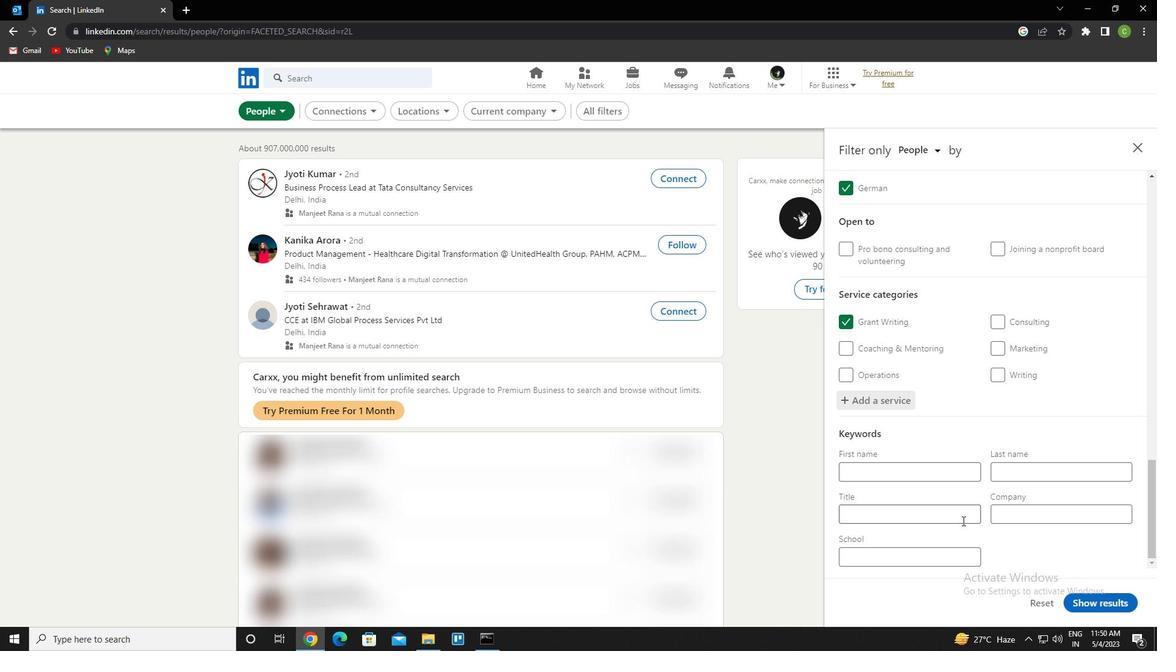 
Action: Mouse pressed left at (951, 516)
Screenshot: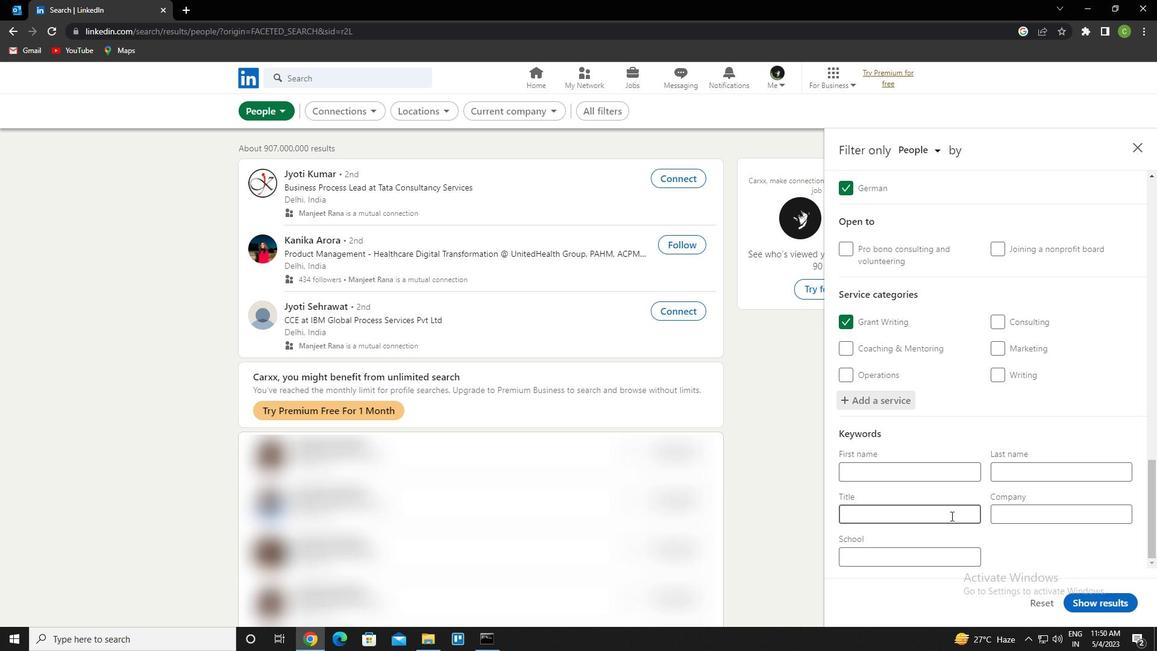 
Action: Mouse moved to (951, 515)
Screenshot: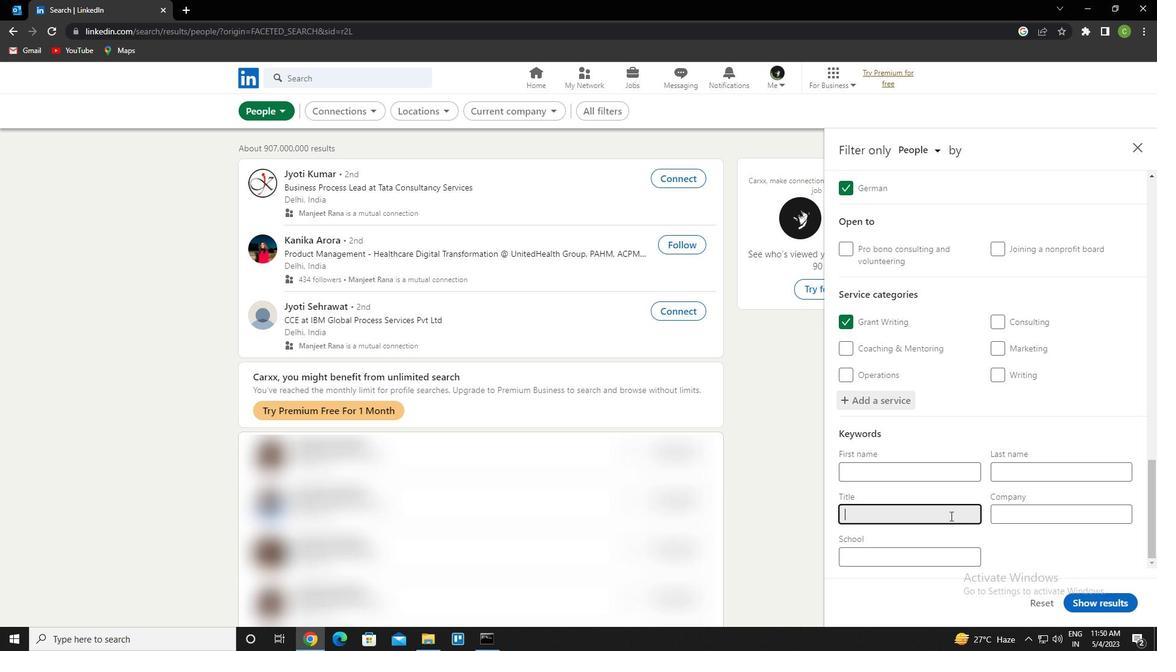 
Action: Key pressed <Key.caps_lock>r<Key.caps_lock>esaerch<Key.space><Key.caps_lock>a<Key.caps_lock>ssistant
Screenshot: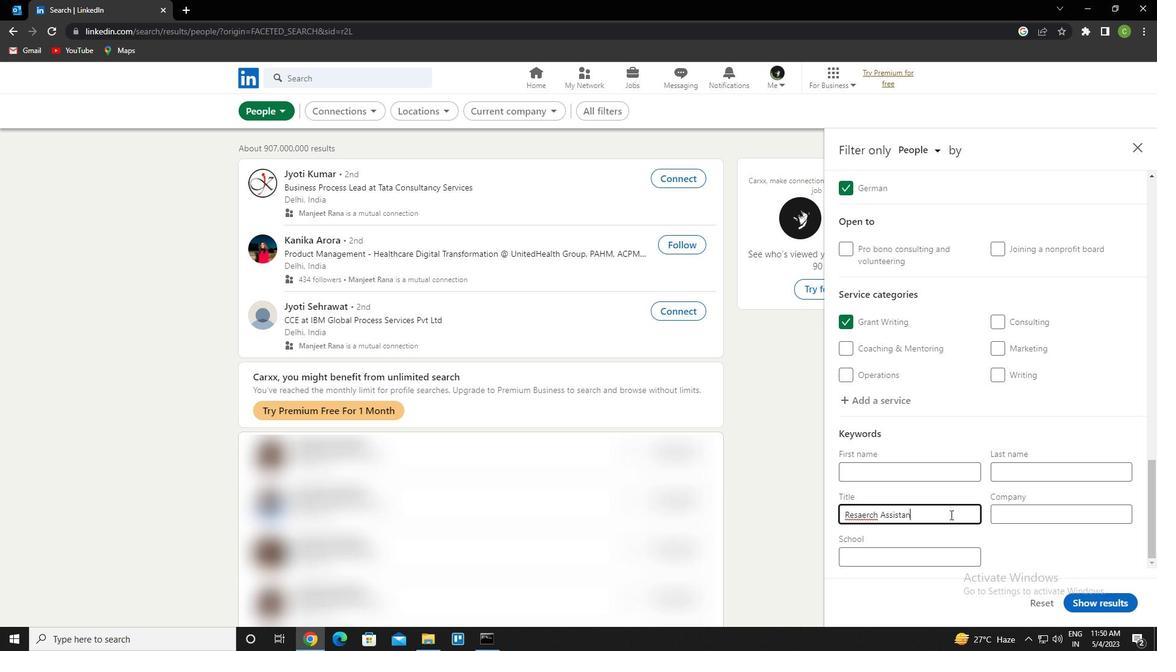 
Action: Mouse moved to (867, 516)
Screenshot: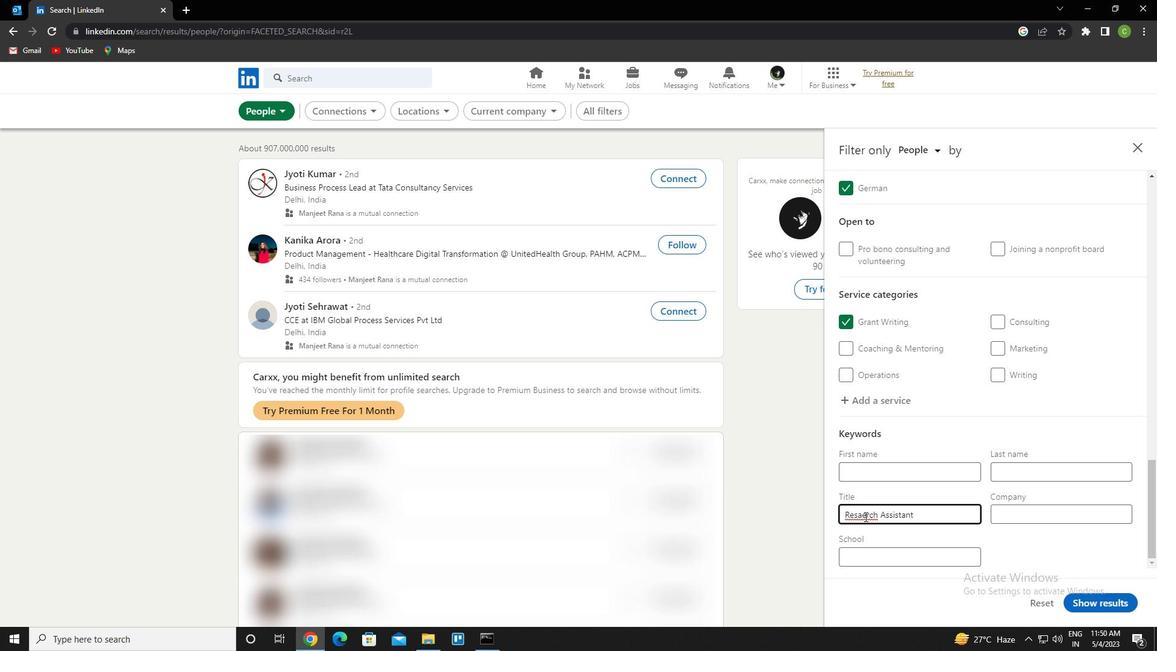
Action: Mouse pressed left at (867, 516)
Screenshot: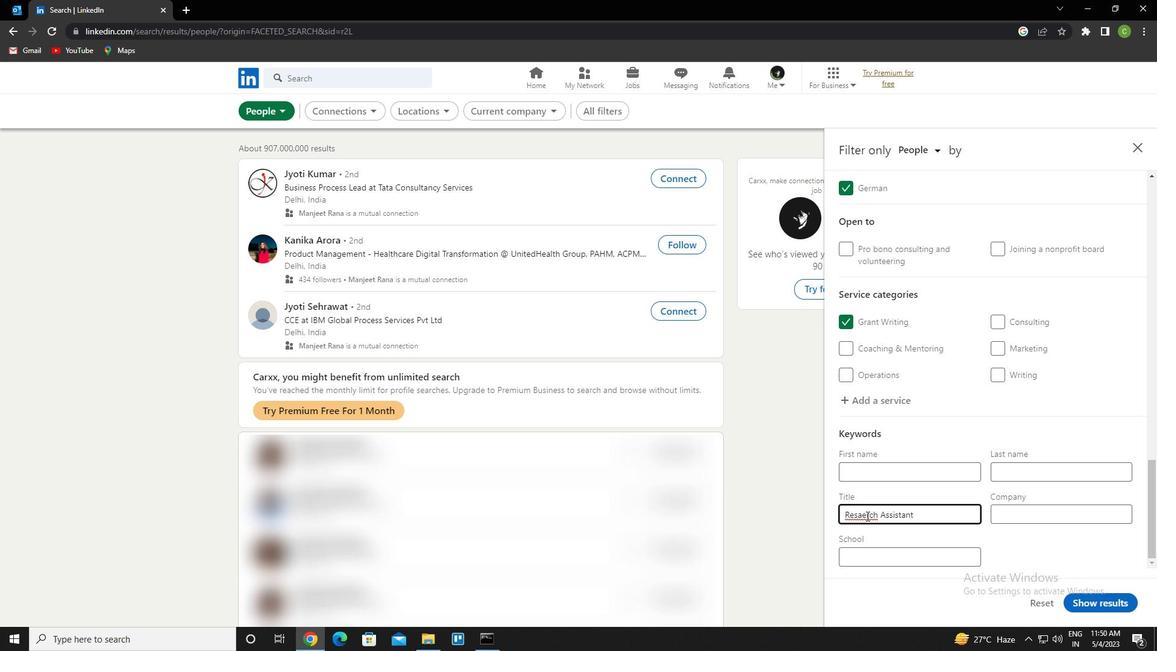 
Action: Mouse moved to (869, 514)
Screenshot: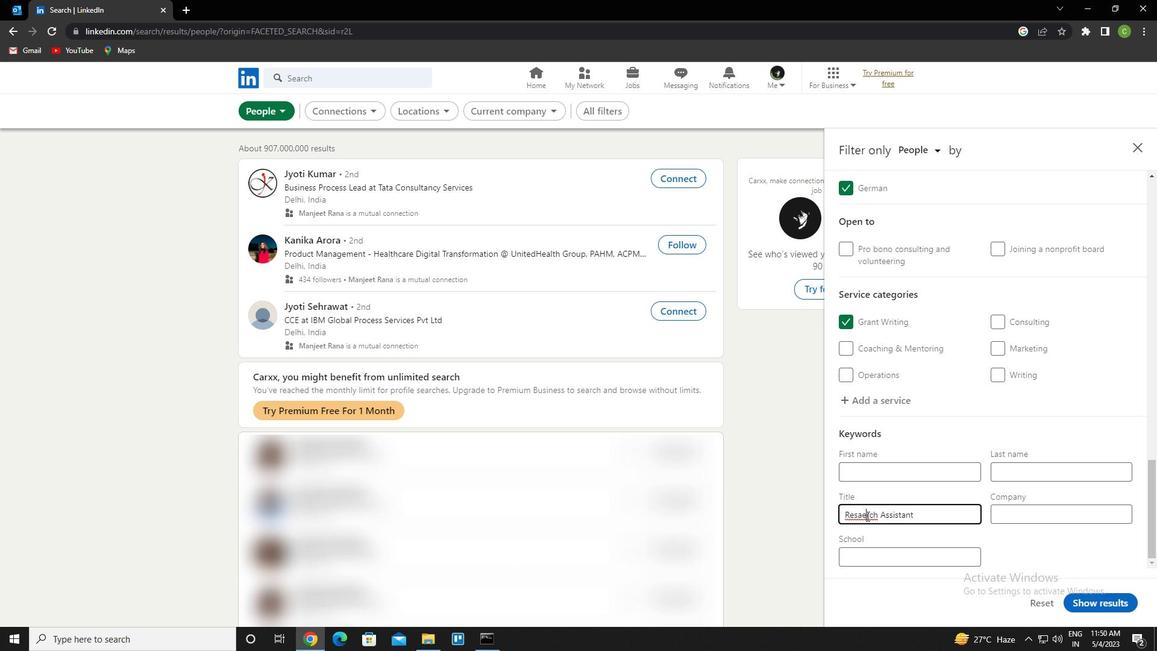 
Action: Key pressed <Key.backspace><Key.backspace>ea
Screenshot: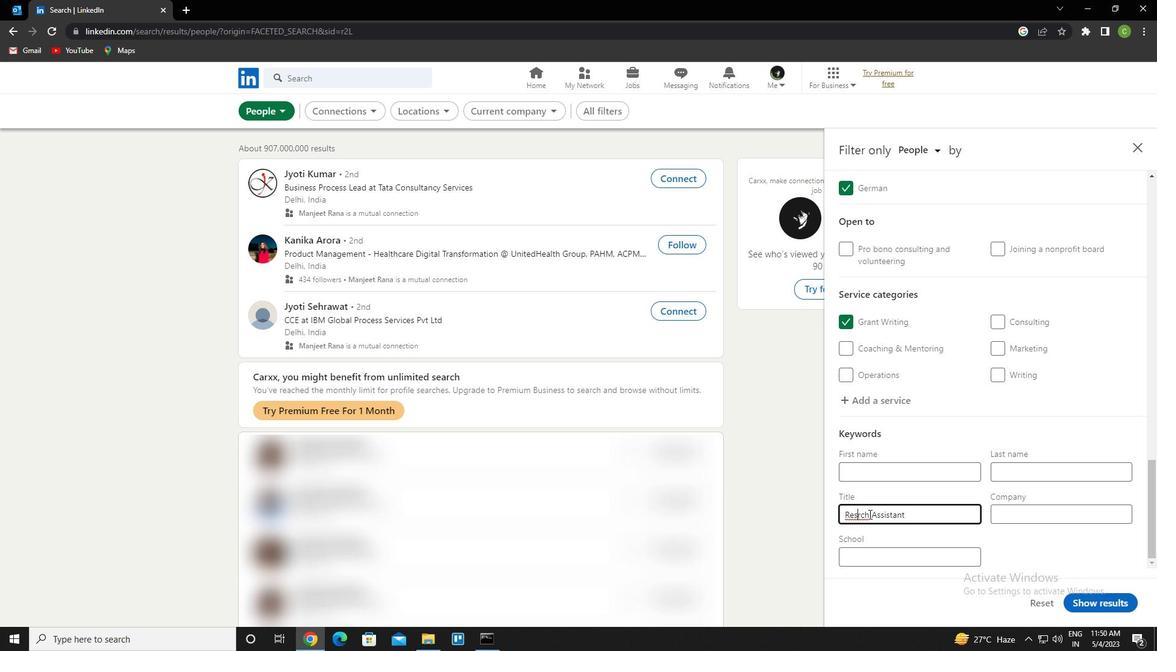
Action: Mouse moved to (1098, 604)
Screenshot: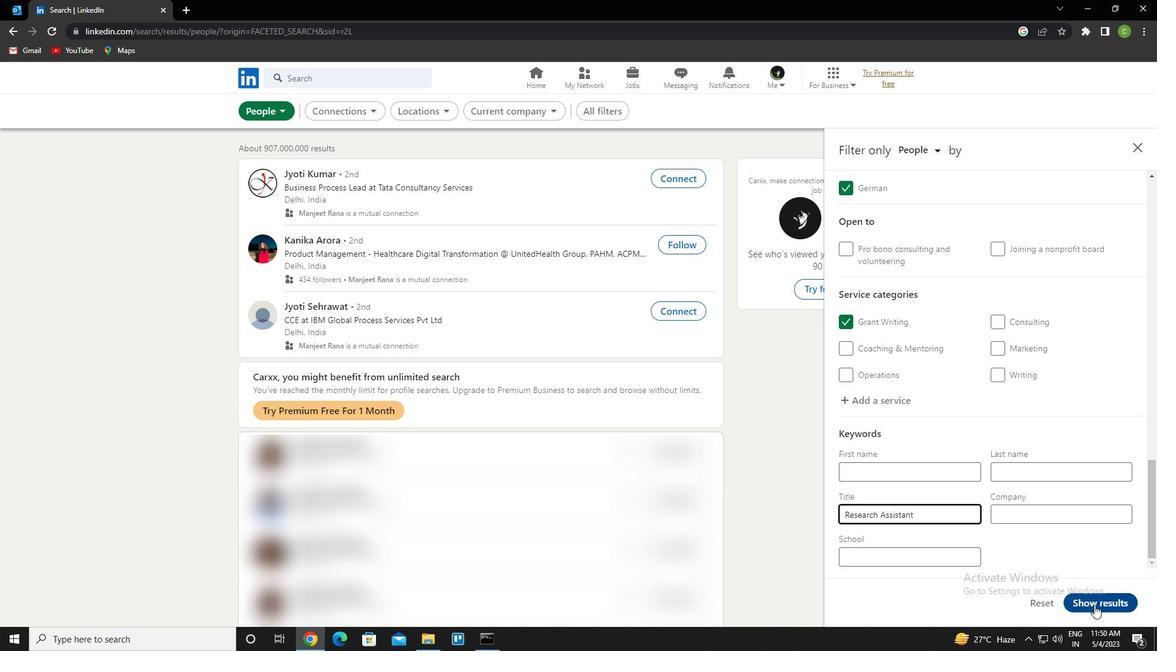 
Action: Mouse pressed left at (1098, 604)
Screenshot: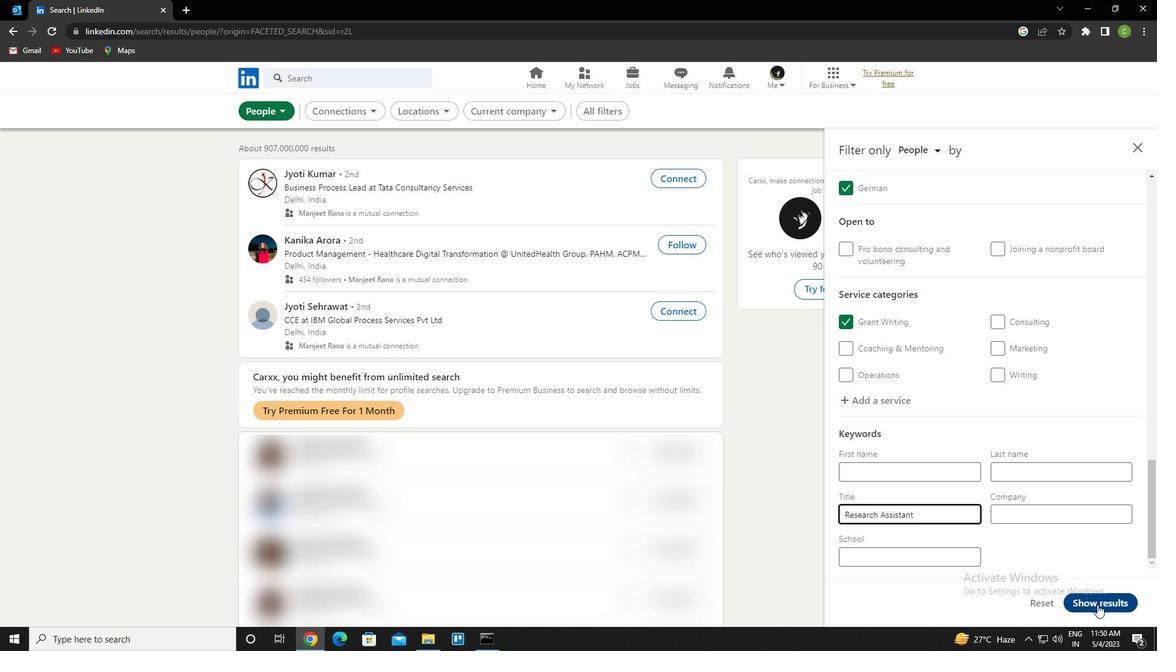 
Action: Mouse moved to (710, 499)
Screenshot: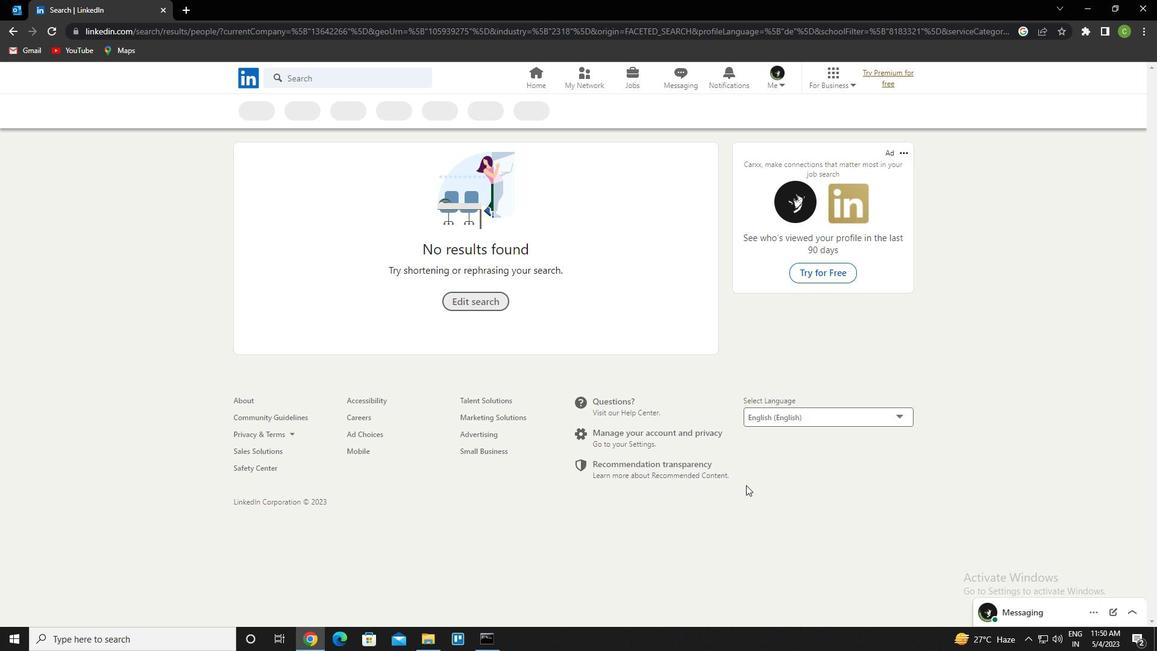 
